 Task: Reply to email with the signature Amanda Green with the subject 'Introduction' from softage.1@softage.net with the message 'Could you provide an update on the progress of the website redesign project?' with CC to softage.2@softage.net with an attached document Meeting_minutes.pdf
Action: Mouse moved to (1374, 227)
Screenshot: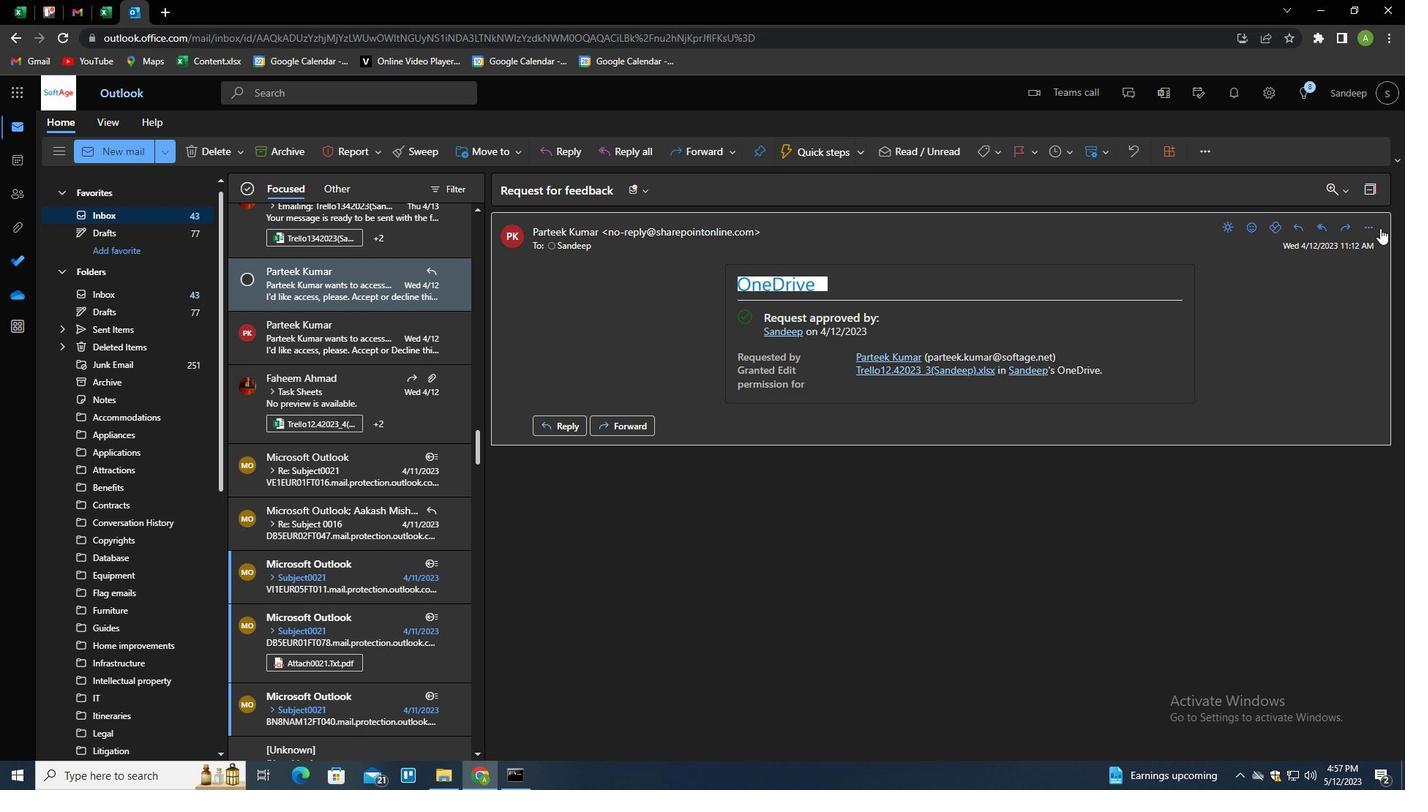 
Action: Mouse pressed left at (1374, 227)
Screenshot: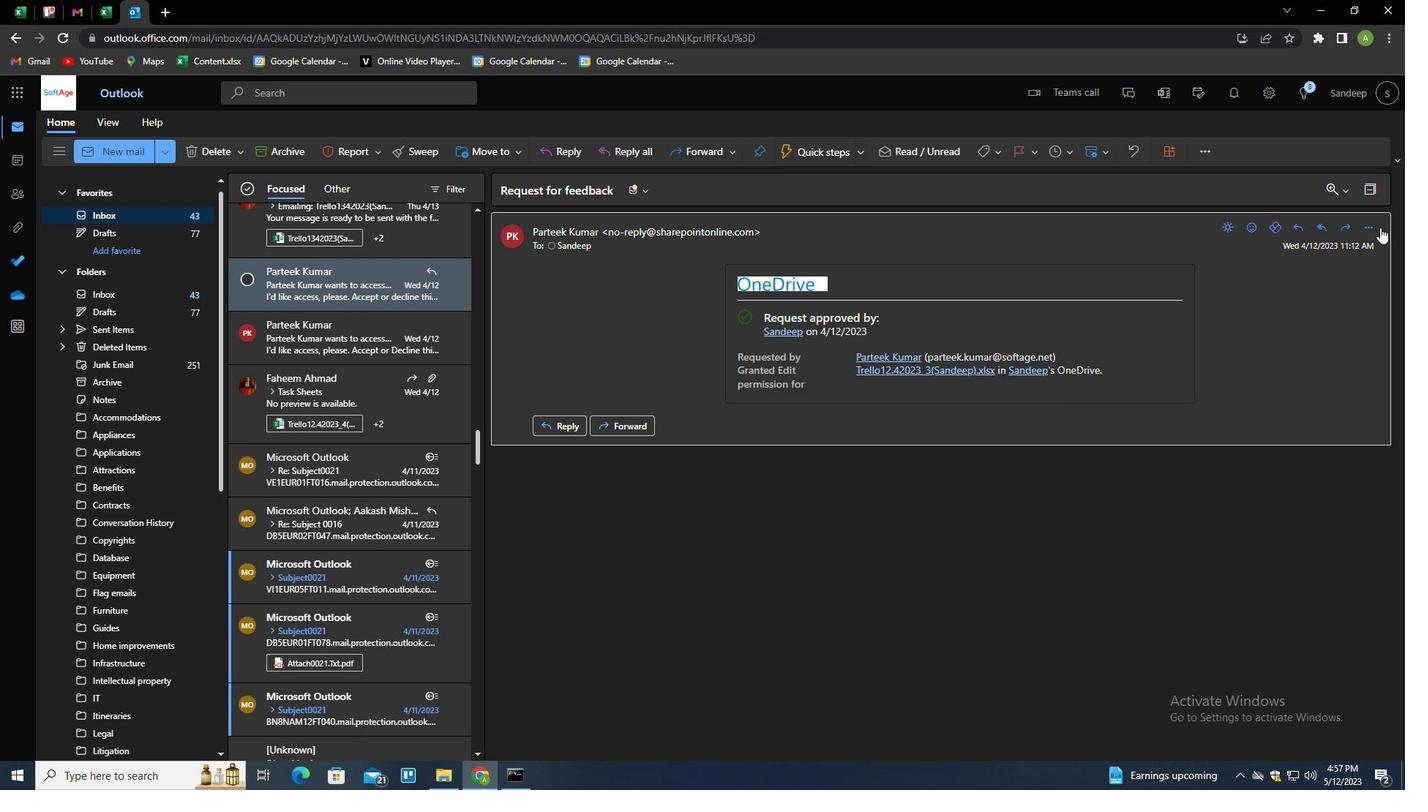 
Action: Mouse moved to (1268, 255)
Screenshot: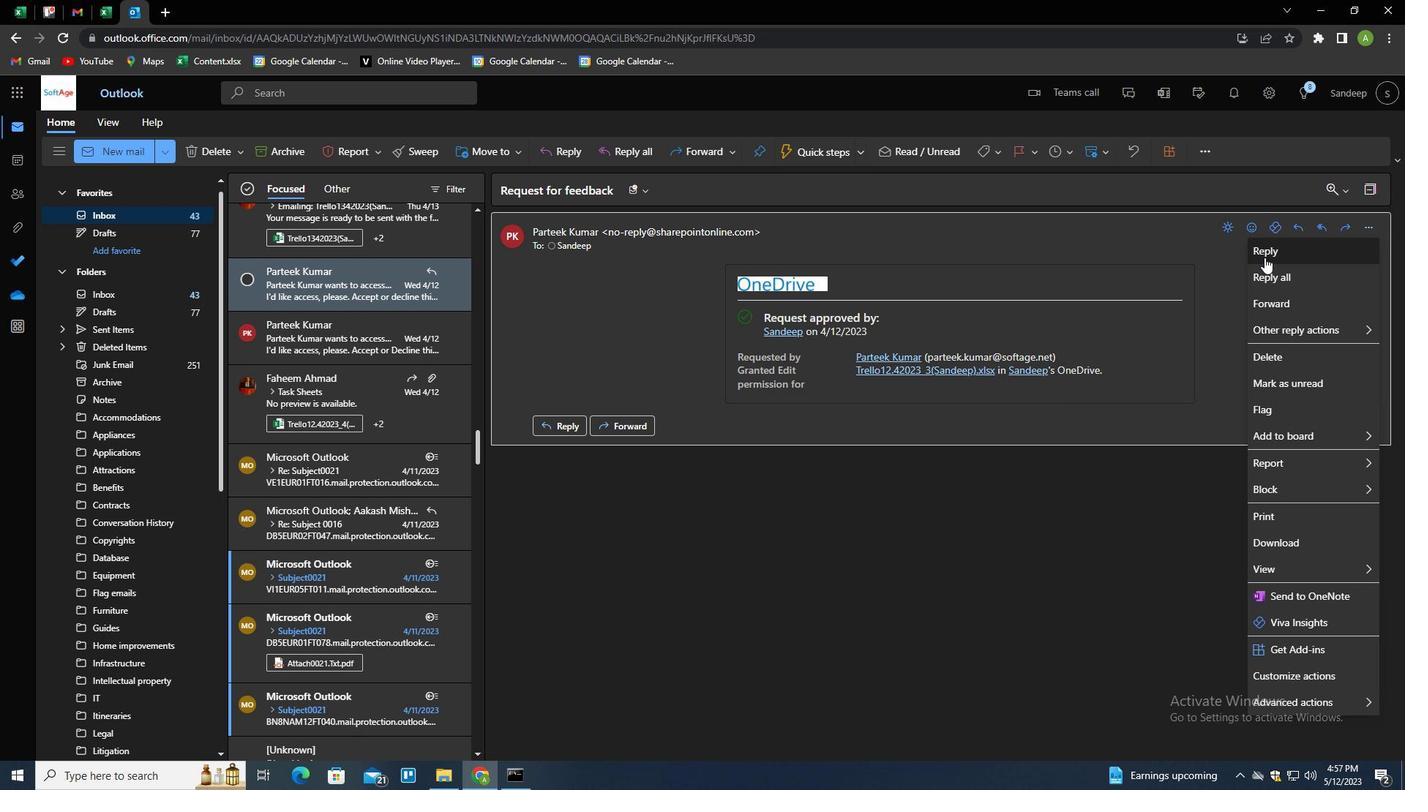 
Action: Mouse pressed left at (1268, 255)
Screenshot: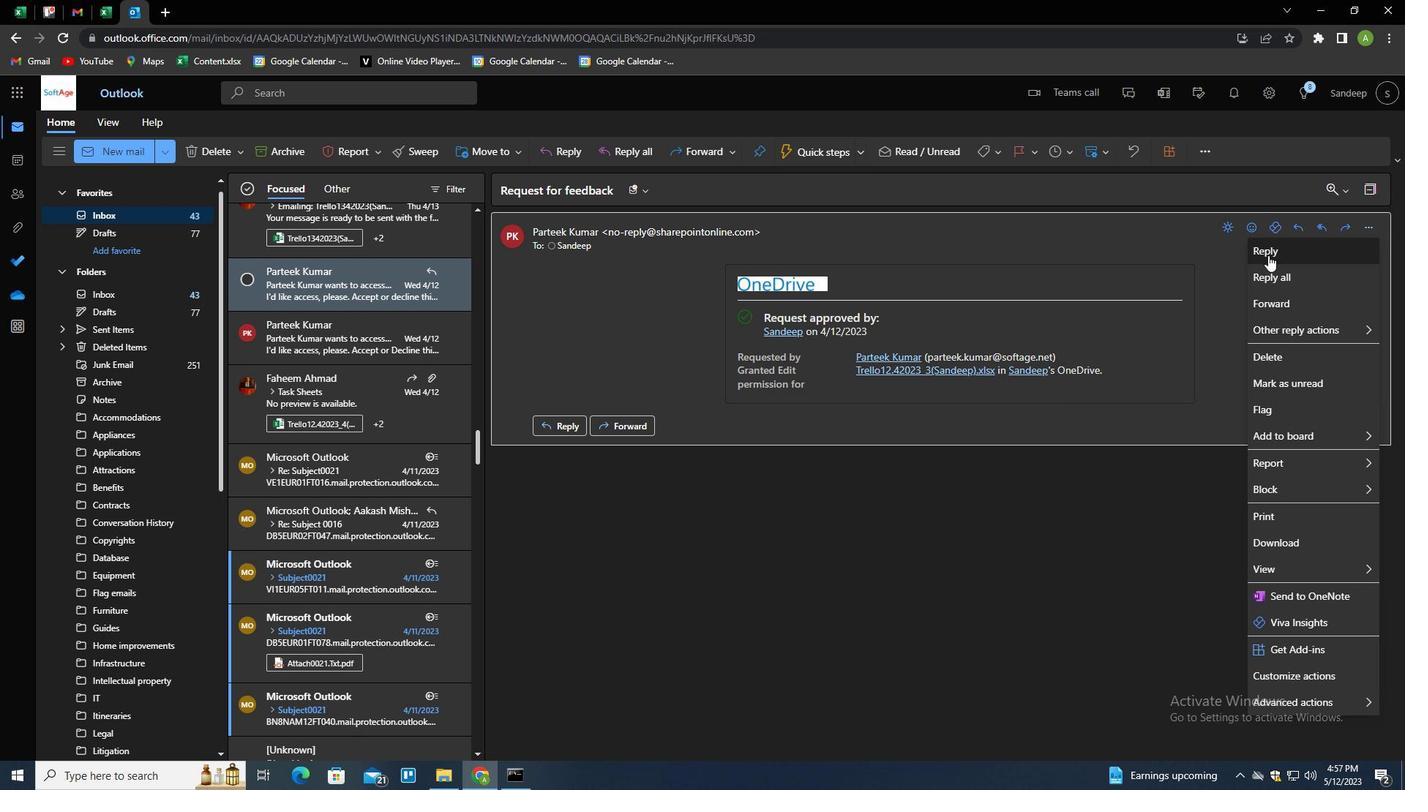 
Action: Mouse moved to (517, 414)
Screenshot: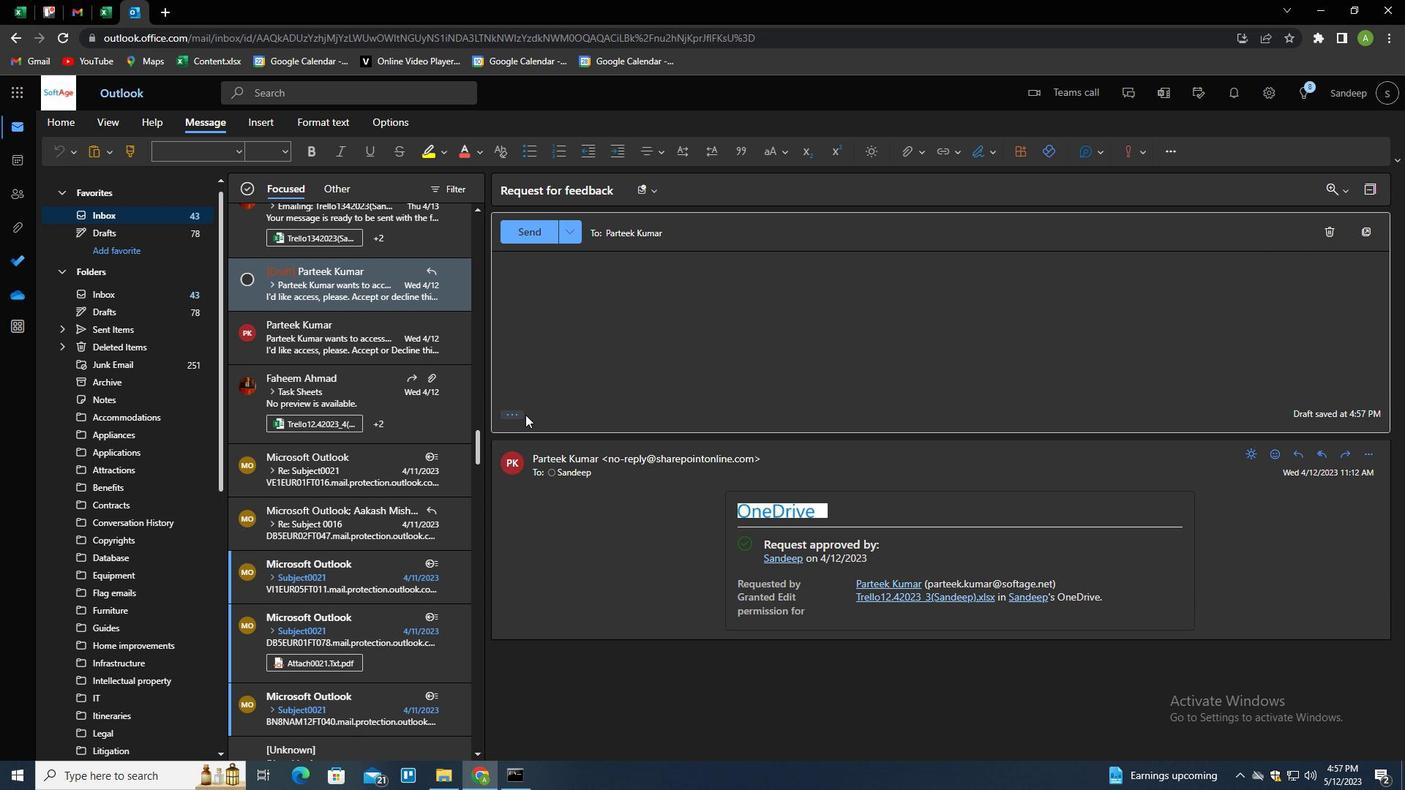 
Action: Mouse pressed left at (517, 414)
Screenshot: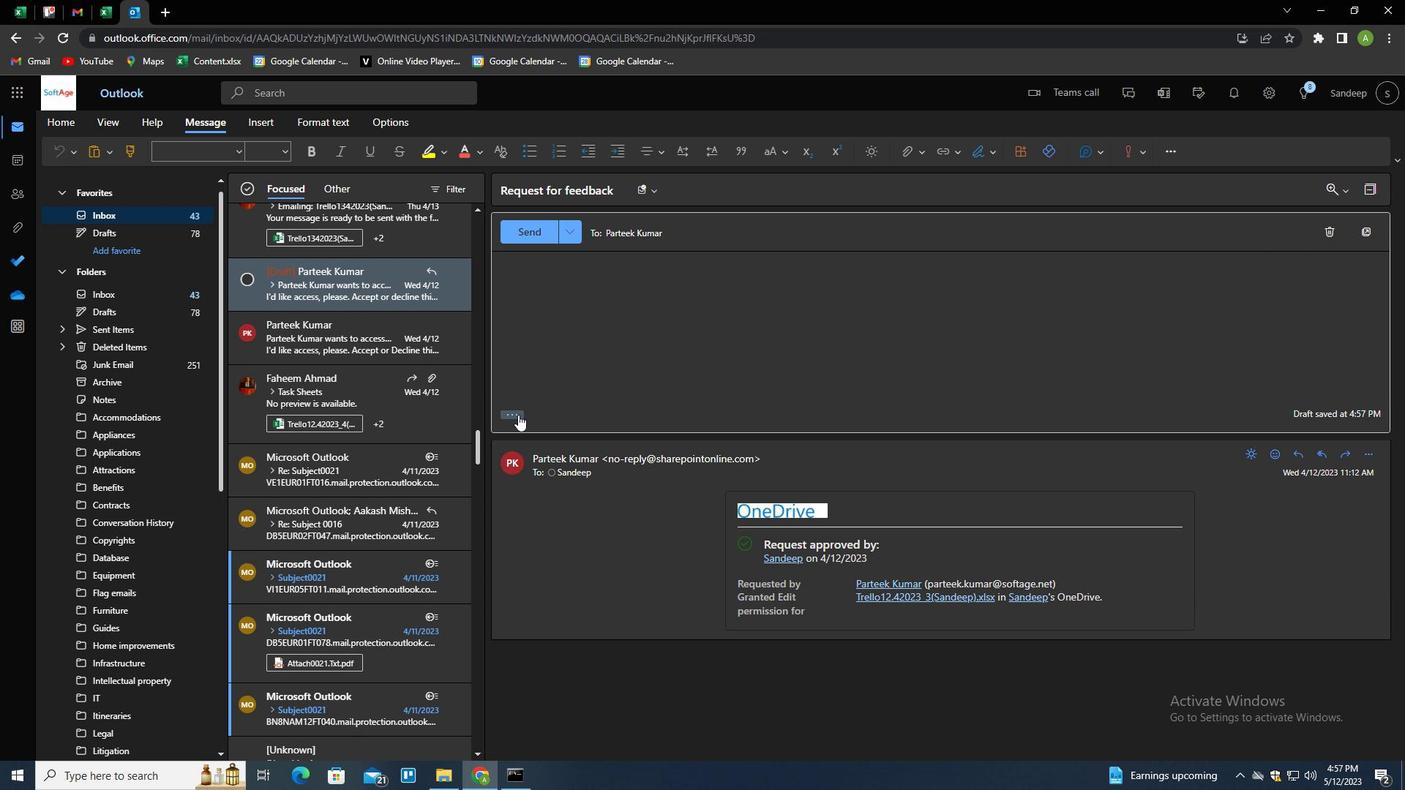 
Action: Mouse moved to (991, 156)
Screenshot: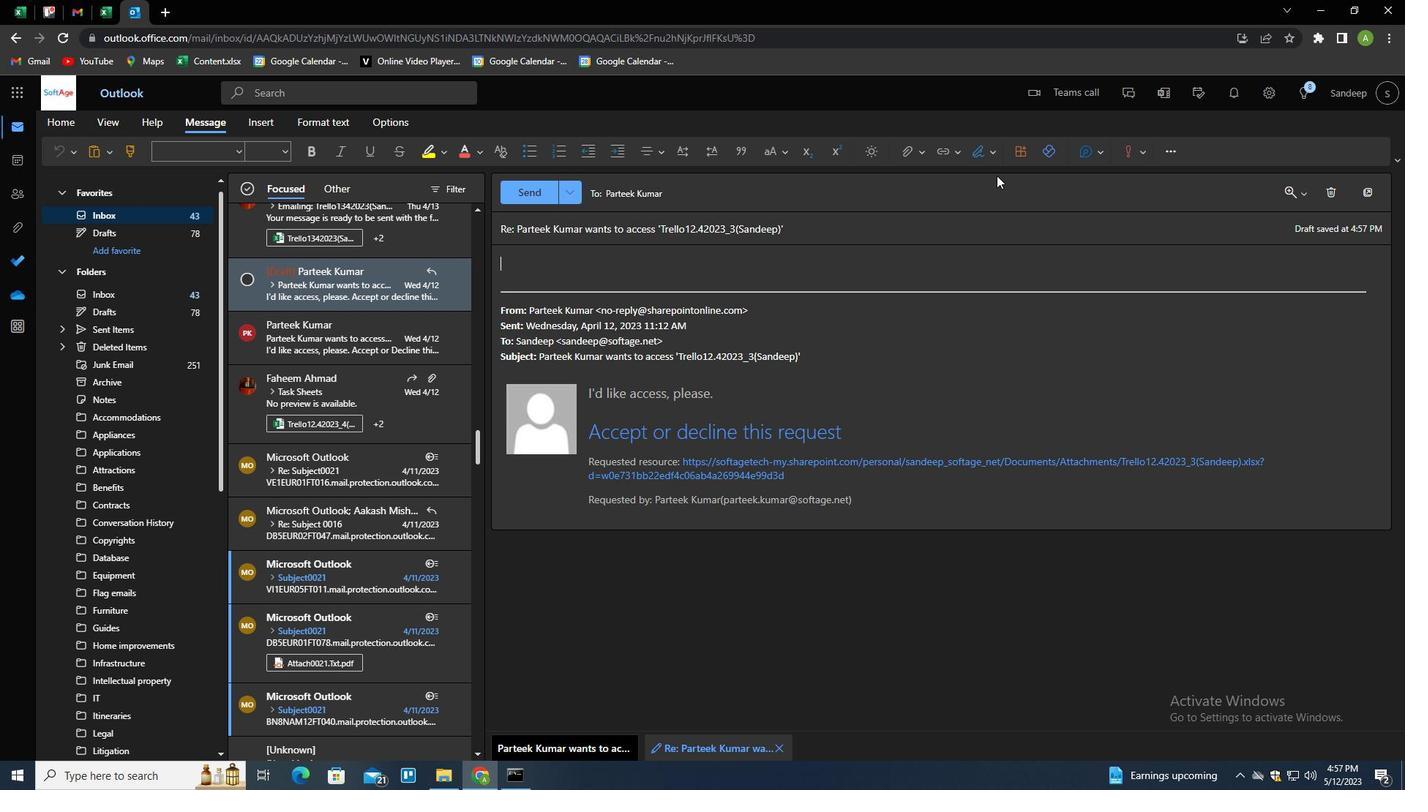 
Action: Mouse pressed left at (991, 156)
Screenshot: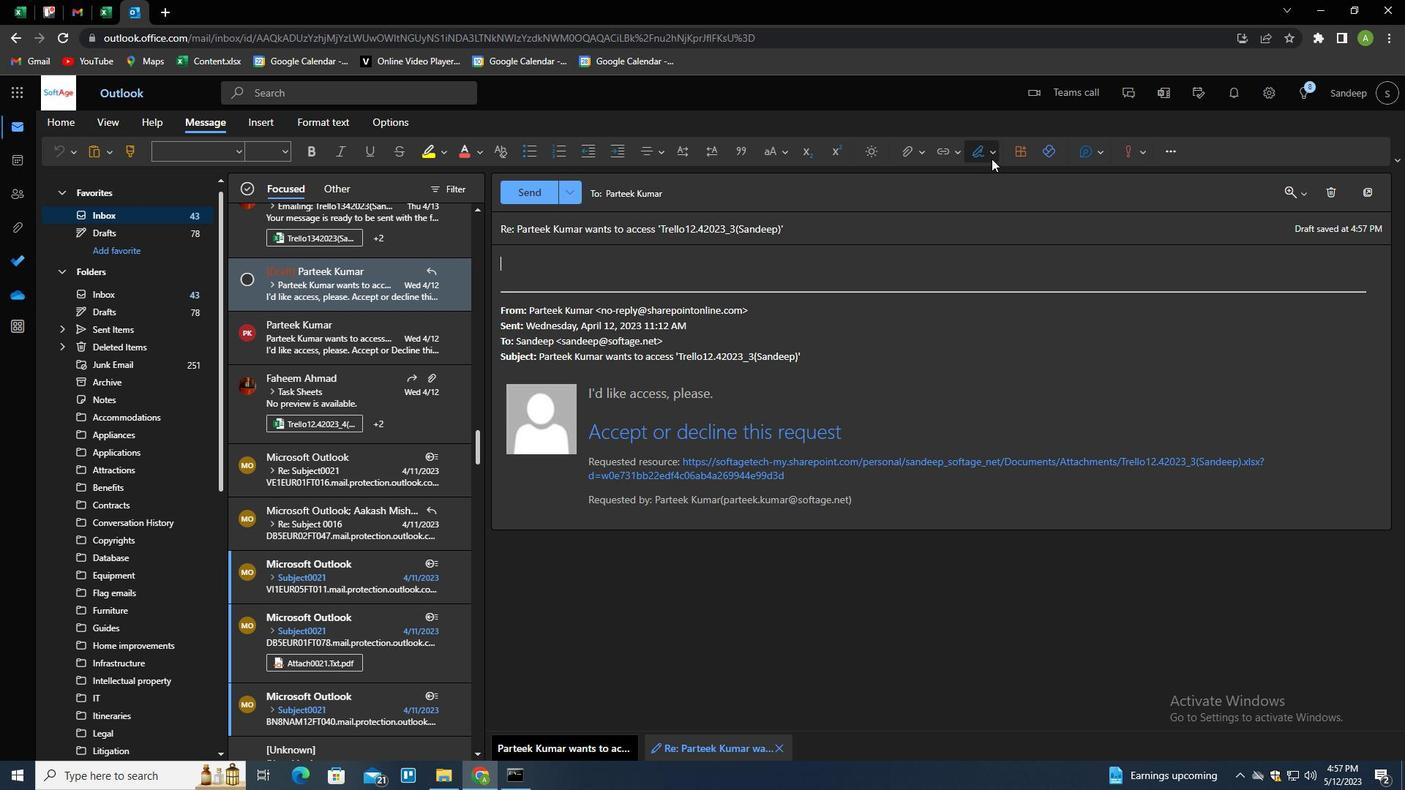 
Action: Mouse moved to (971, 210)
Screenshot: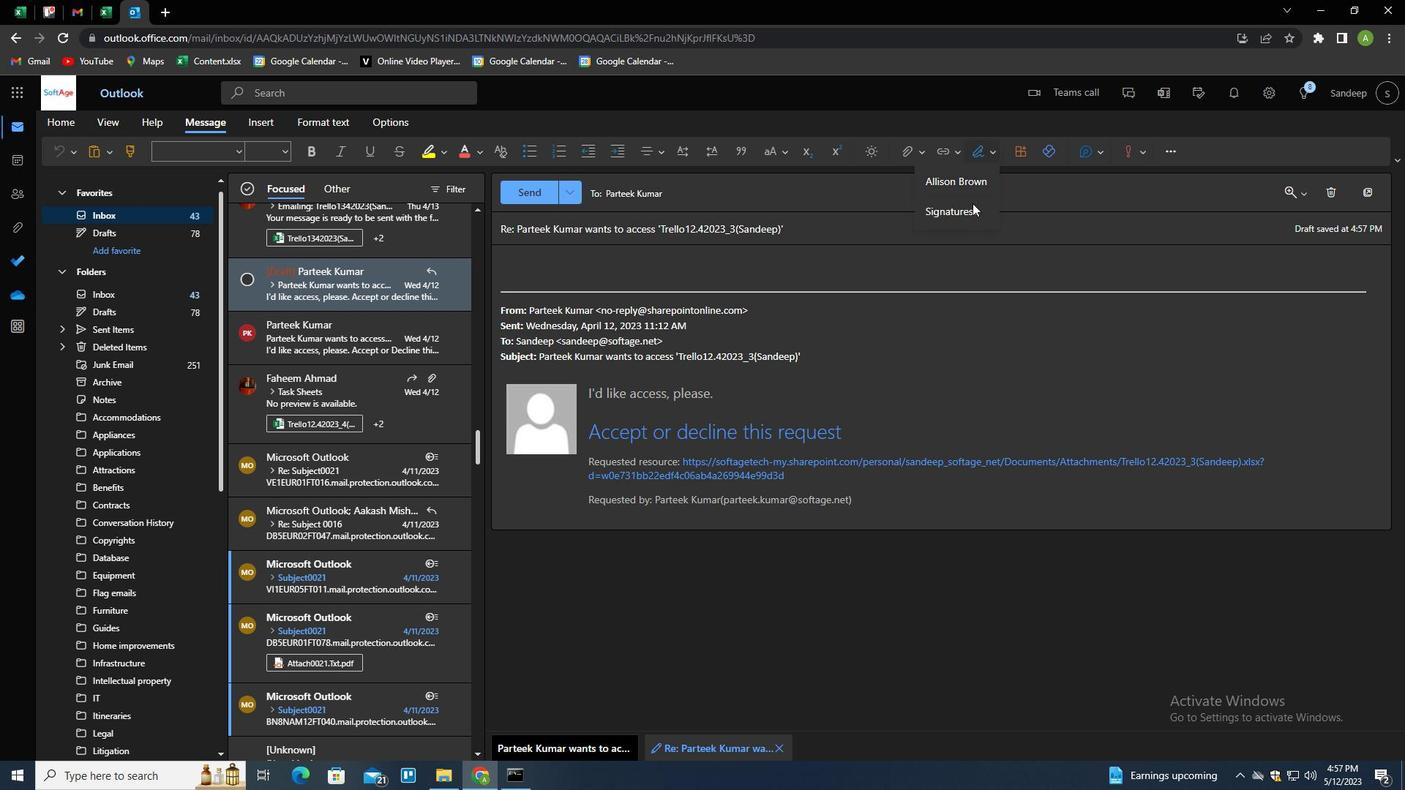 
Action: Mouse pressed left at (971, 210)
Screenshot: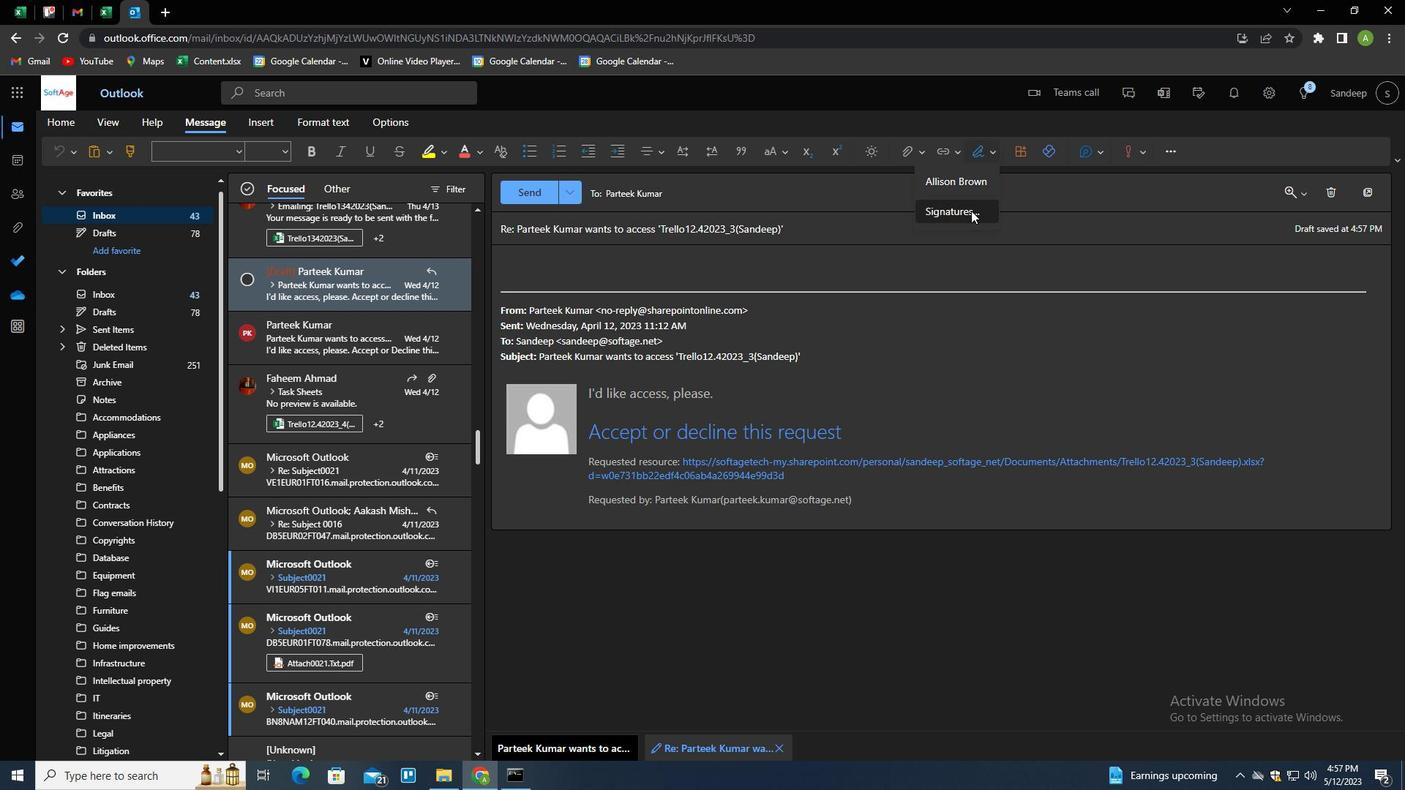 
Action: Mouse moved to (990, 264)
Screenshot: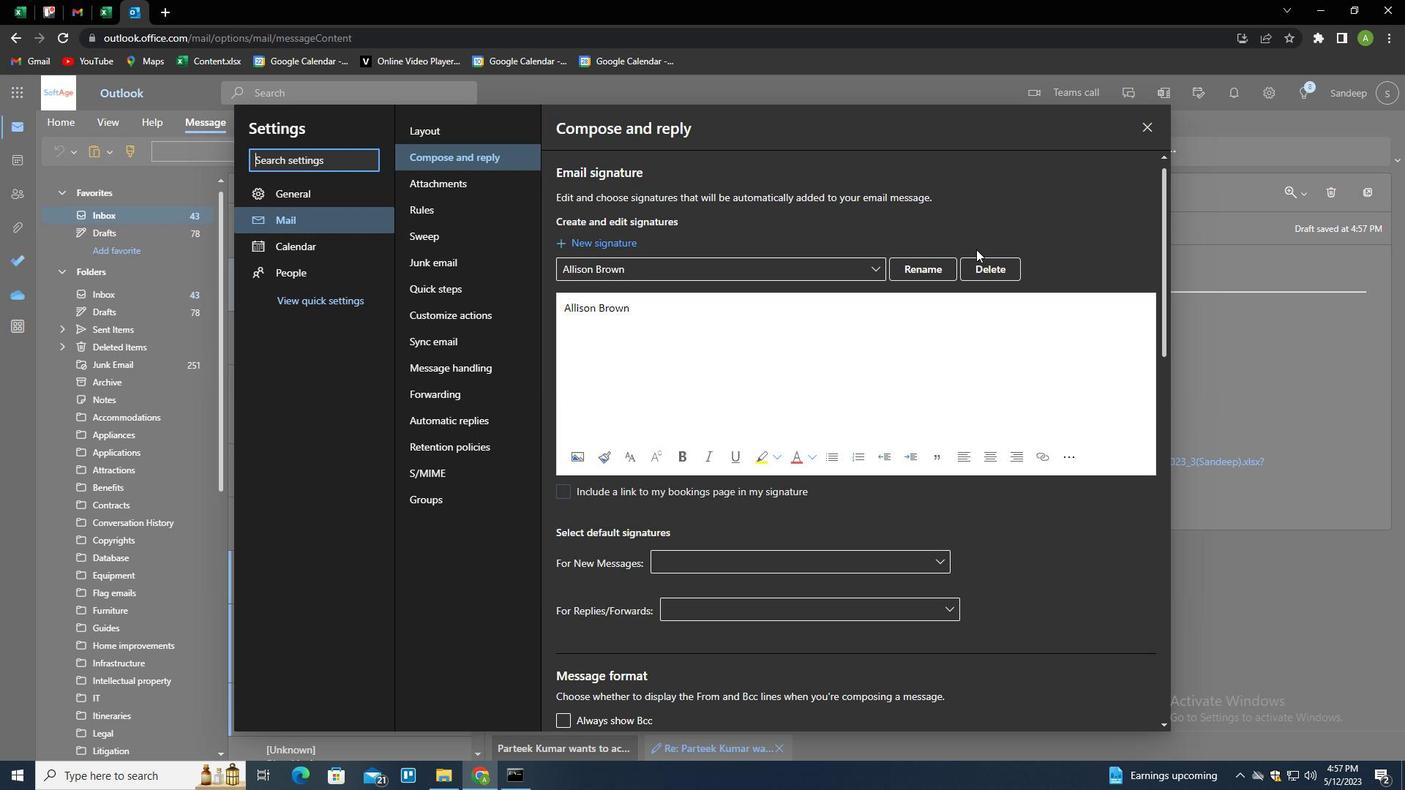 
Action: Mouse pressed left at (990, 264)
Screenshot: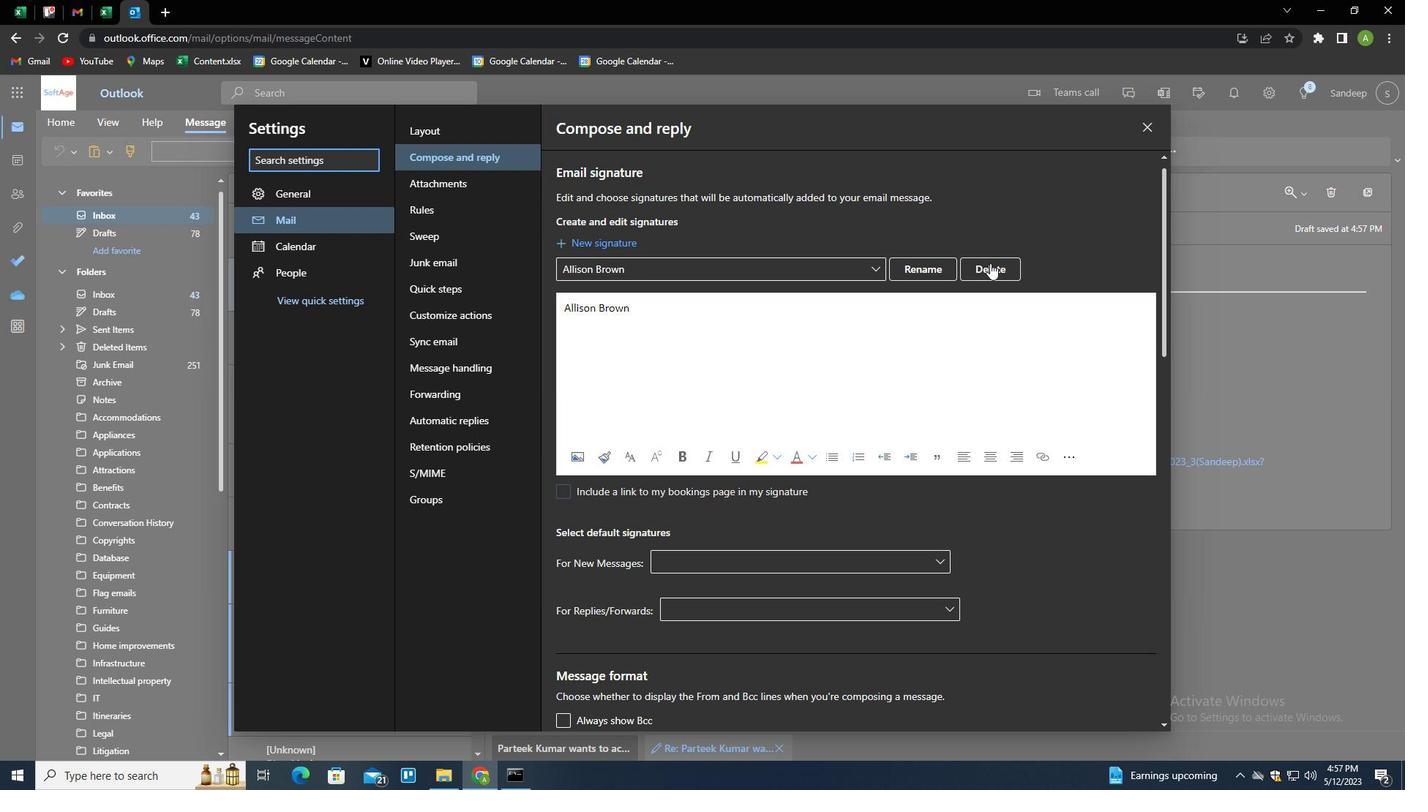 
Action: Mouse moved to (959, 267)
Screenshot: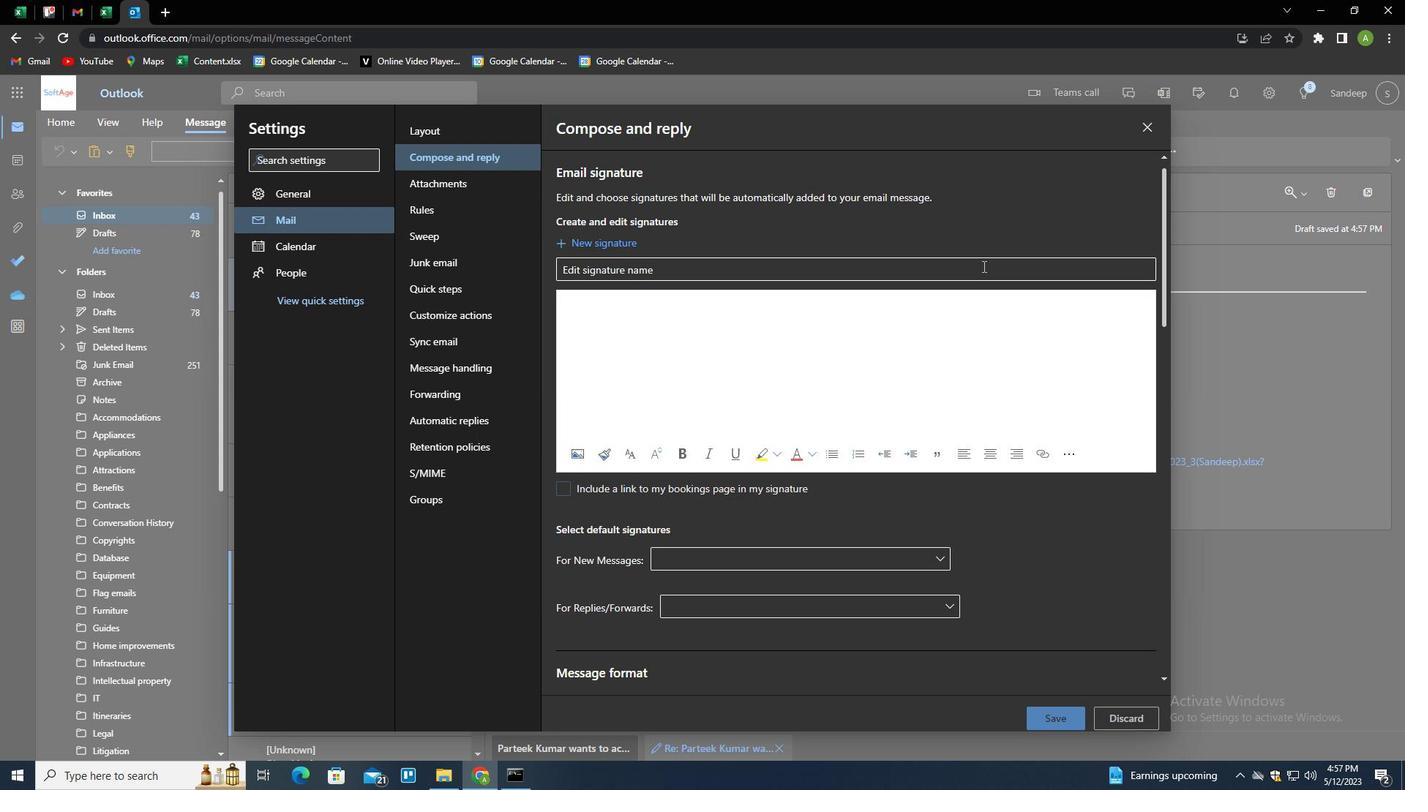 
Action: Mouse pressed left at (959, 267)
Screenshot: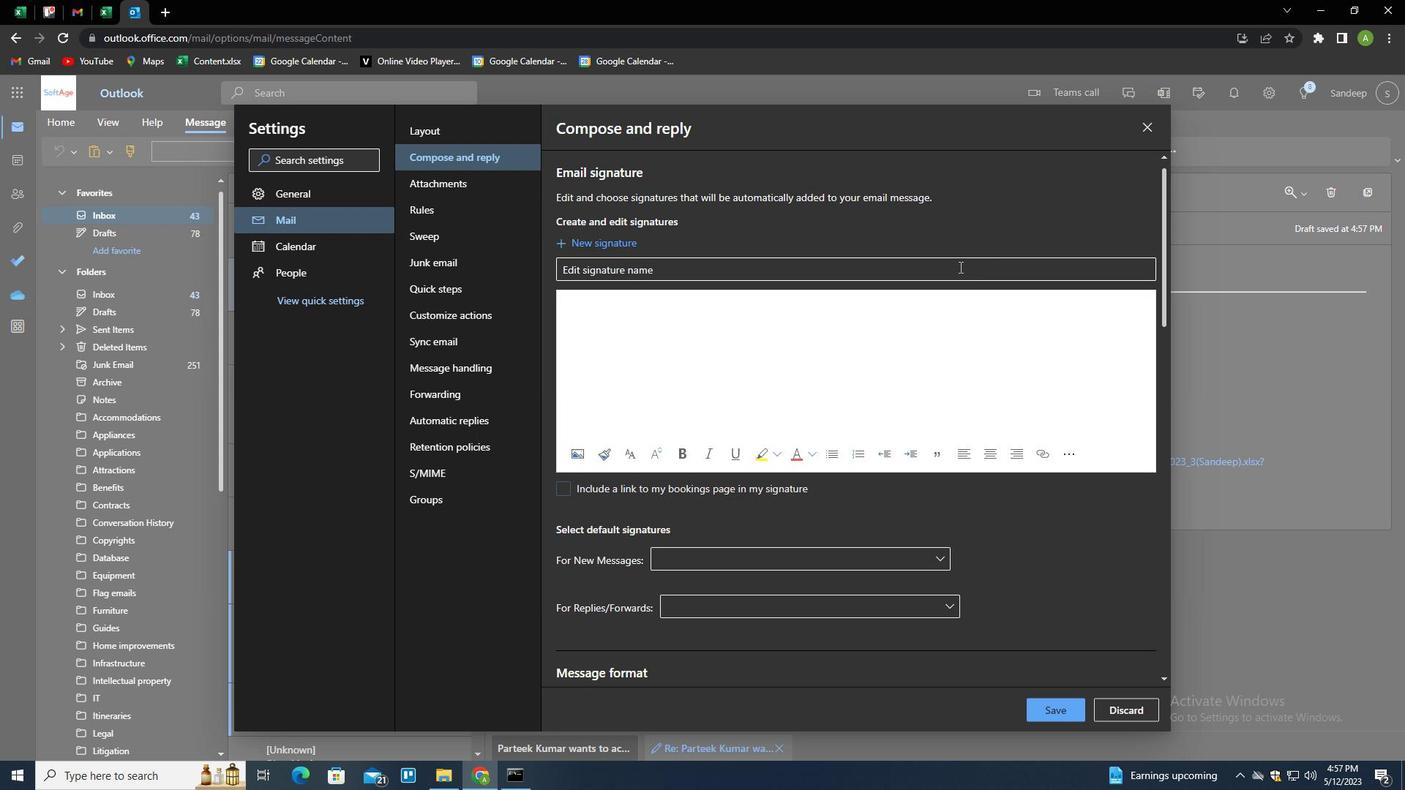 
Action: Key pressed <Key.shift>
Screenshot: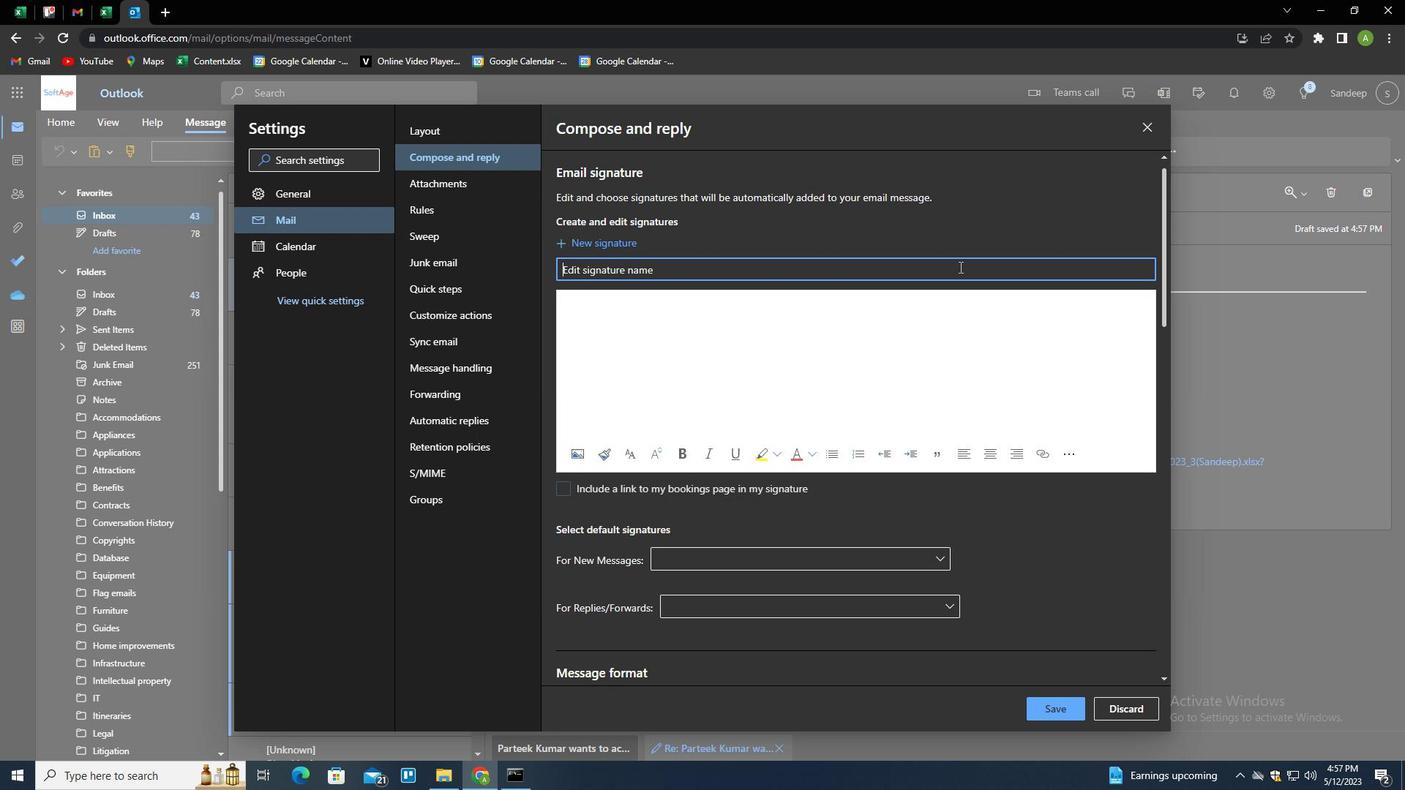 
Action: Mouse moved to (956, 265)
Screenshot: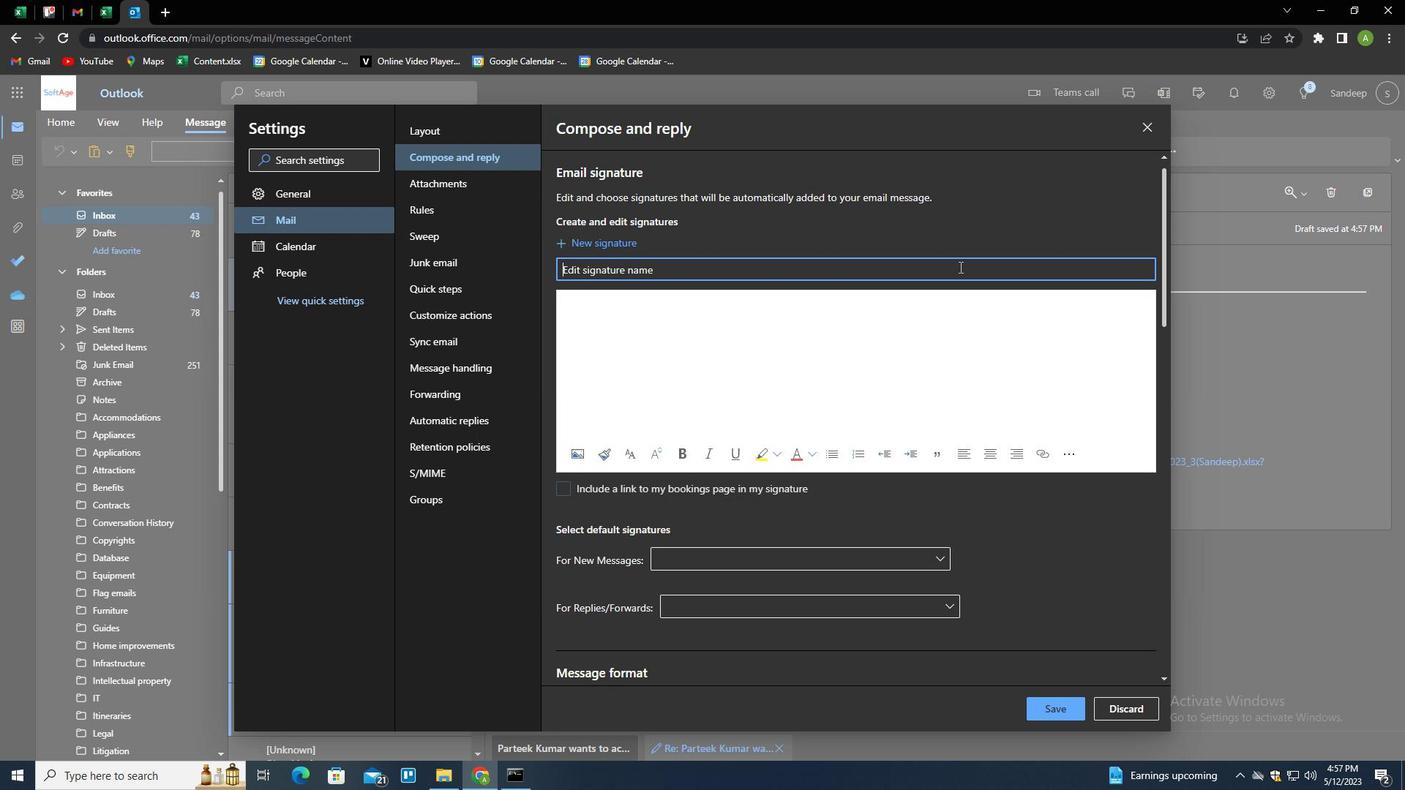 
Action: Key pressed AMANDA<Key.space><Key.shift>GREEN<Key.tab><Key.shift>AMANDA<Key.space><Key.shift>GREEN
Screenshot: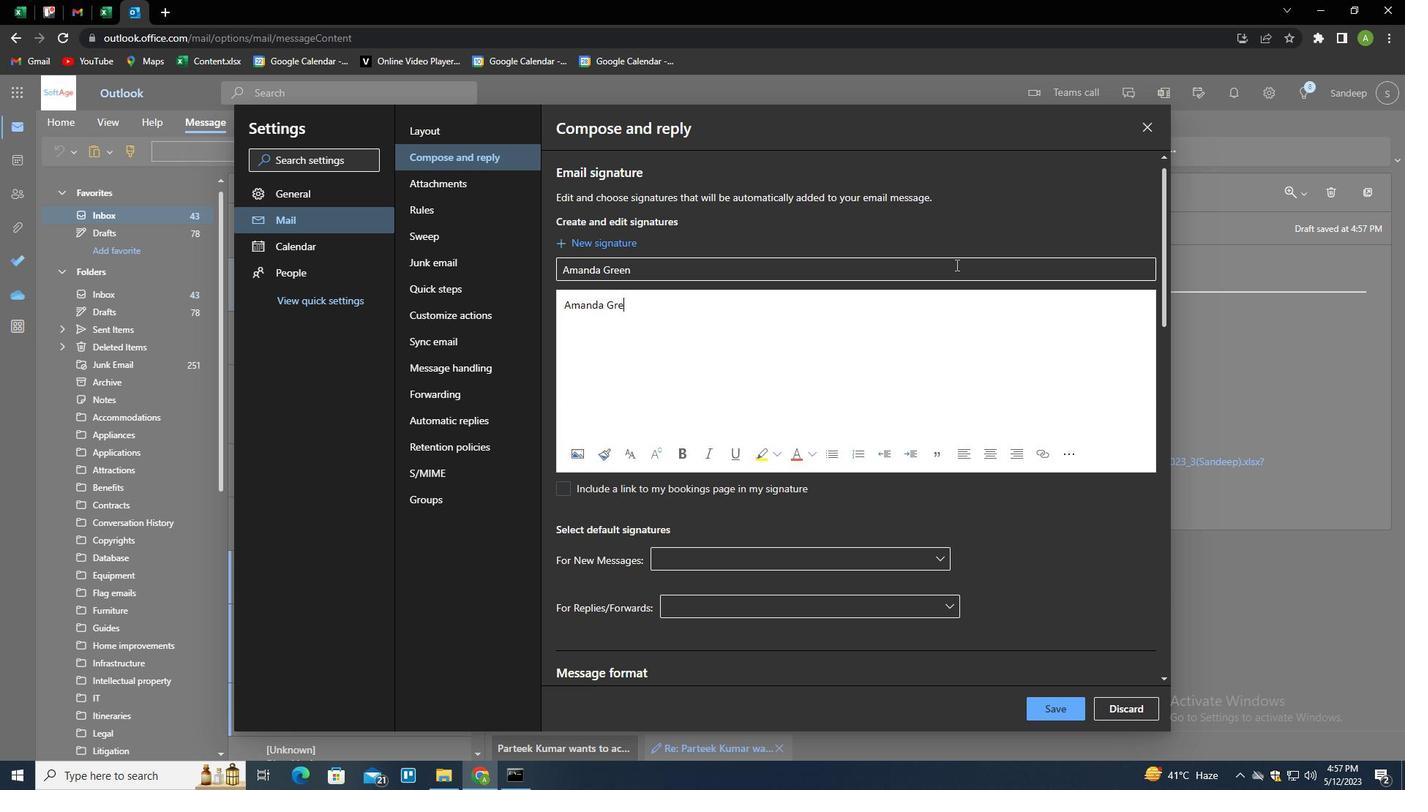 
Action: Mouse moved to (1067, 713)
Screenshot: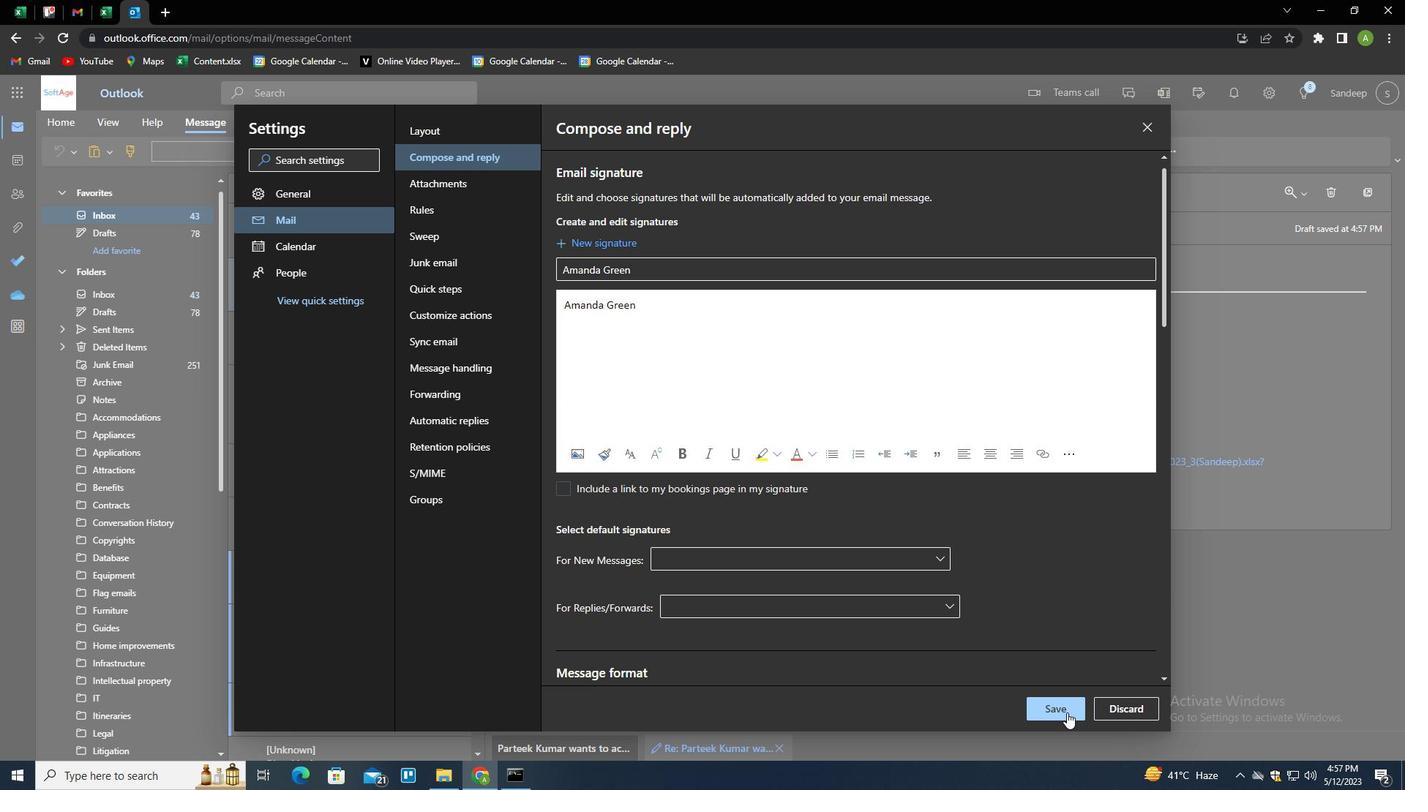 
Action: Mouse pressed left at (1067, 713)
Screenshot: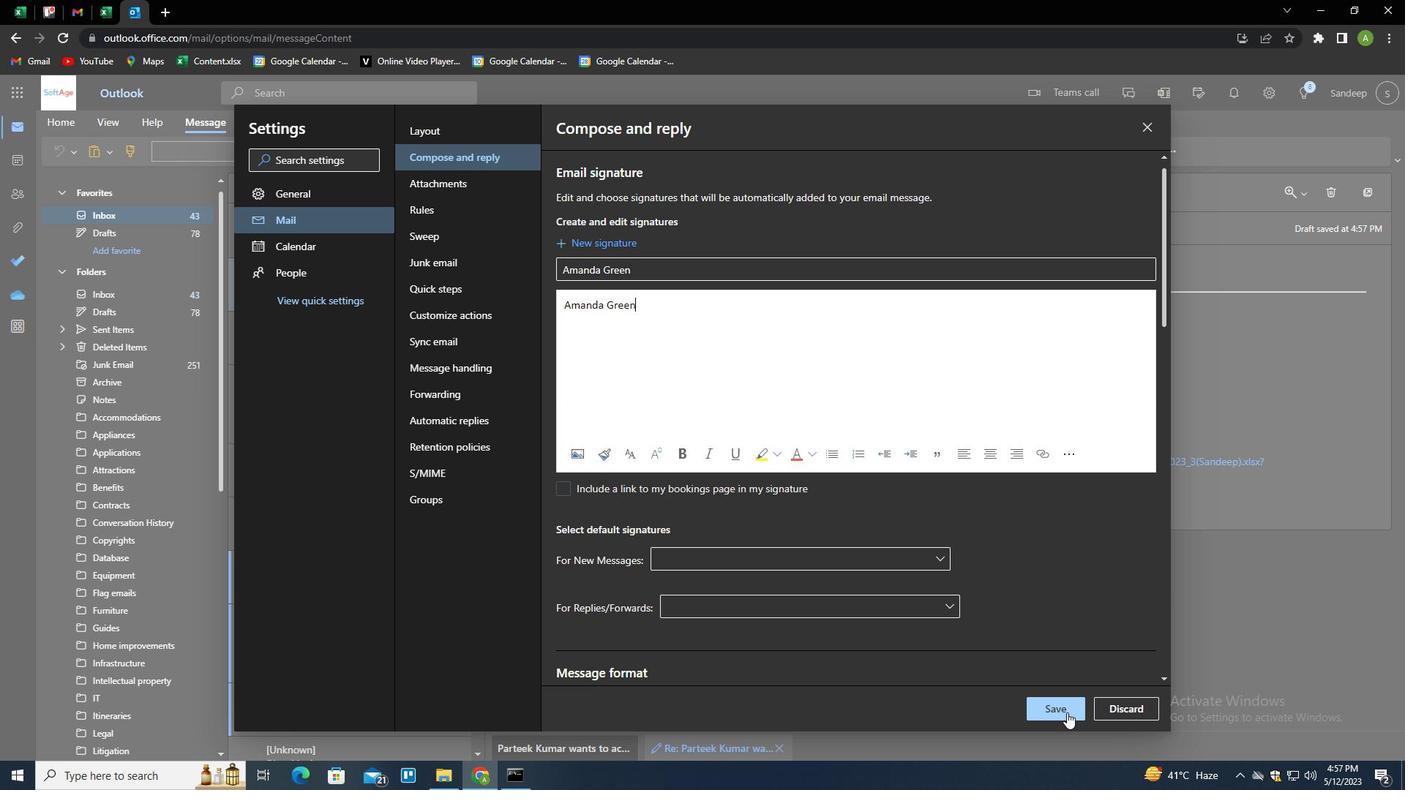 
Action: Mouse moved to (1240, 412)
Screenshot: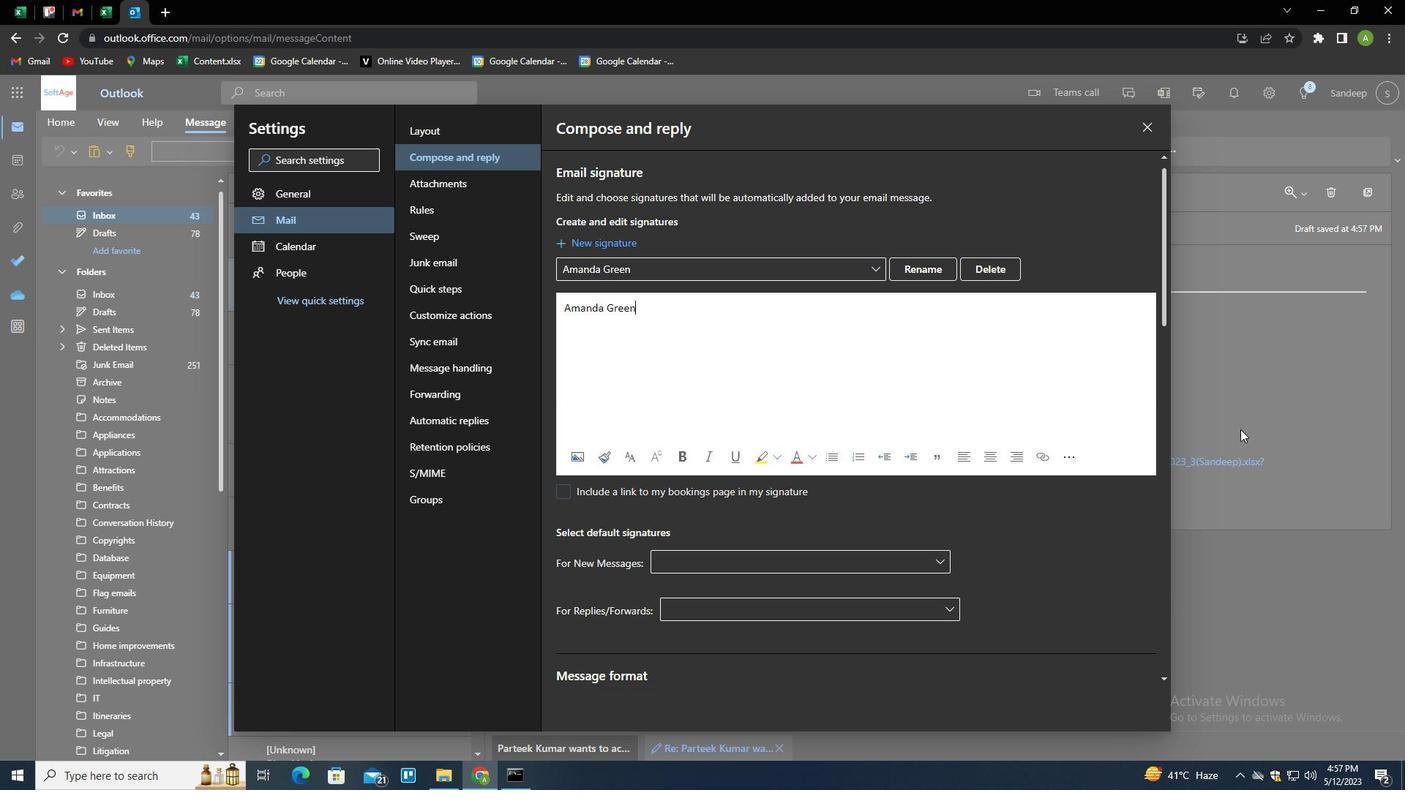 
Action: Mouse pressed left at (1240, 412)
Screenshot: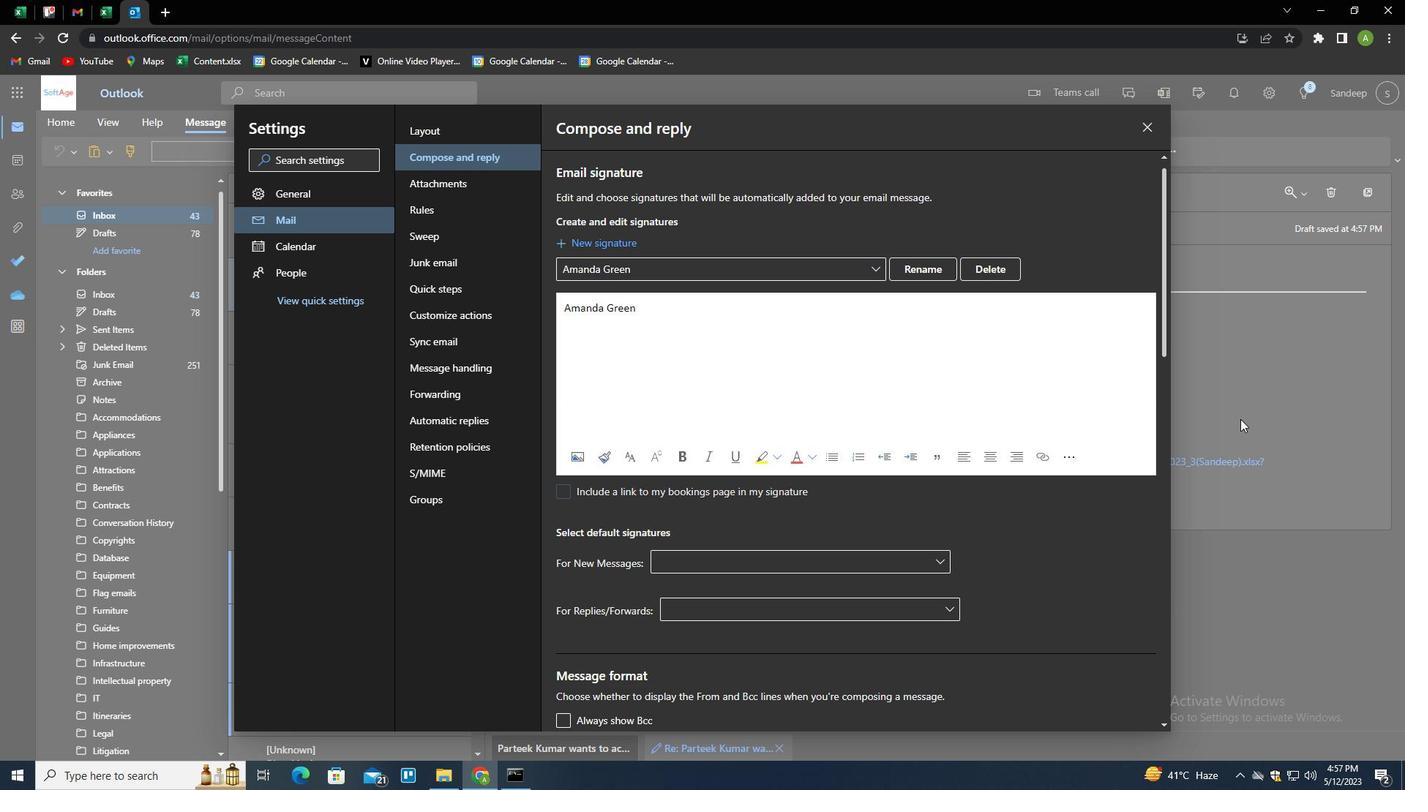 
Action: Mouse moved to (992, 148)
Screenshot: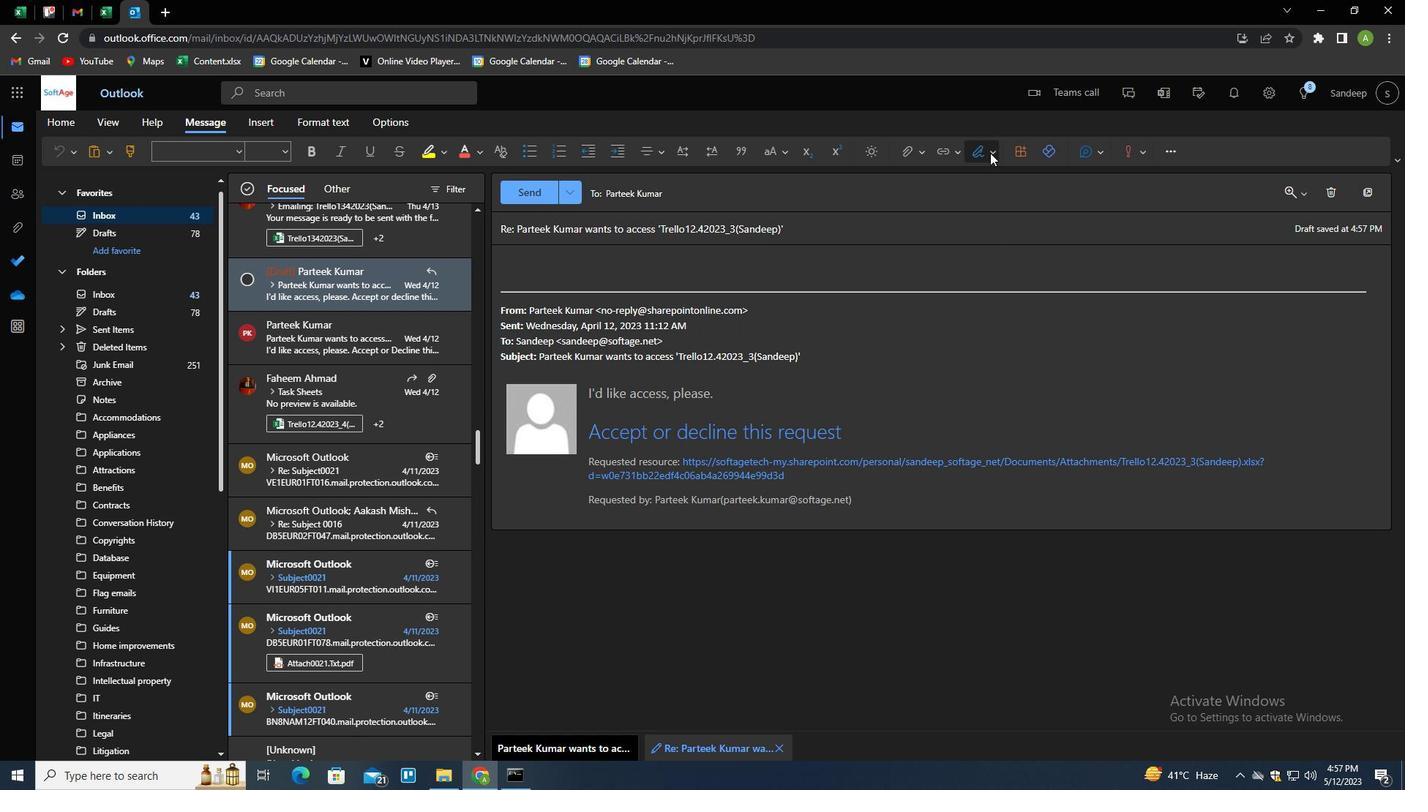 
Action: Mouse pressed left at (992, 148)
Screenshot: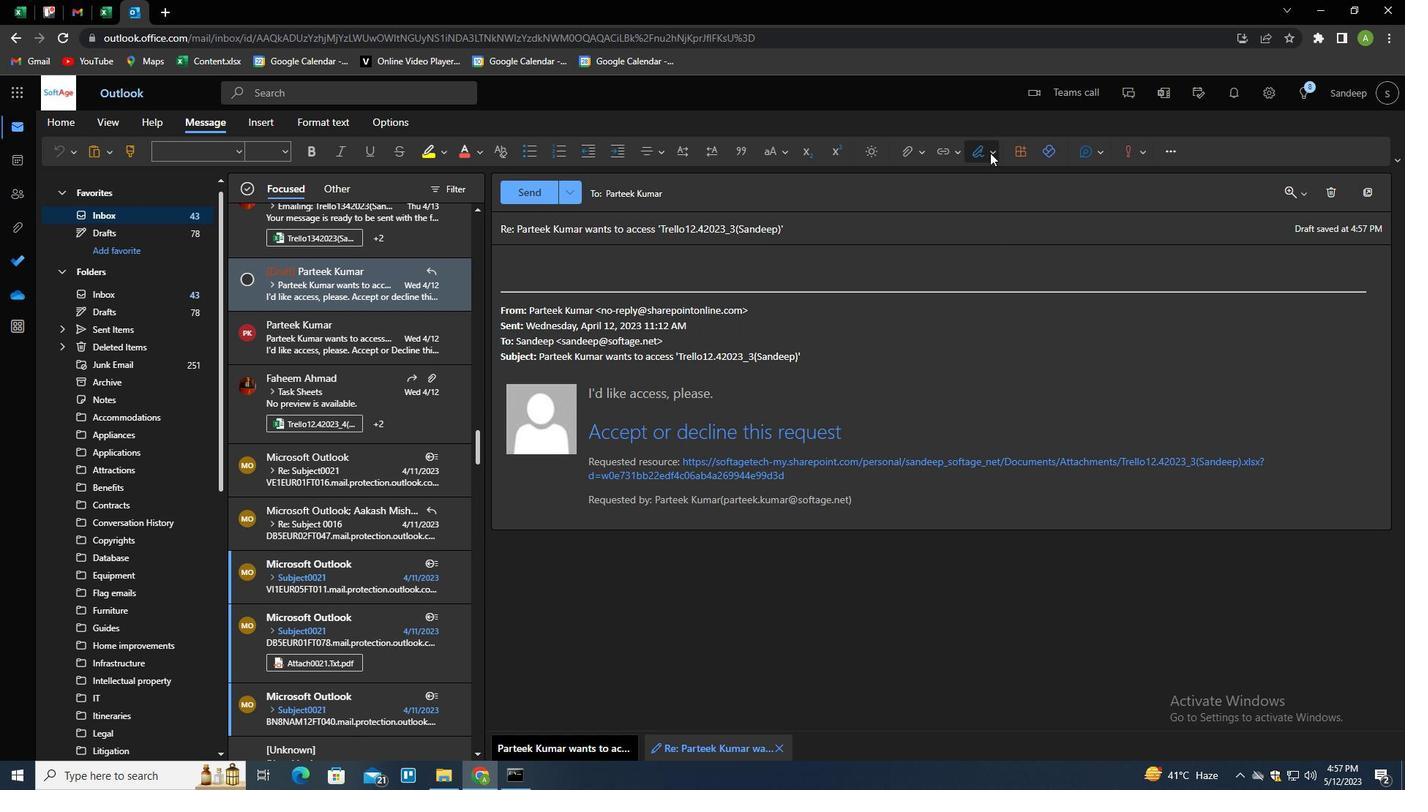
Action: Mouse moved to (978, 183)
Screenshot: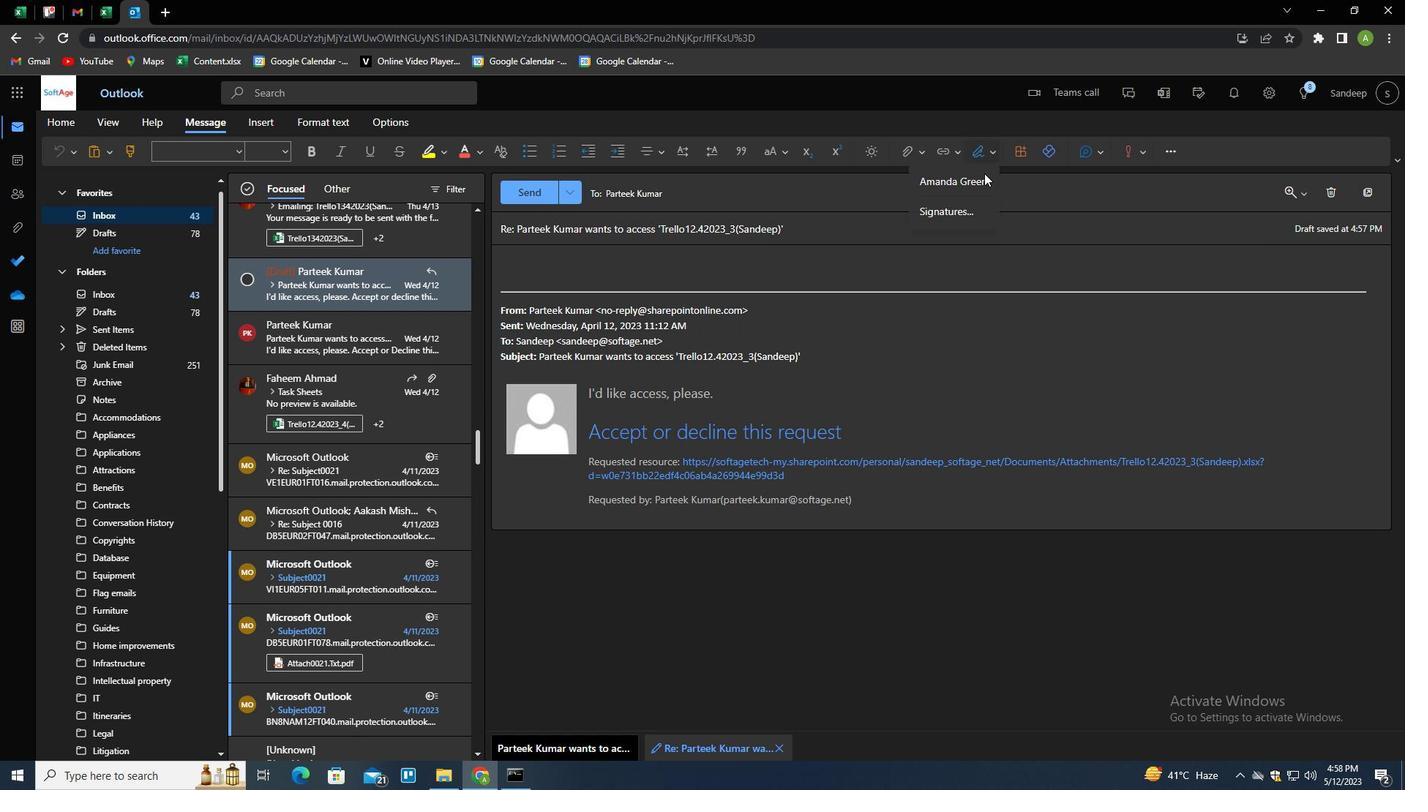 
Action: Mouse pressed left at (978, 183)
Screenshot: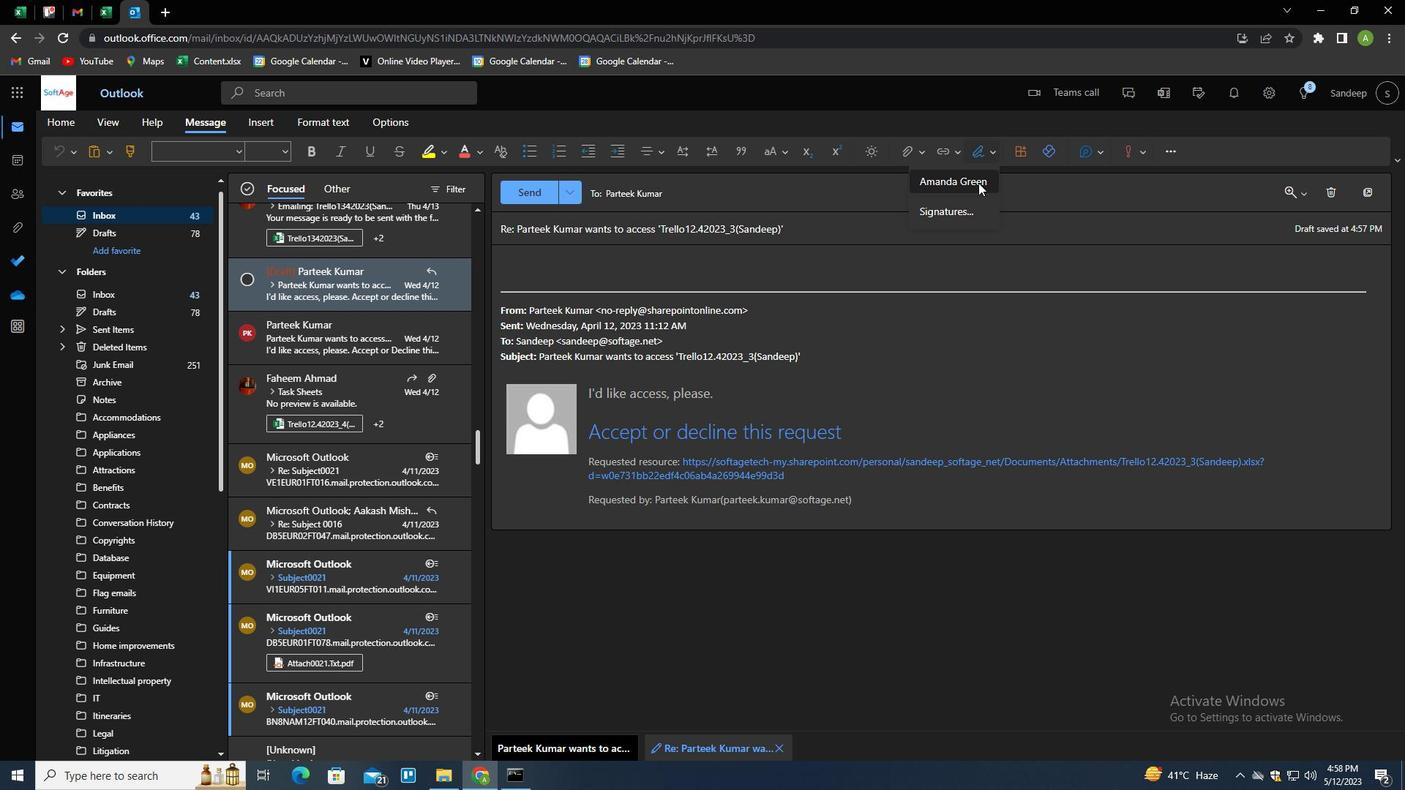 
Action: Mouse moved to (742, 229)
Screenshot: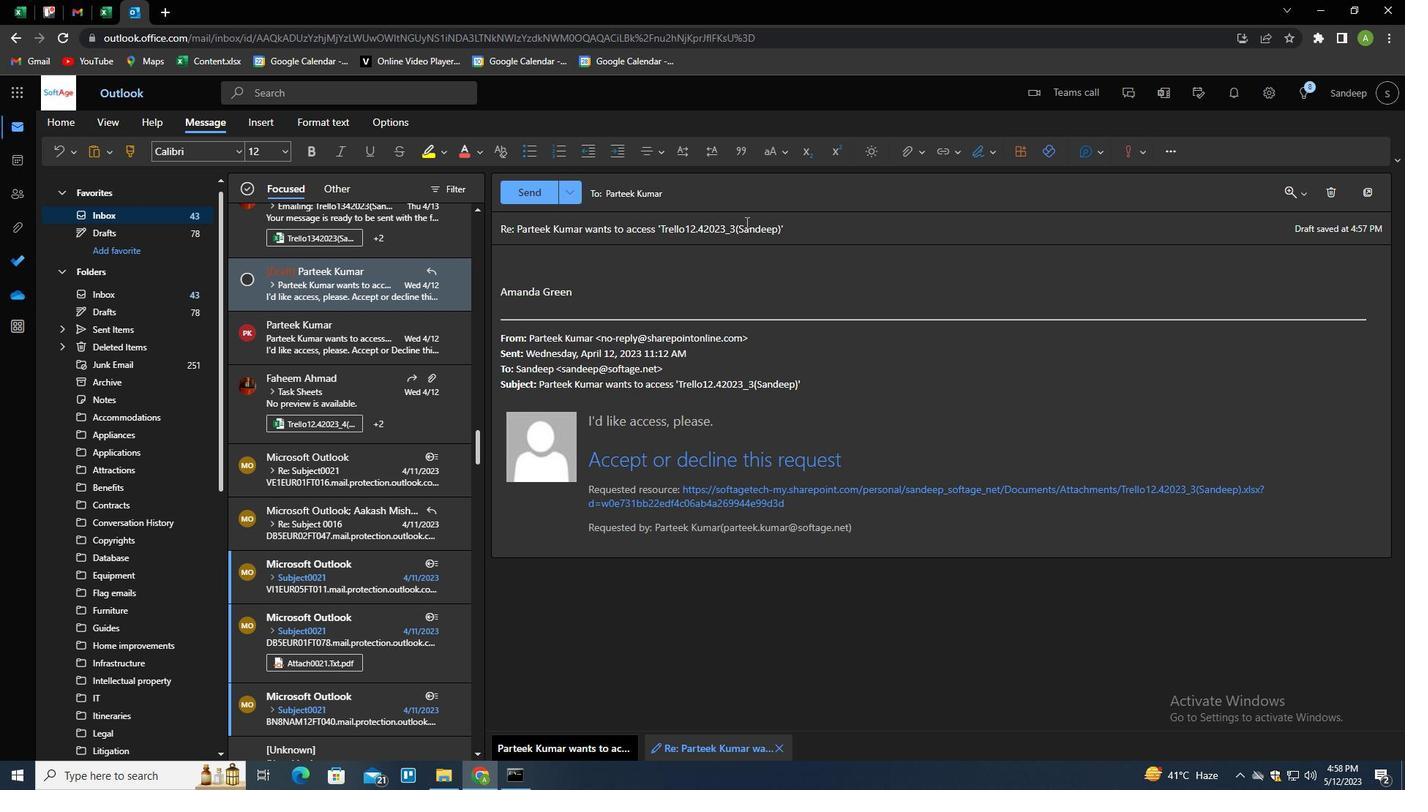 
Action: Mouse pressed left at (742, 229)
Screenshot: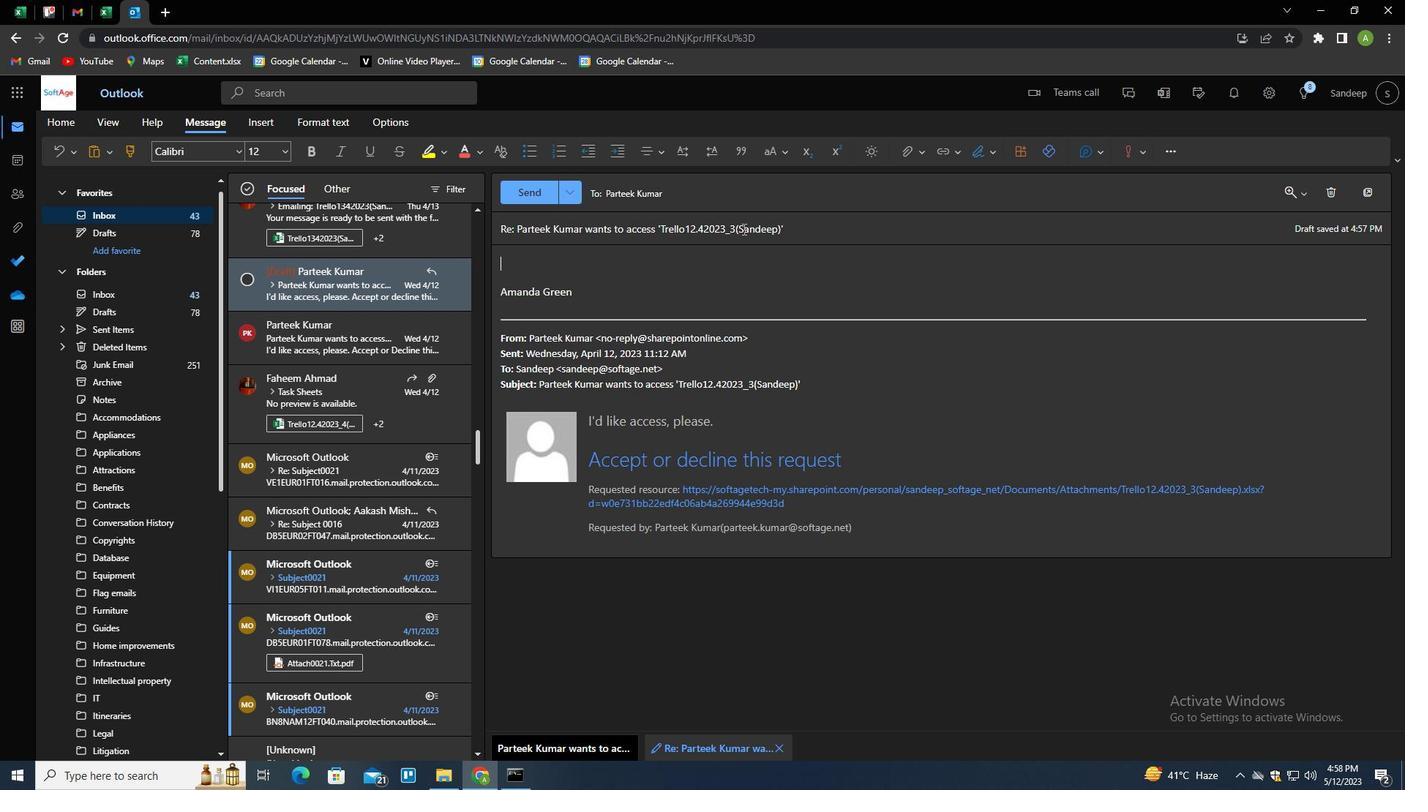
Action: Mouse pressed left at (742, 229)
Screenshot: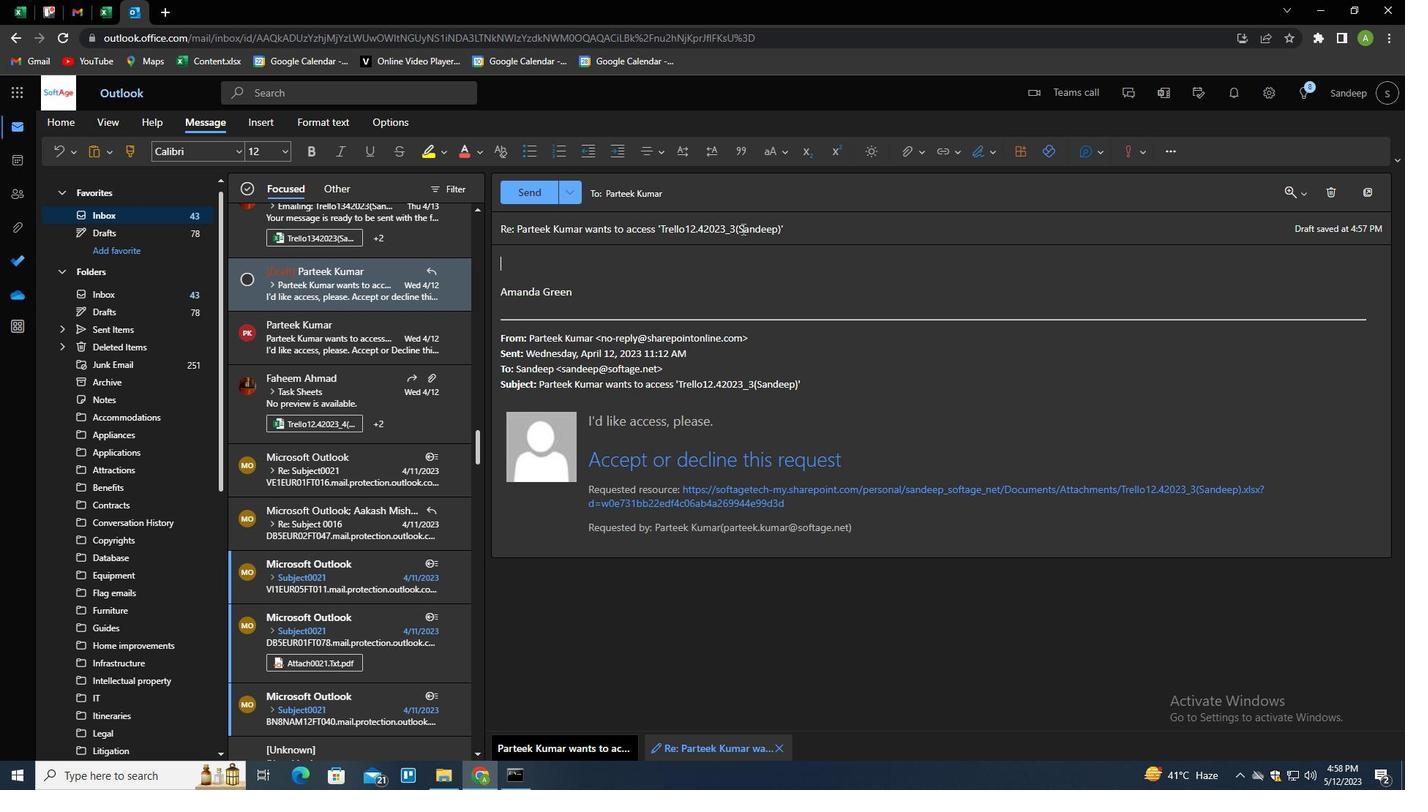 
Action: Mouse pressed left at (742, 229)
Screenshot: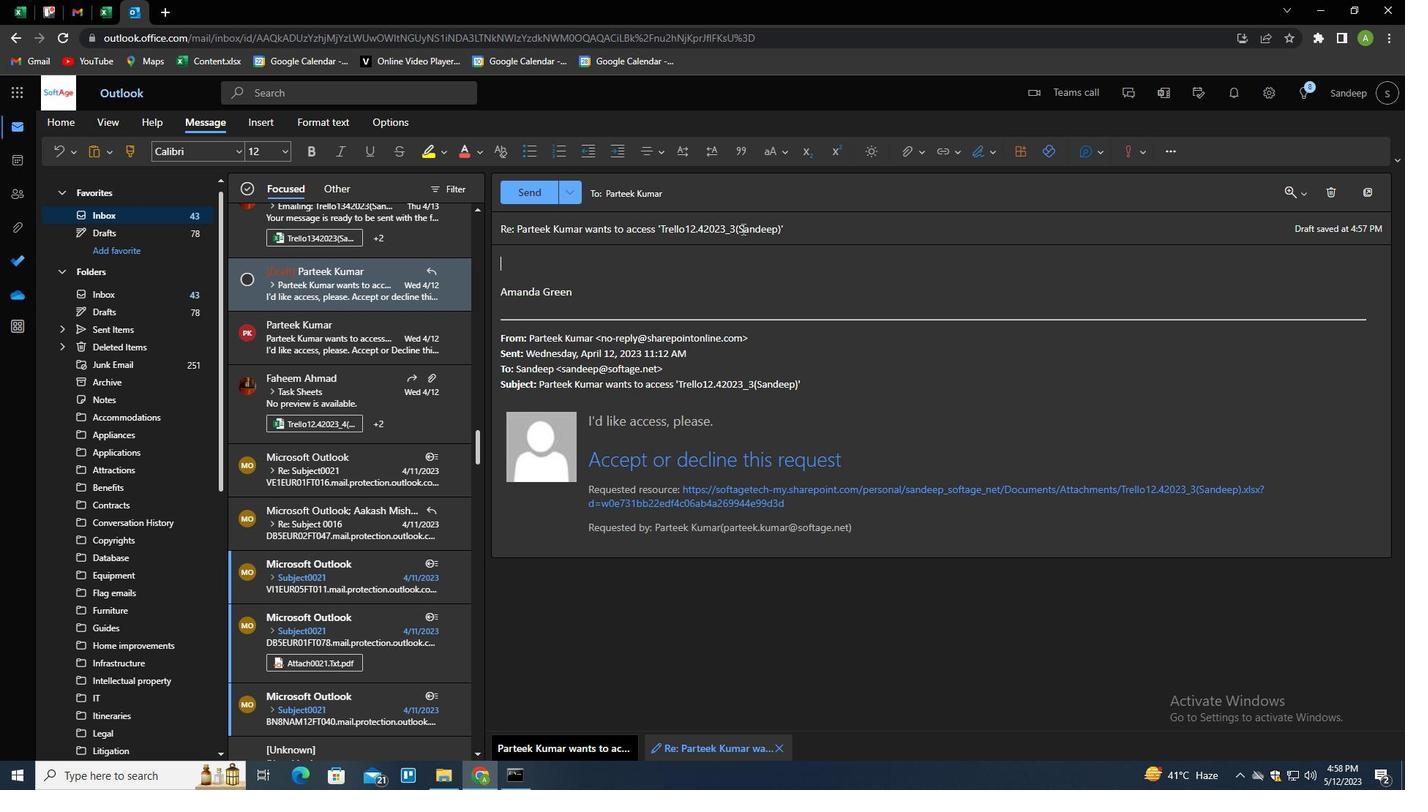 
Action: Key pressed <Key.shift>INTRODUCTION<Key.tab><Key.shift>COULD<Key.space>YOU<Key.space>PROVIDE<Key.space>AN<Key.space>UPDATE<Key.space>ON<Key.space>THE<Key.space>PROGE<Key.backspace>RESSctrl+THE<Key.space><Key.enter><Key.enter>
Screenshot: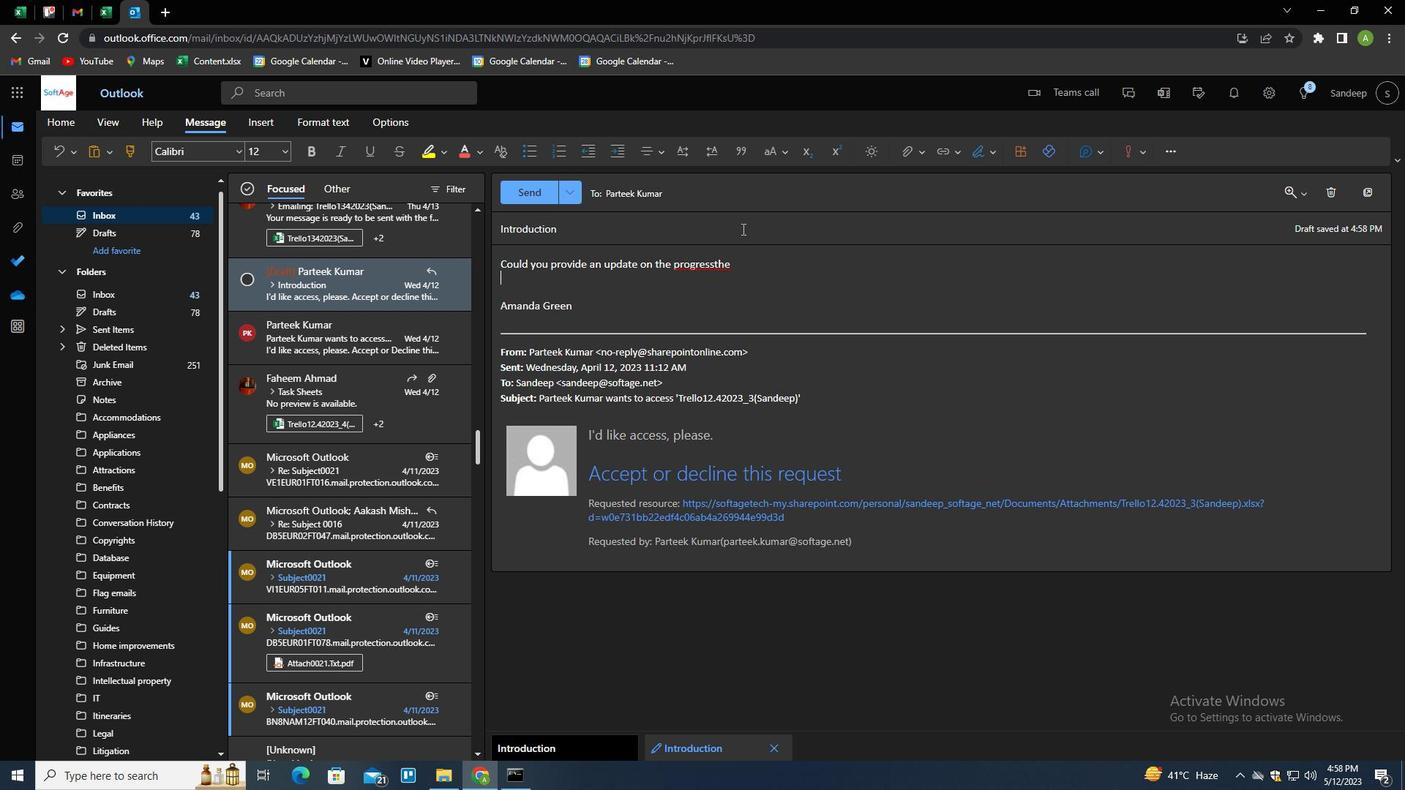 
Action: Mouse moved to (713, 267)
Screenshot: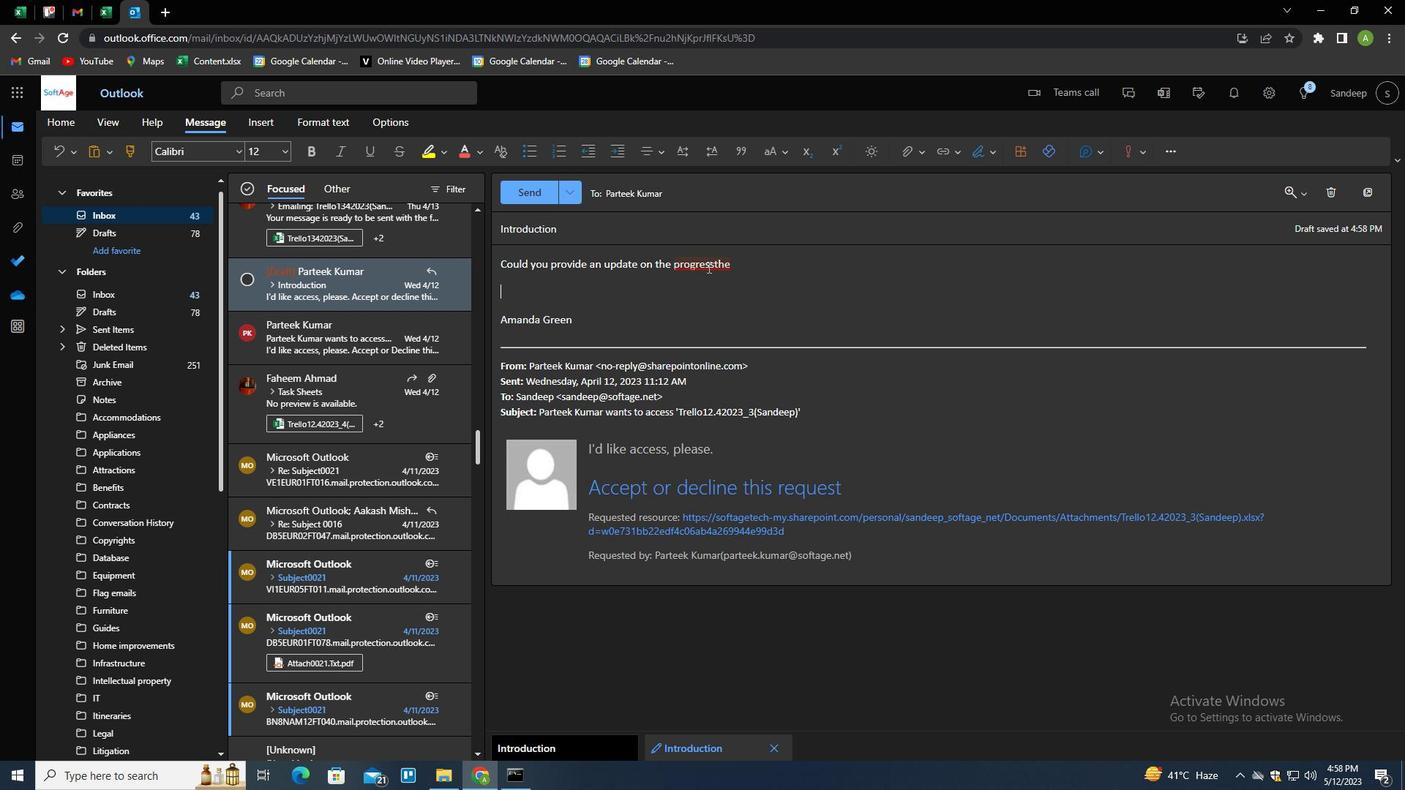 
Action: Mouse pressed left at (713, 267)
Screenshot: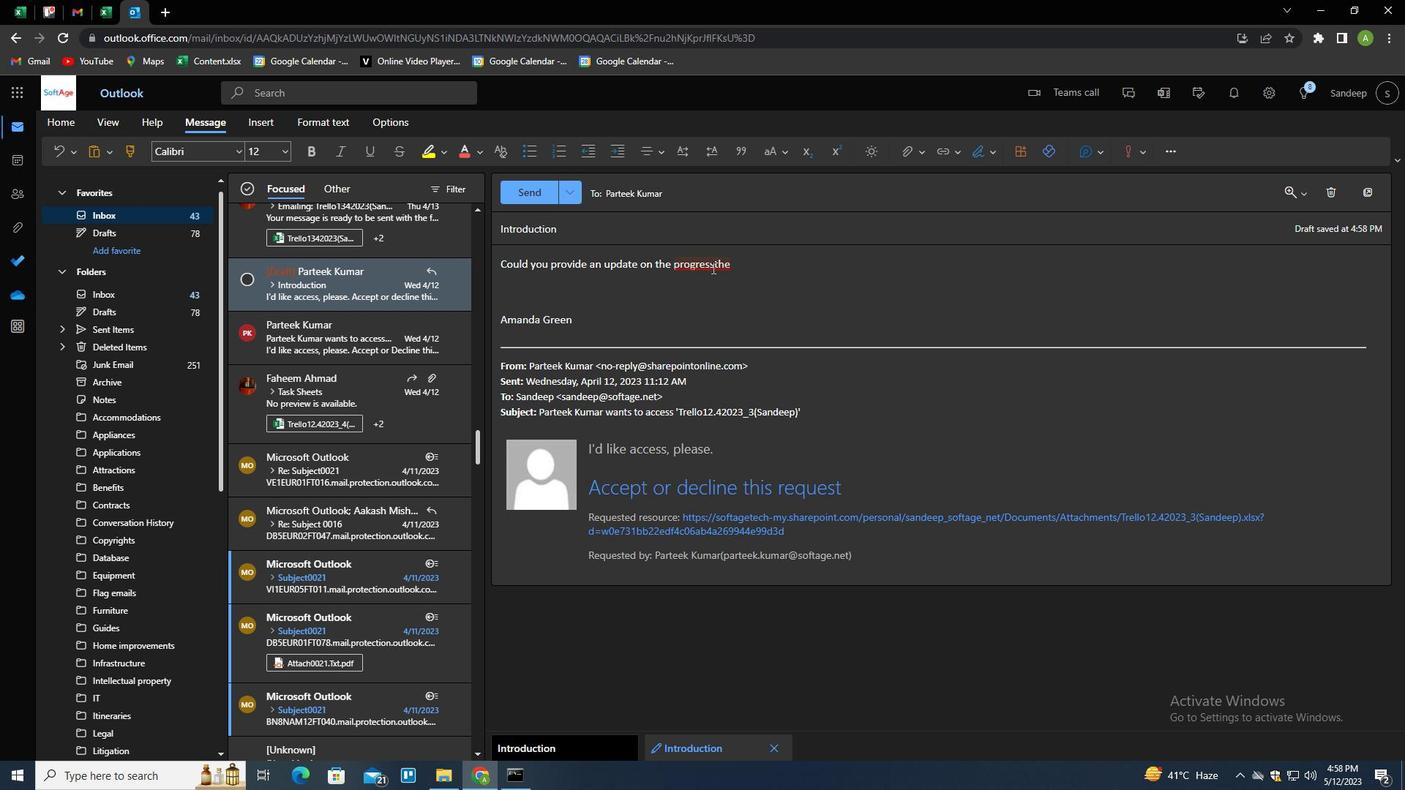 
Action: Mouse moved to (722, 310)
Screenshot: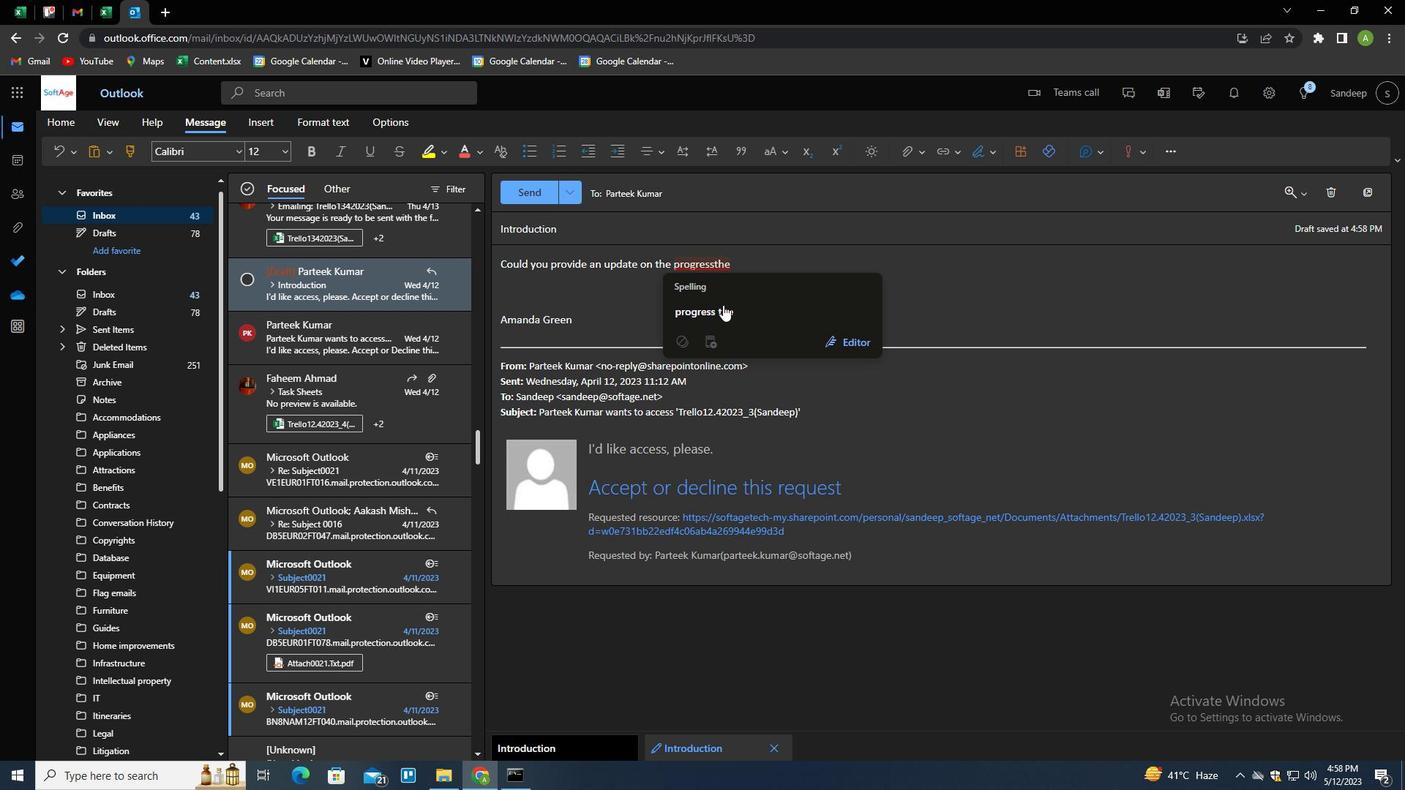 
Action: Mouse pressed left at (722, 310)
Screenshot: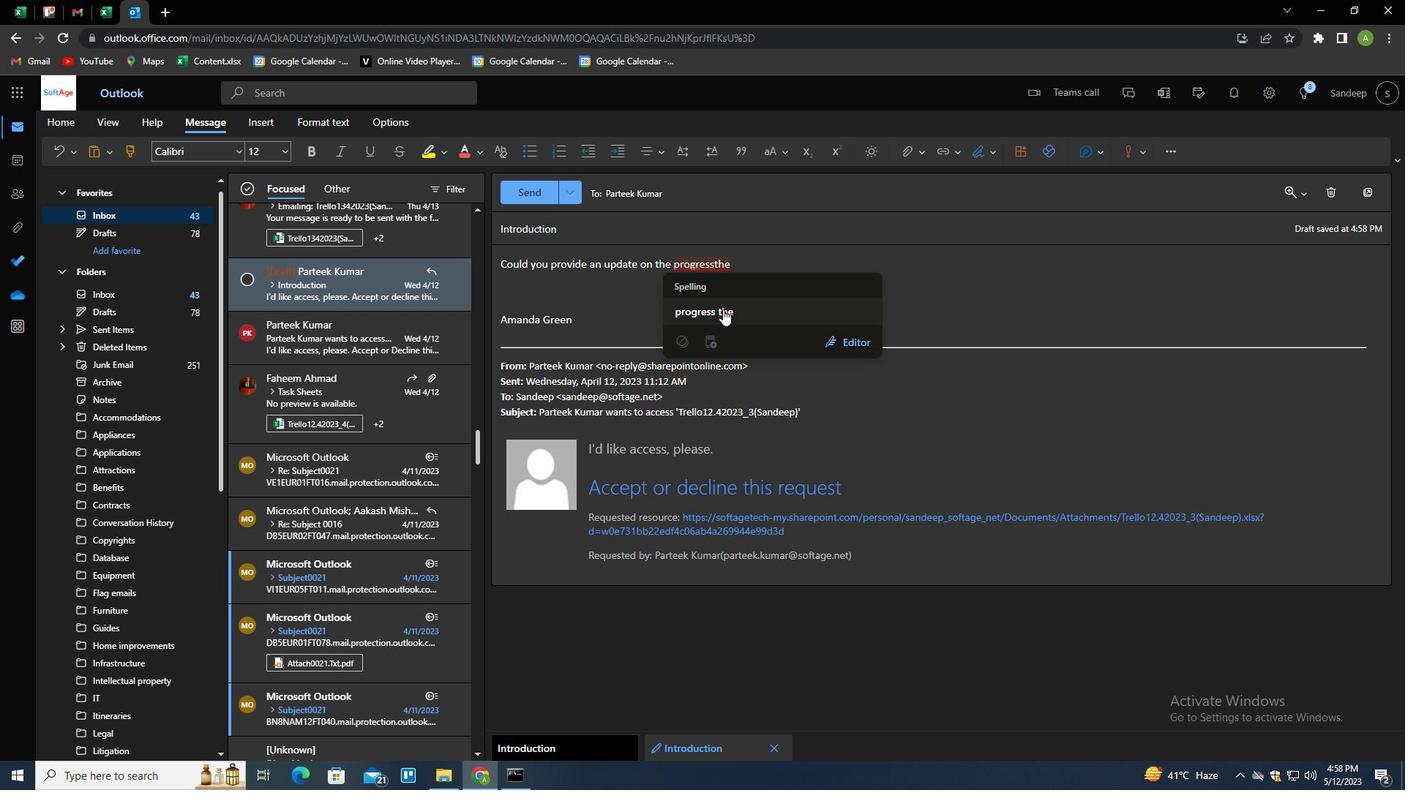 
Action: Mouse moved to (1407, 0)
Screenshot: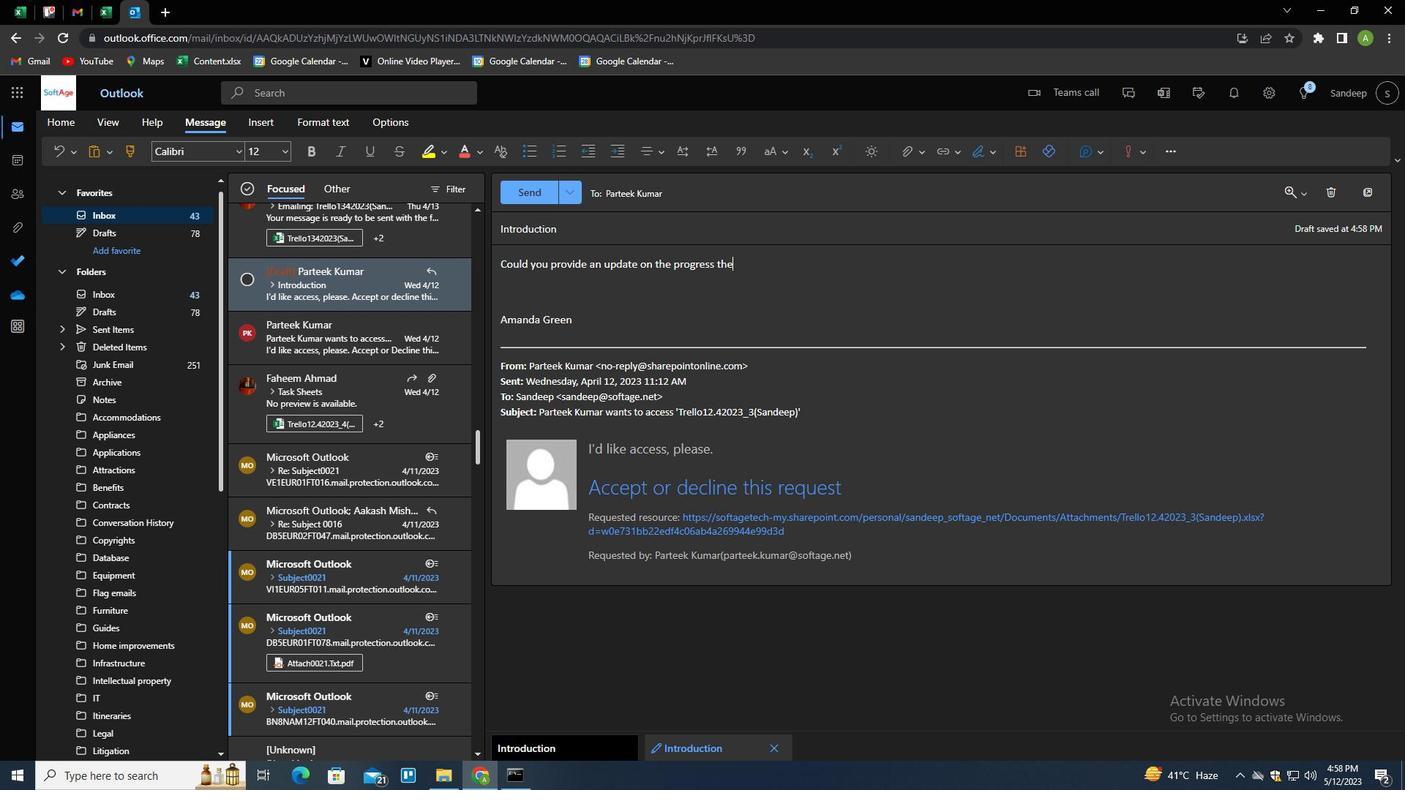 
Action: Key pressed <Key.space>W
Screenshot: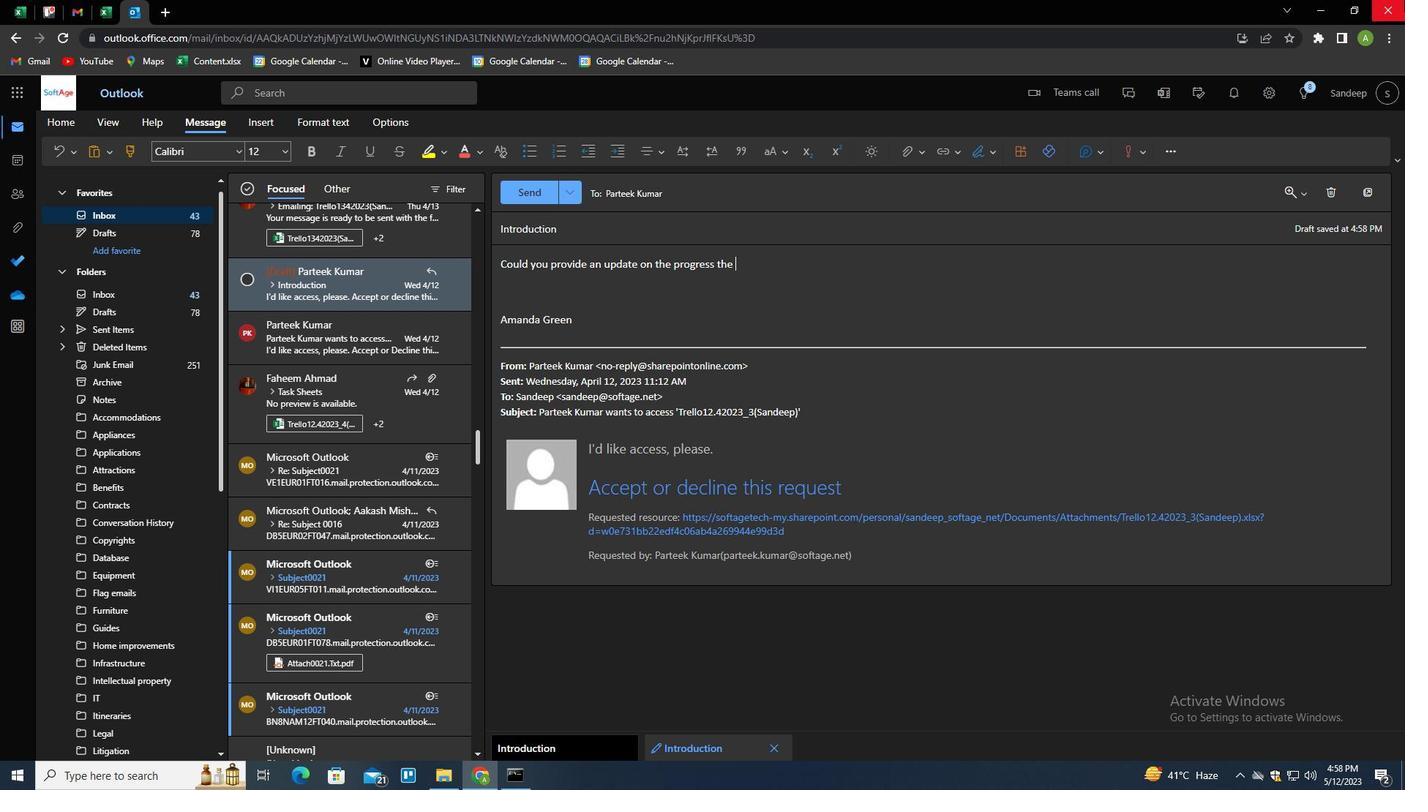 
Action: Mouse moved to (1405, 21)
Screenshot: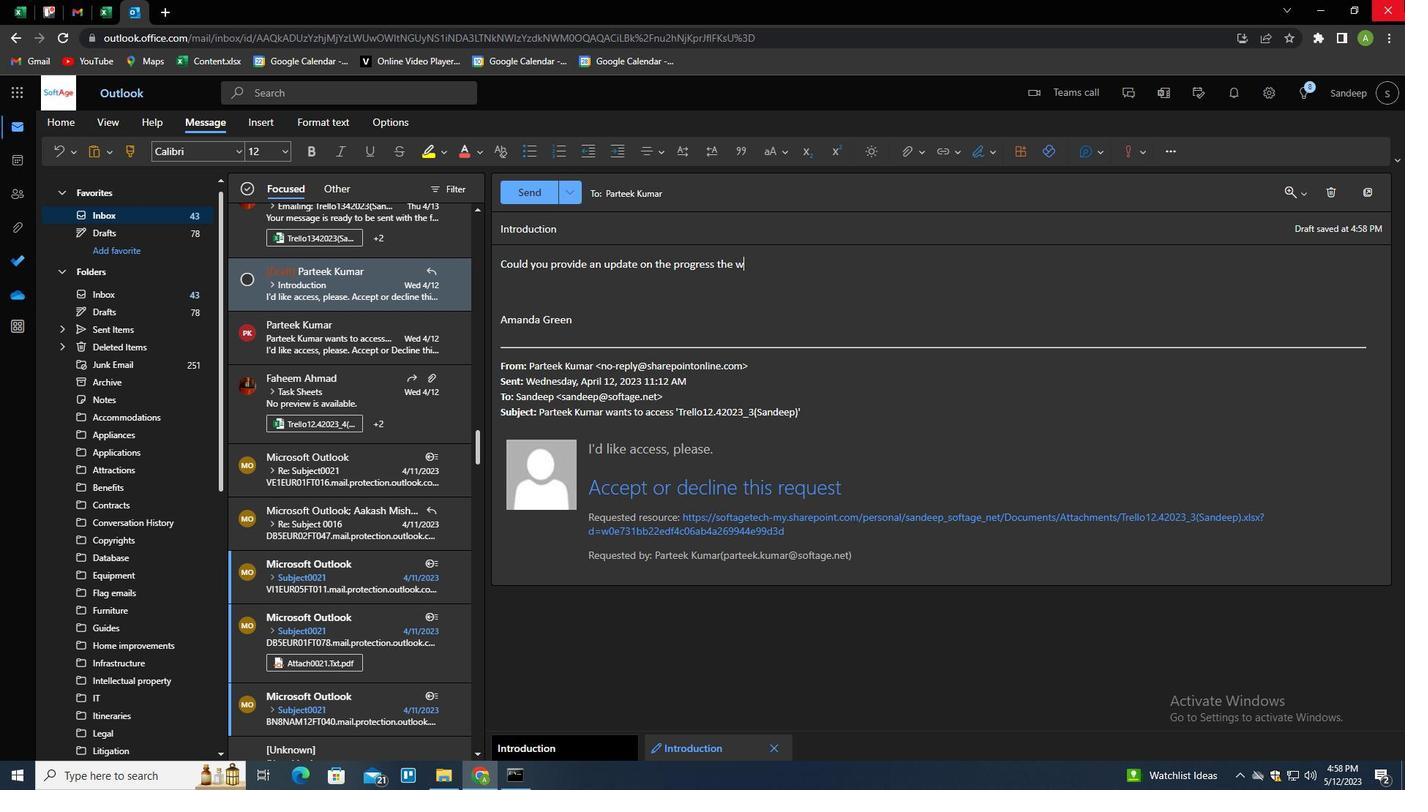 
Action: Mouse pressed left at (1404, 21)
Screenshot: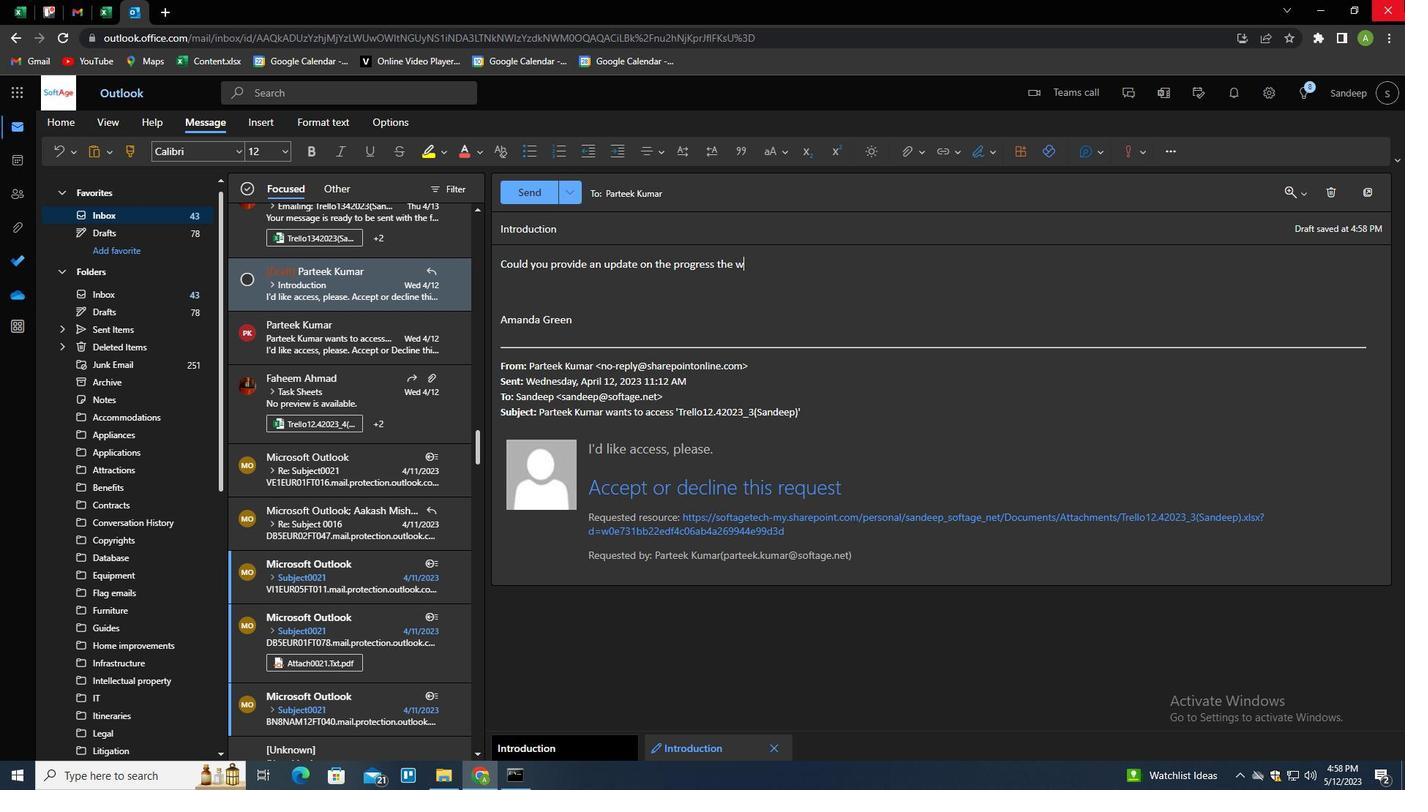 
Action: Key pressed EBS
Screenshot: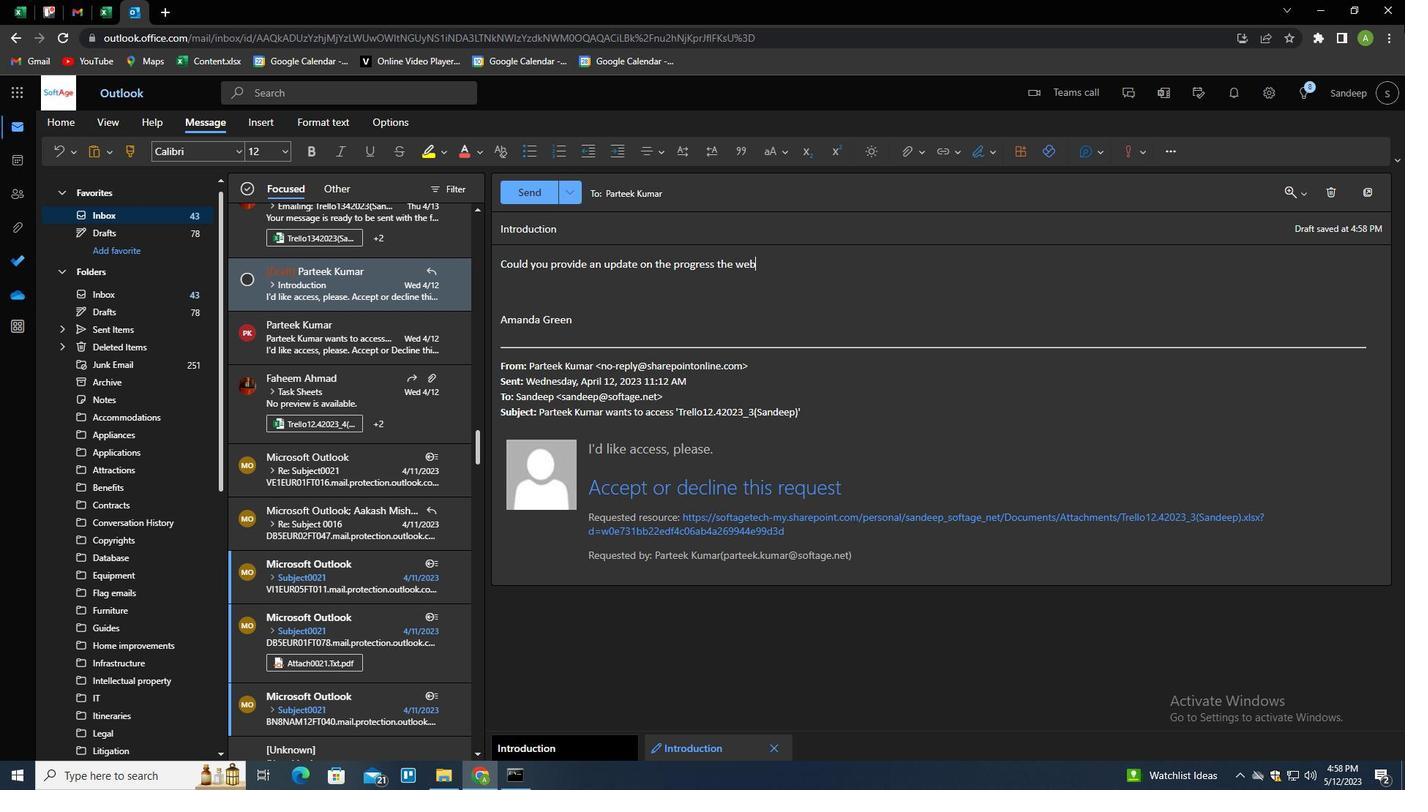 
Action: Mouse moved to (1340, 61)
Screenshot: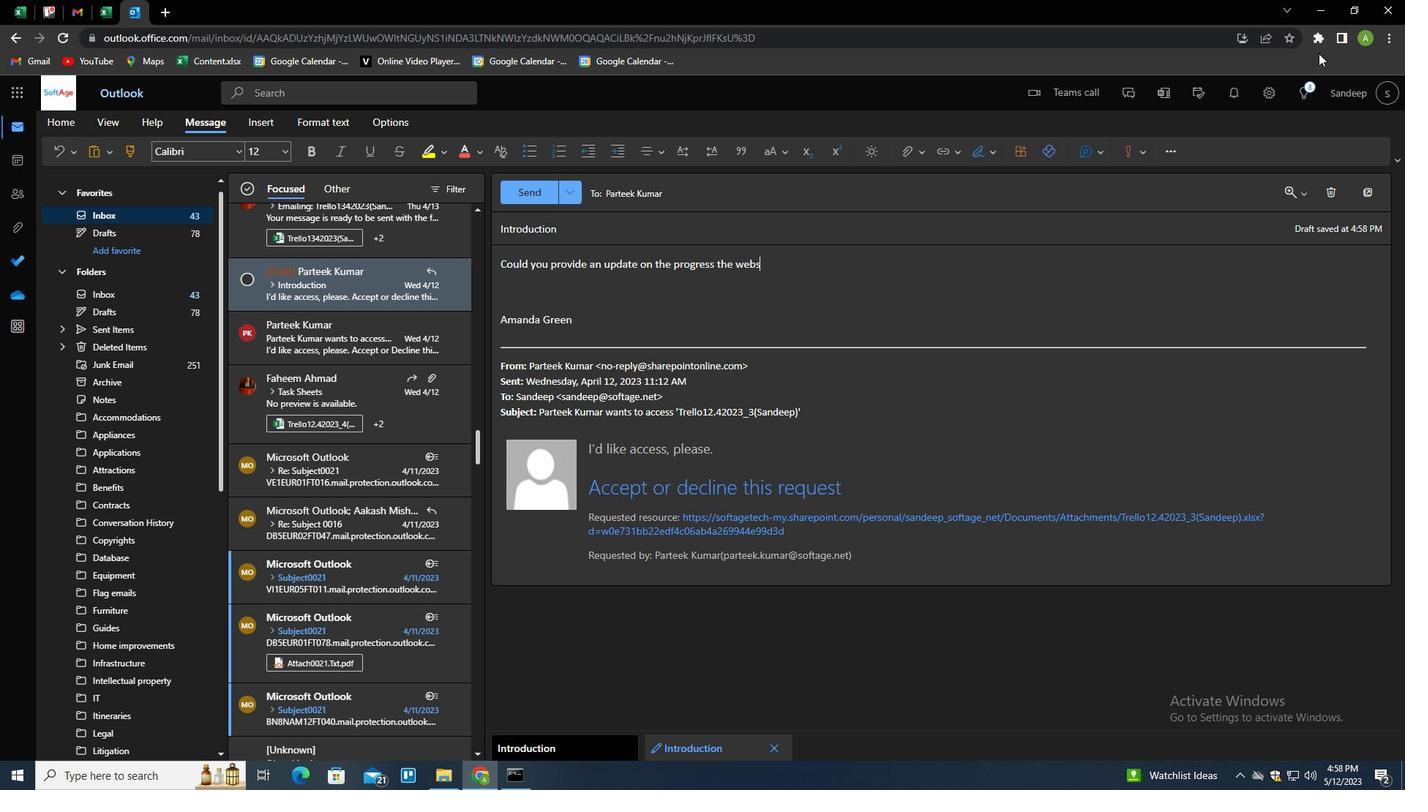 
Action: Key pressed I
Screenshot: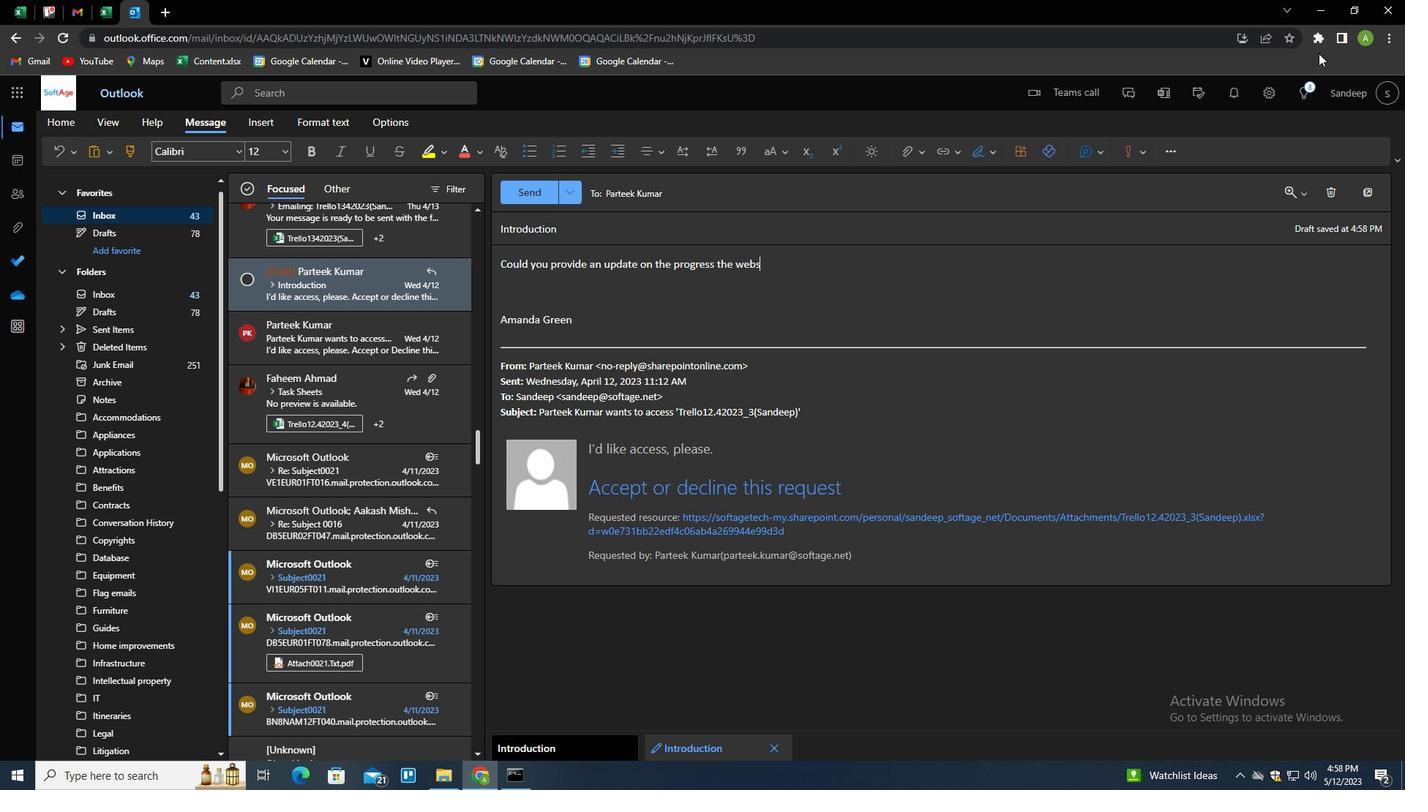 
Action: Mouse moved to (1348, 38)
Screenshot: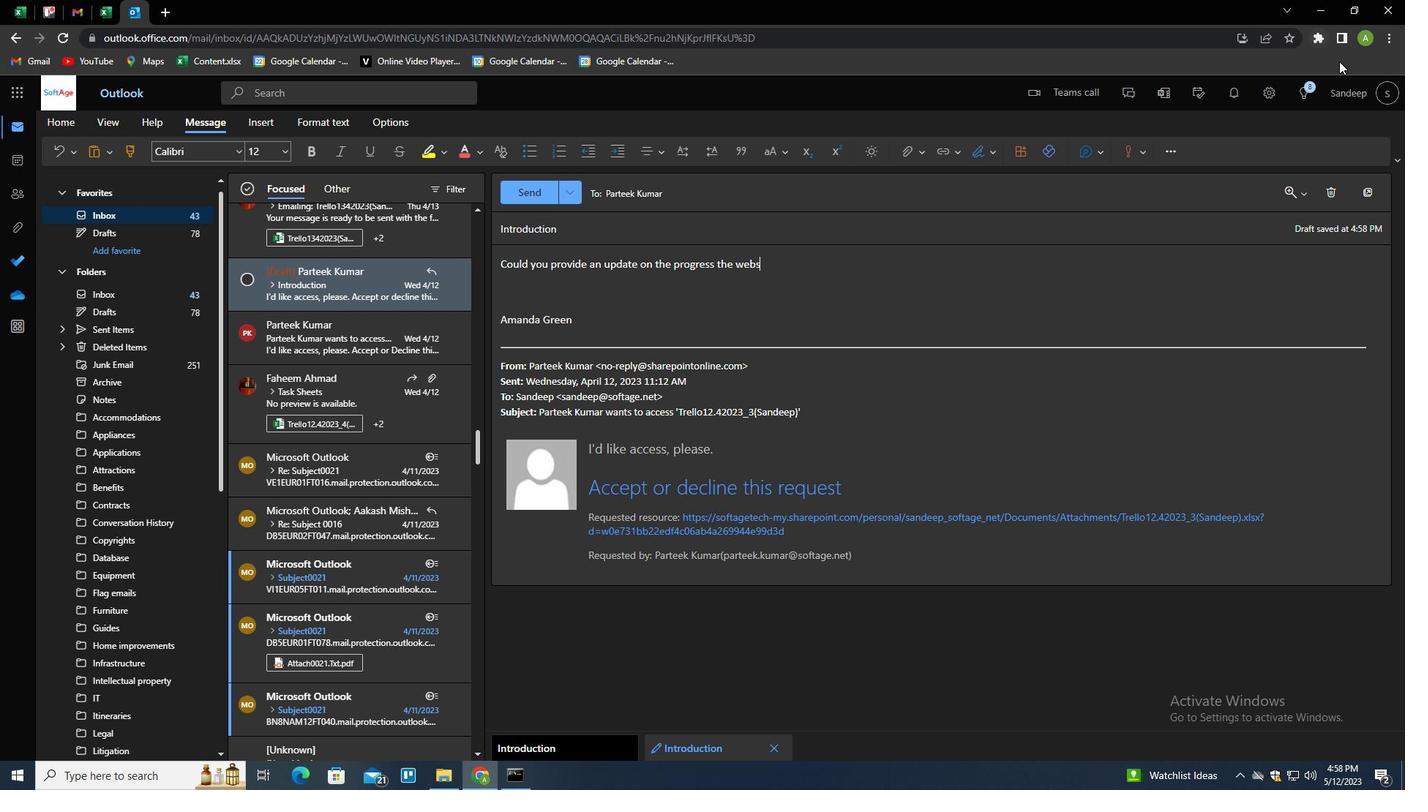 
Action: Key pressed T
Screenshot: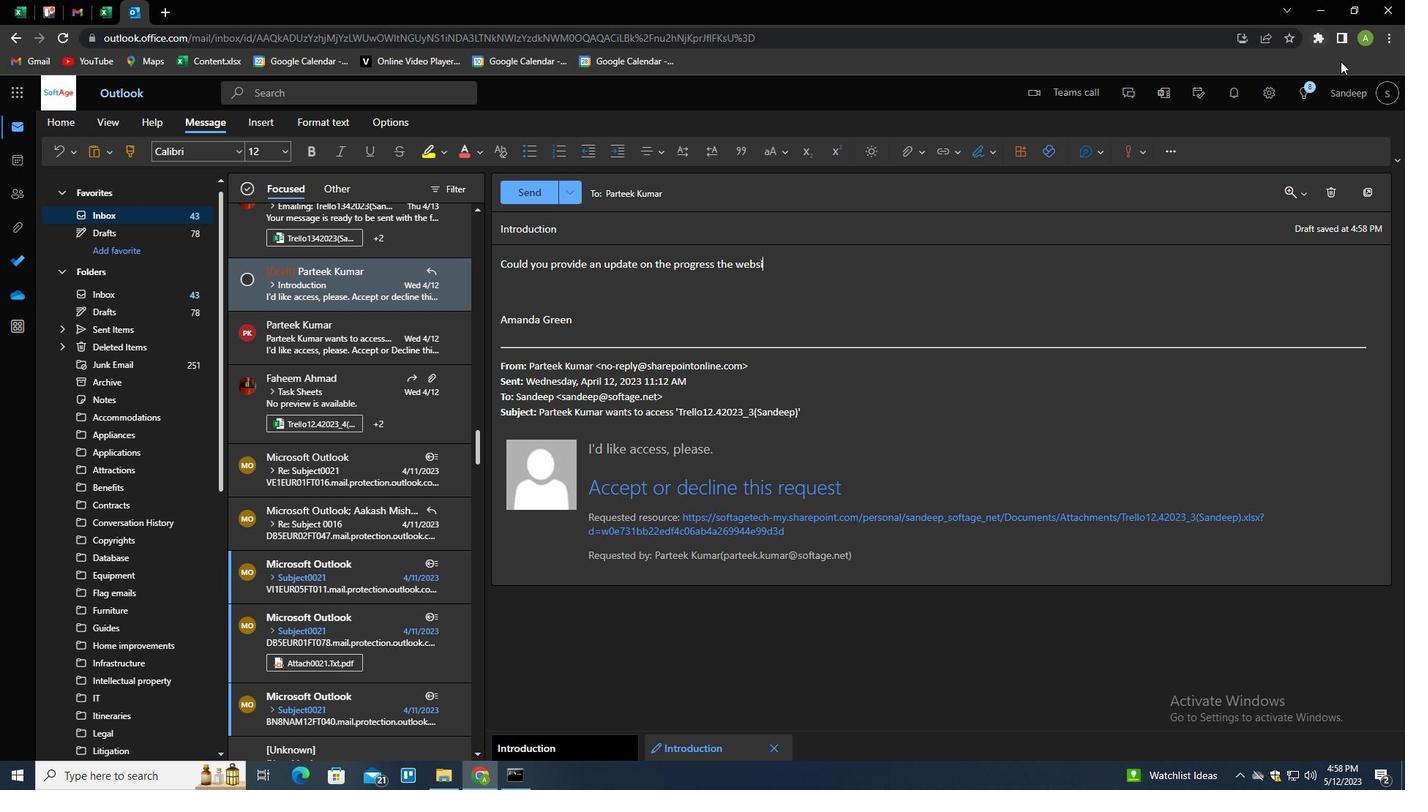 
Action: Mouse moved to (1368, 15)
Screenshot: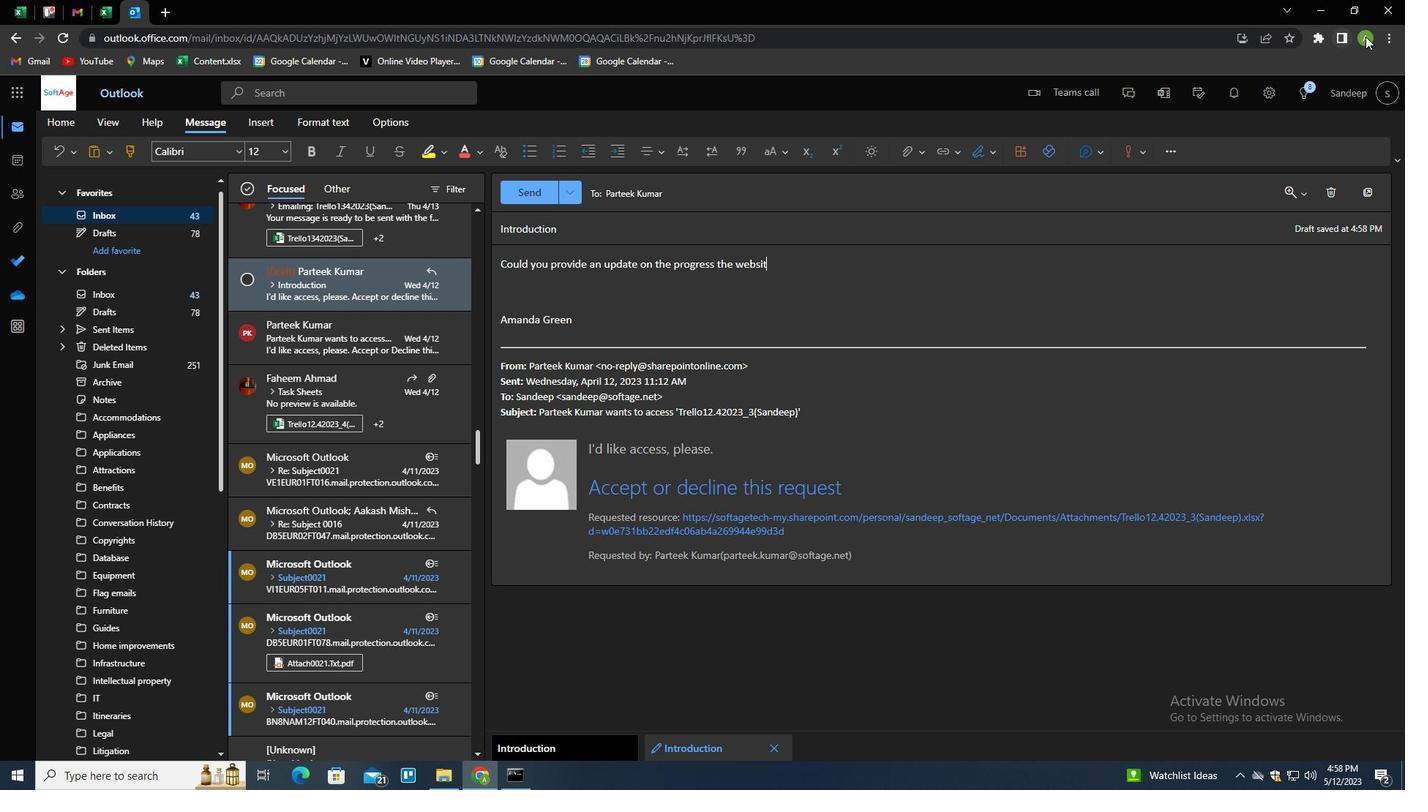 
Action: Key pressed E
Screenshot: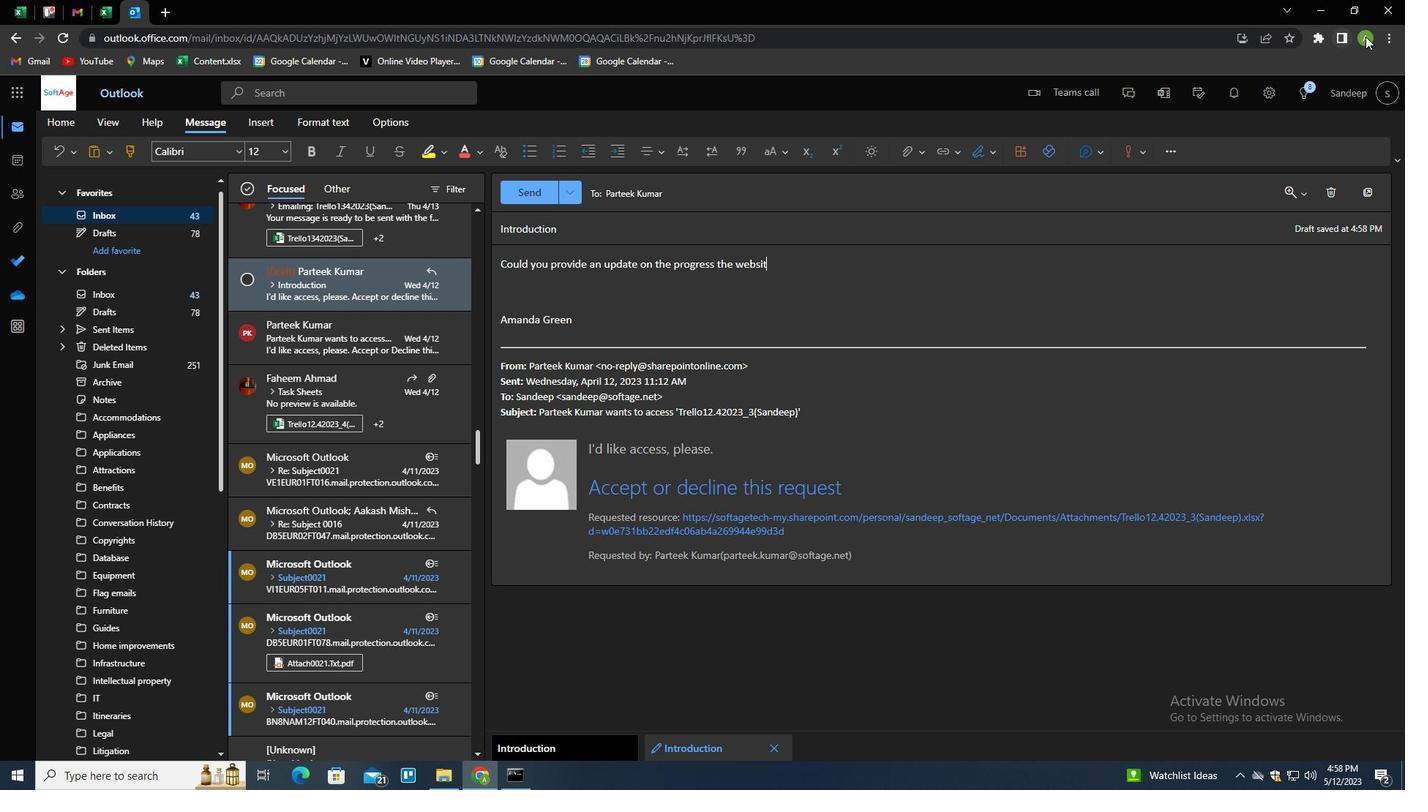 
Action: Mouse moved to (1380, 6)
Screenshot: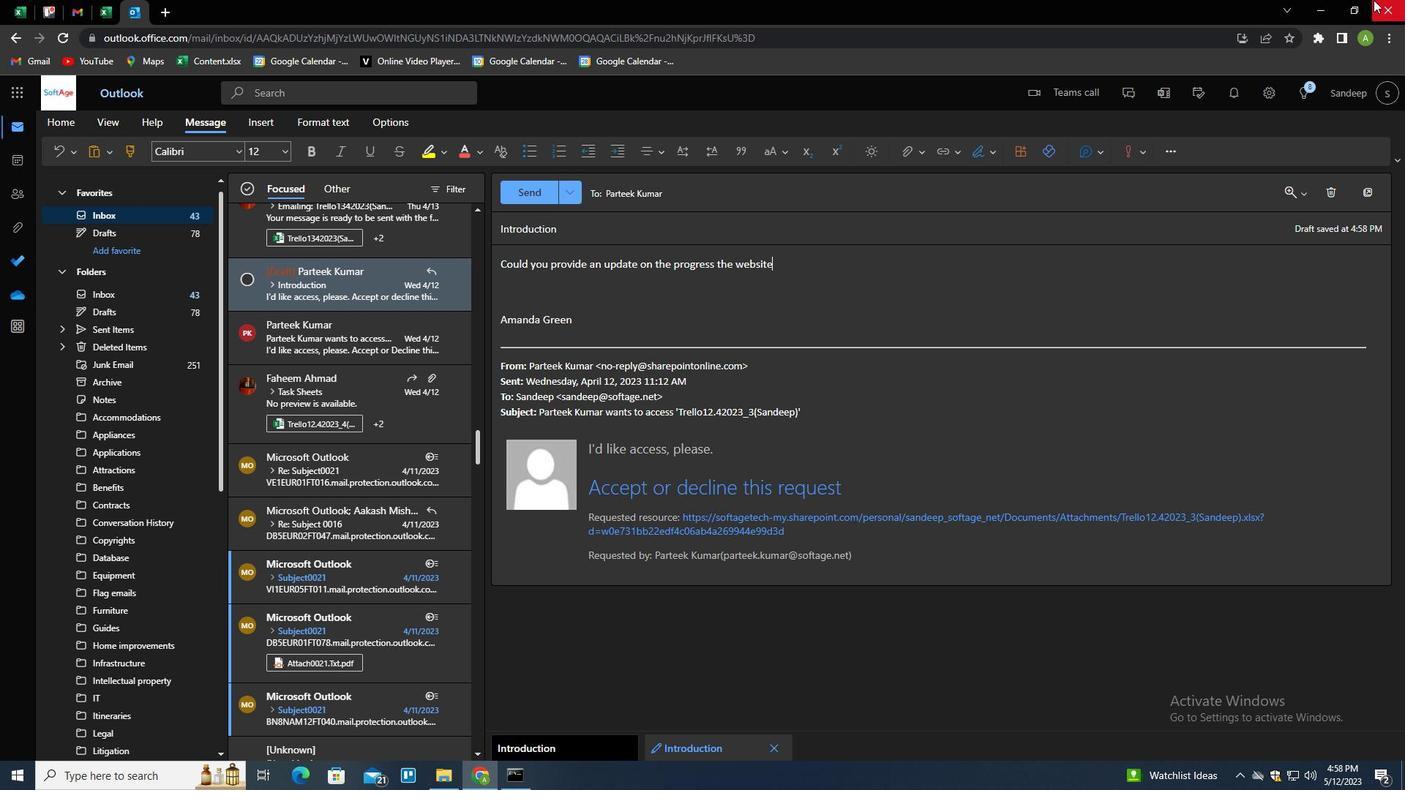 
Action: Key pressed <Key.space>
Screenshot: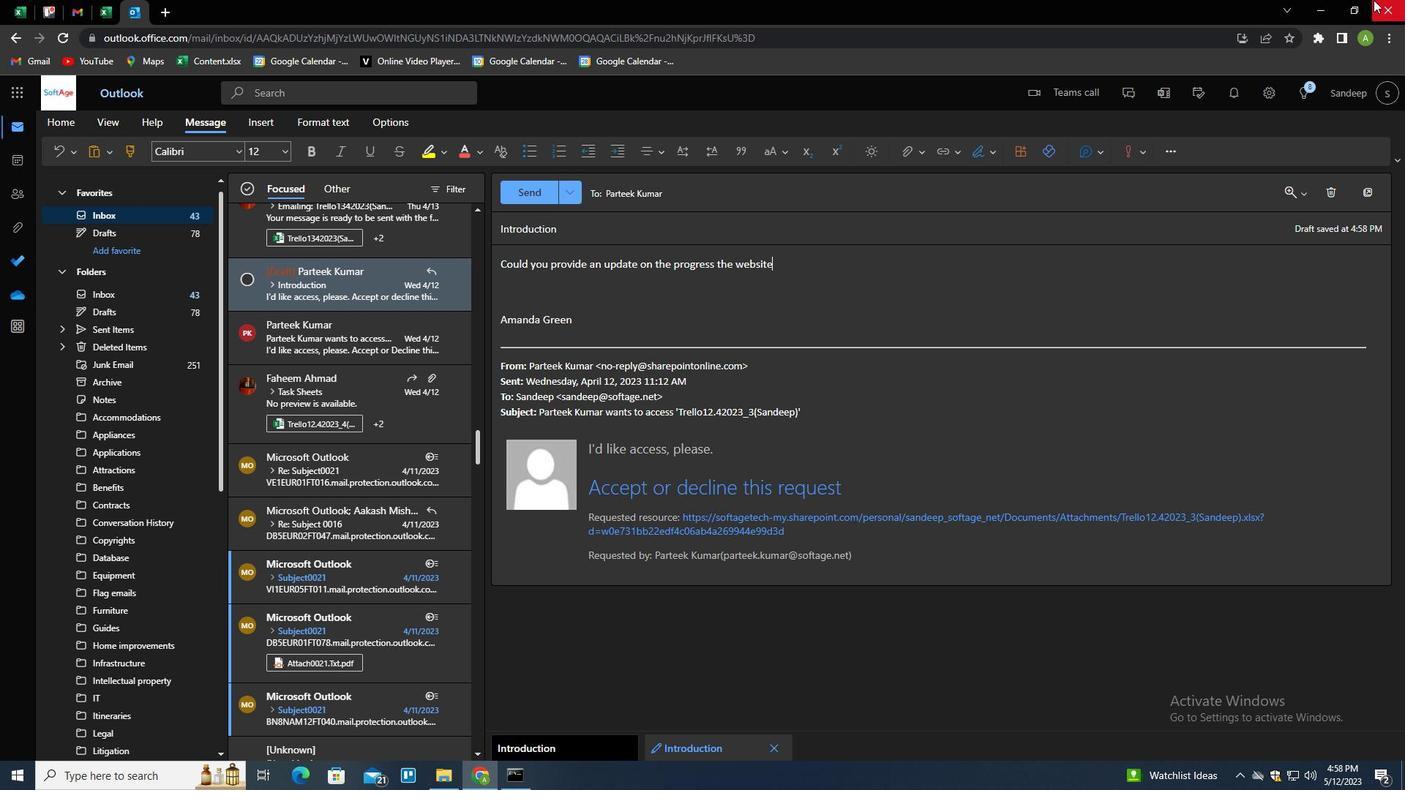 
Action: Mouse pressed left at (1380, 6)
Screenshot: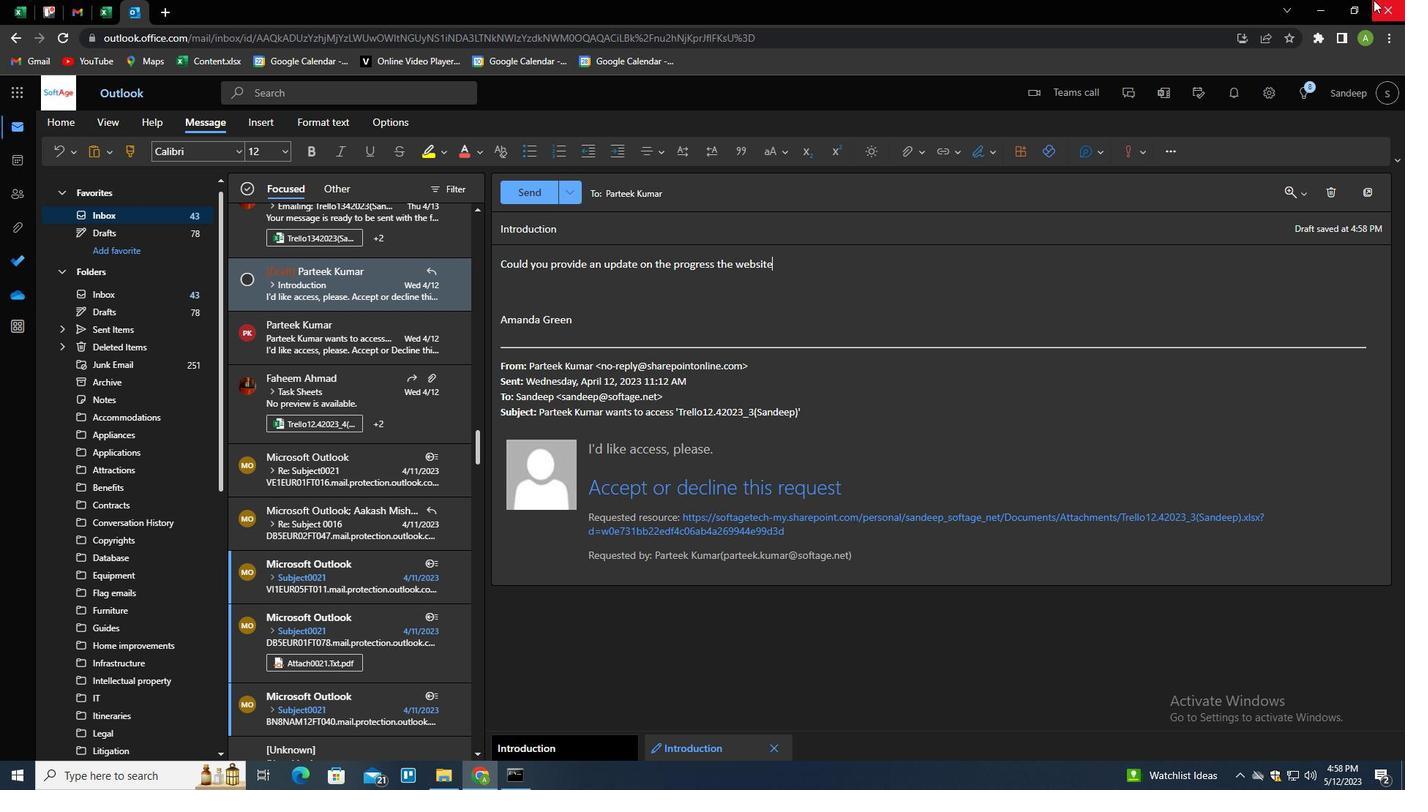 
Action: Mouse moved to (841, 112)
Screenshot: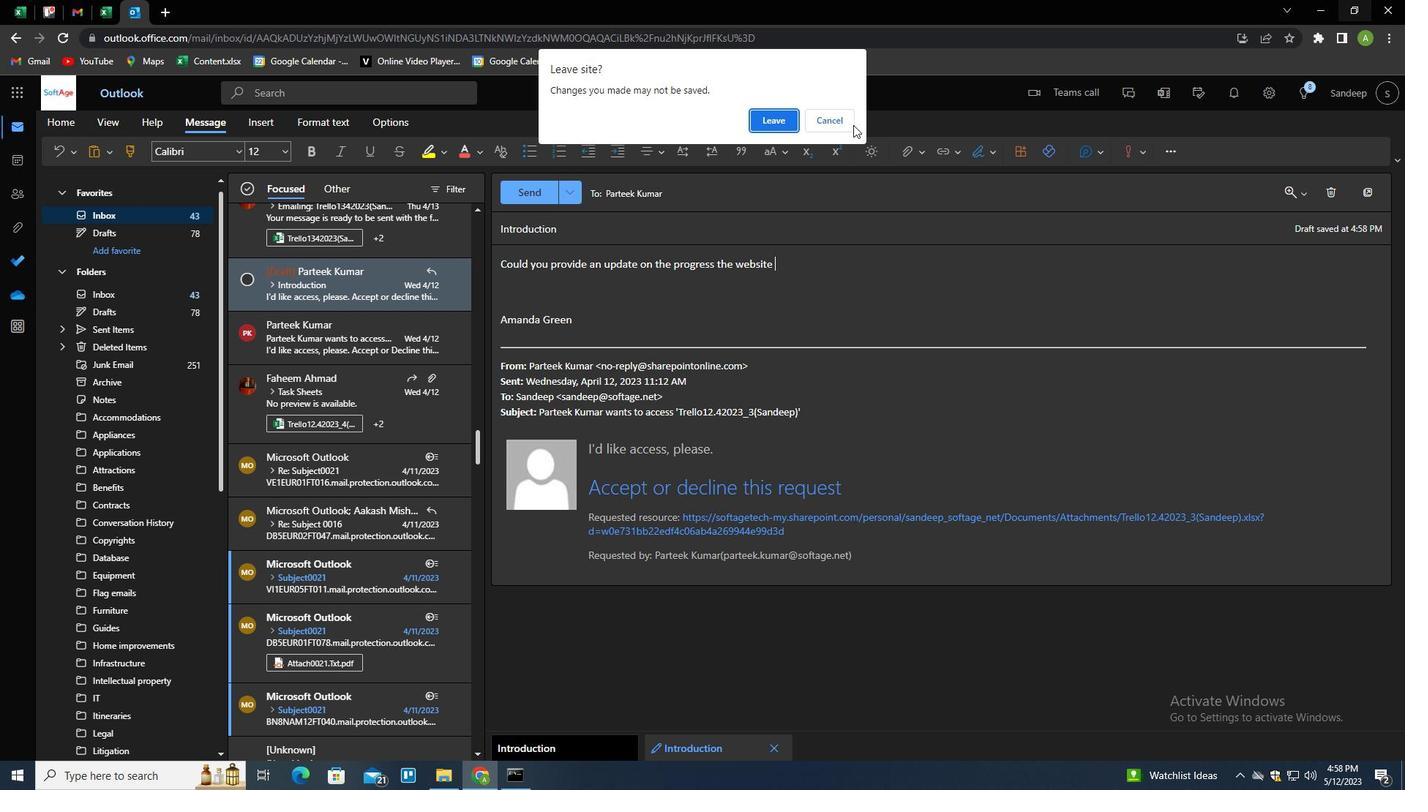 
Action: Mouse pressed left at (841, 112)
Screenshot: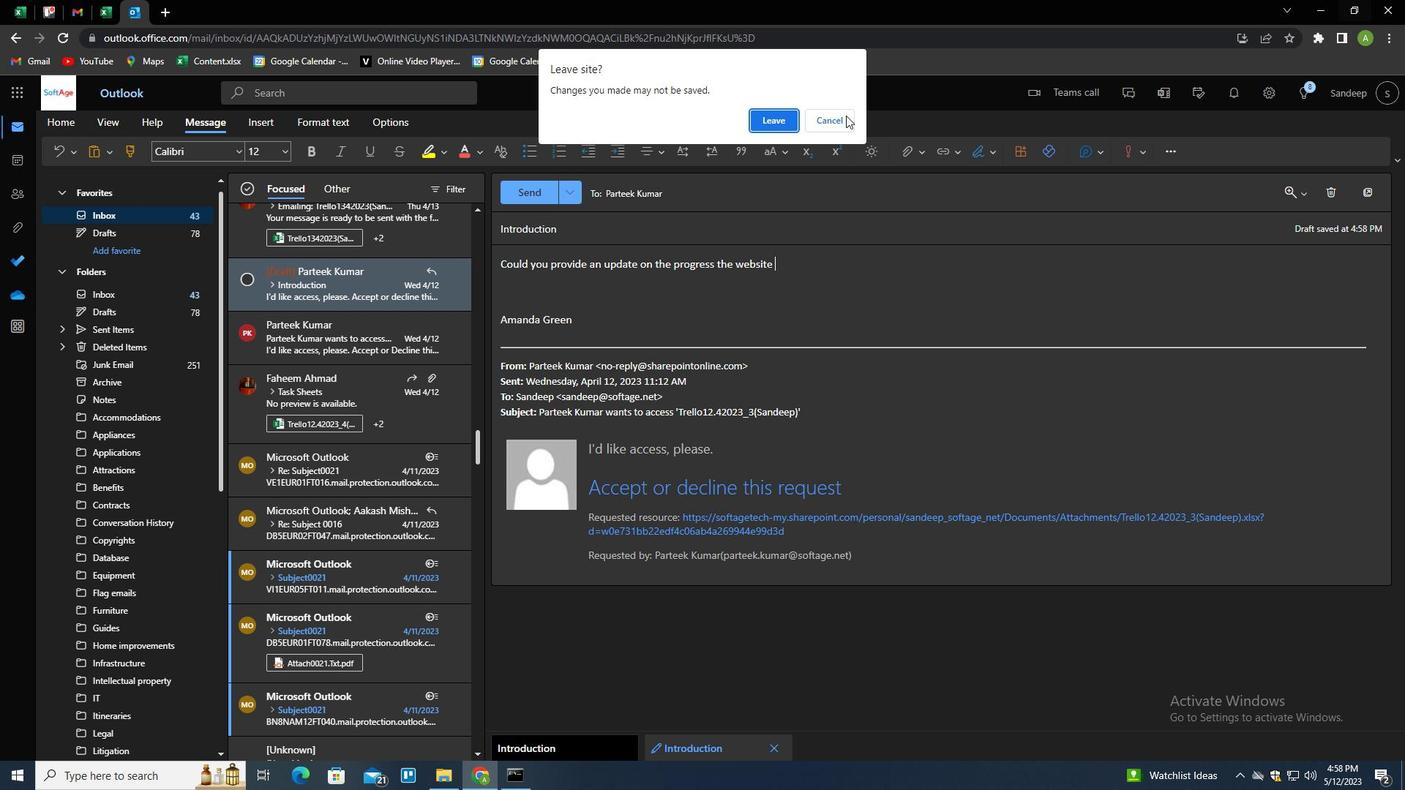 
Action: Mouse moved to (823, 254)
Screenshot: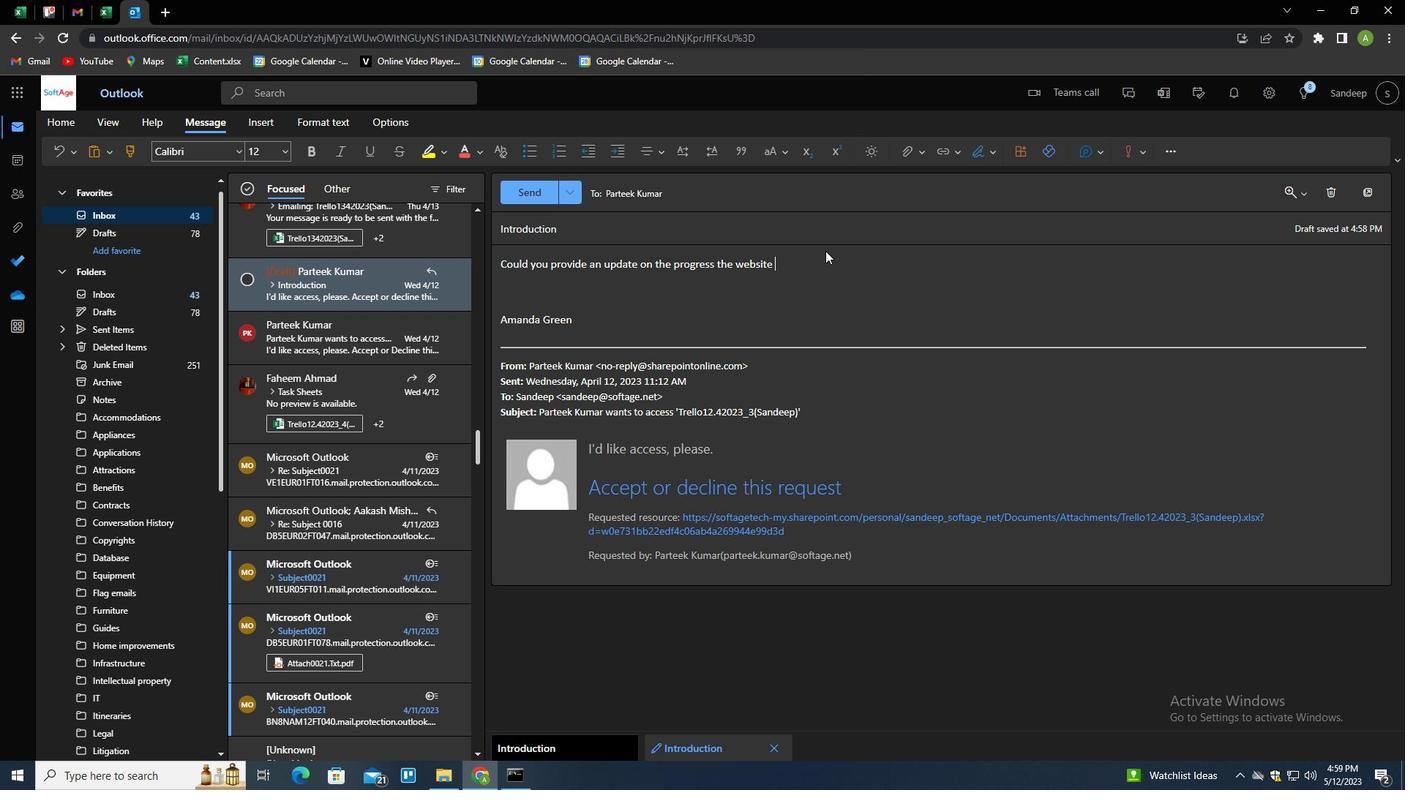 
Action: Key pressed REDESIGN<Key.space>PROJECT<Key.shift>?
Screenshot: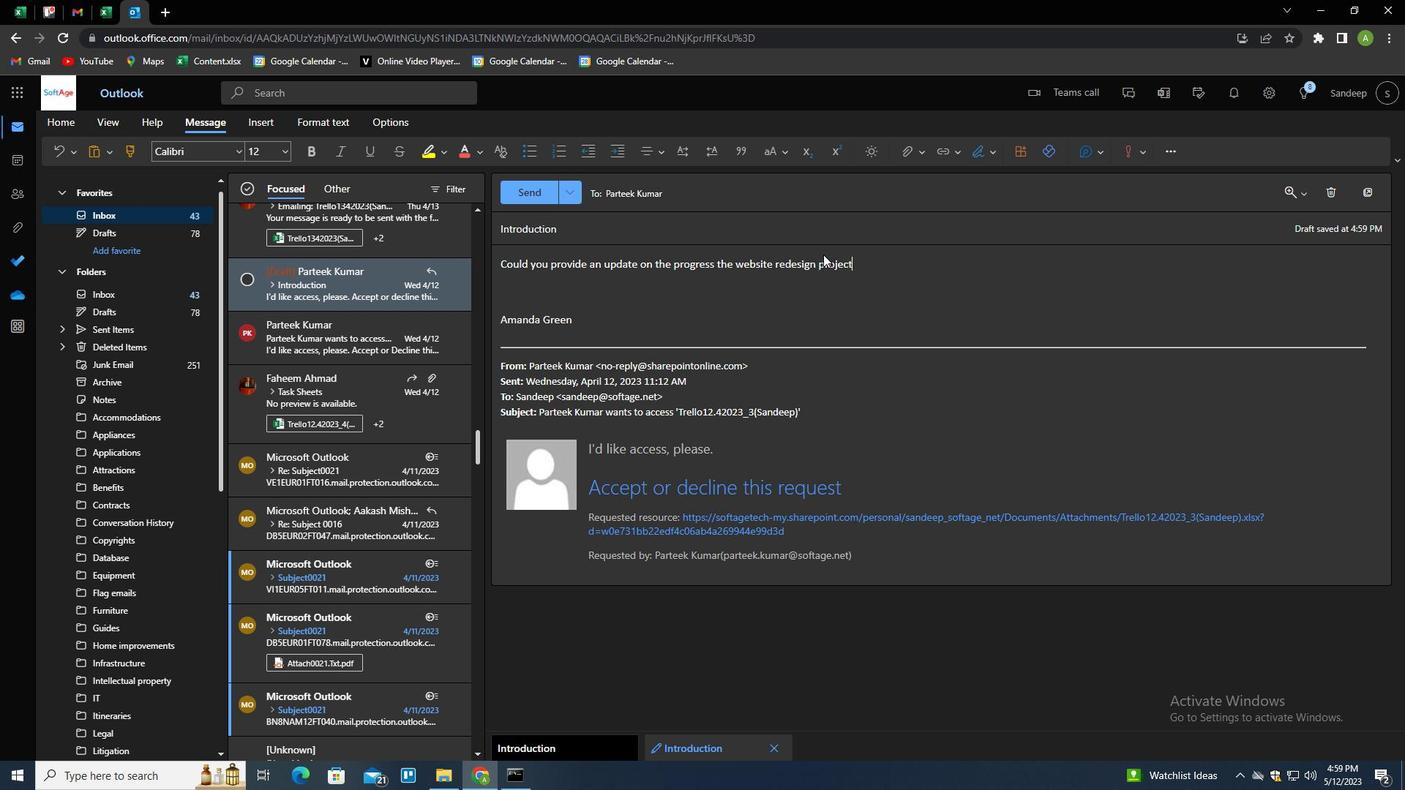 
Action: Mouse moved to (698, 194)
Screenshot: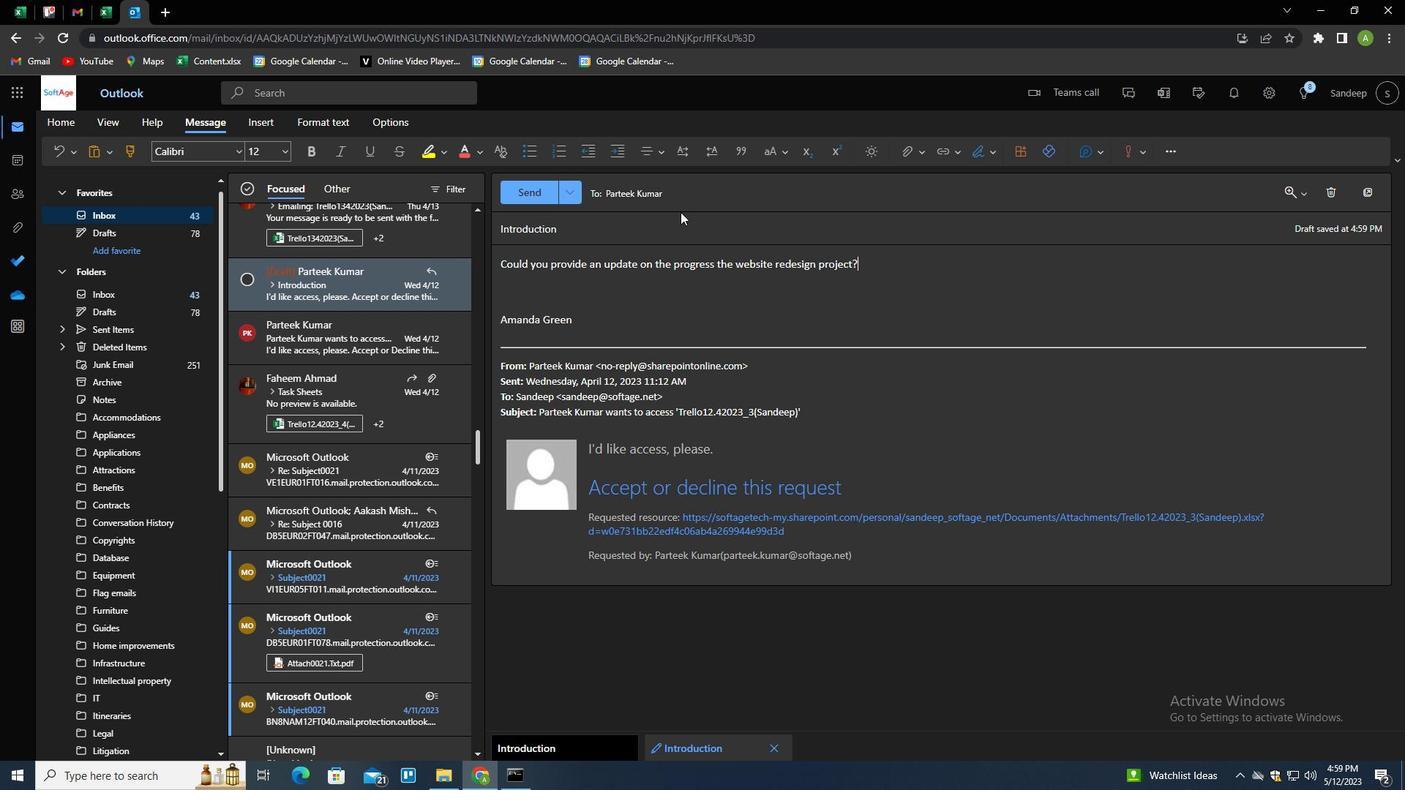 
Action: Mouse pressed left at (698, 194)
Screenshot: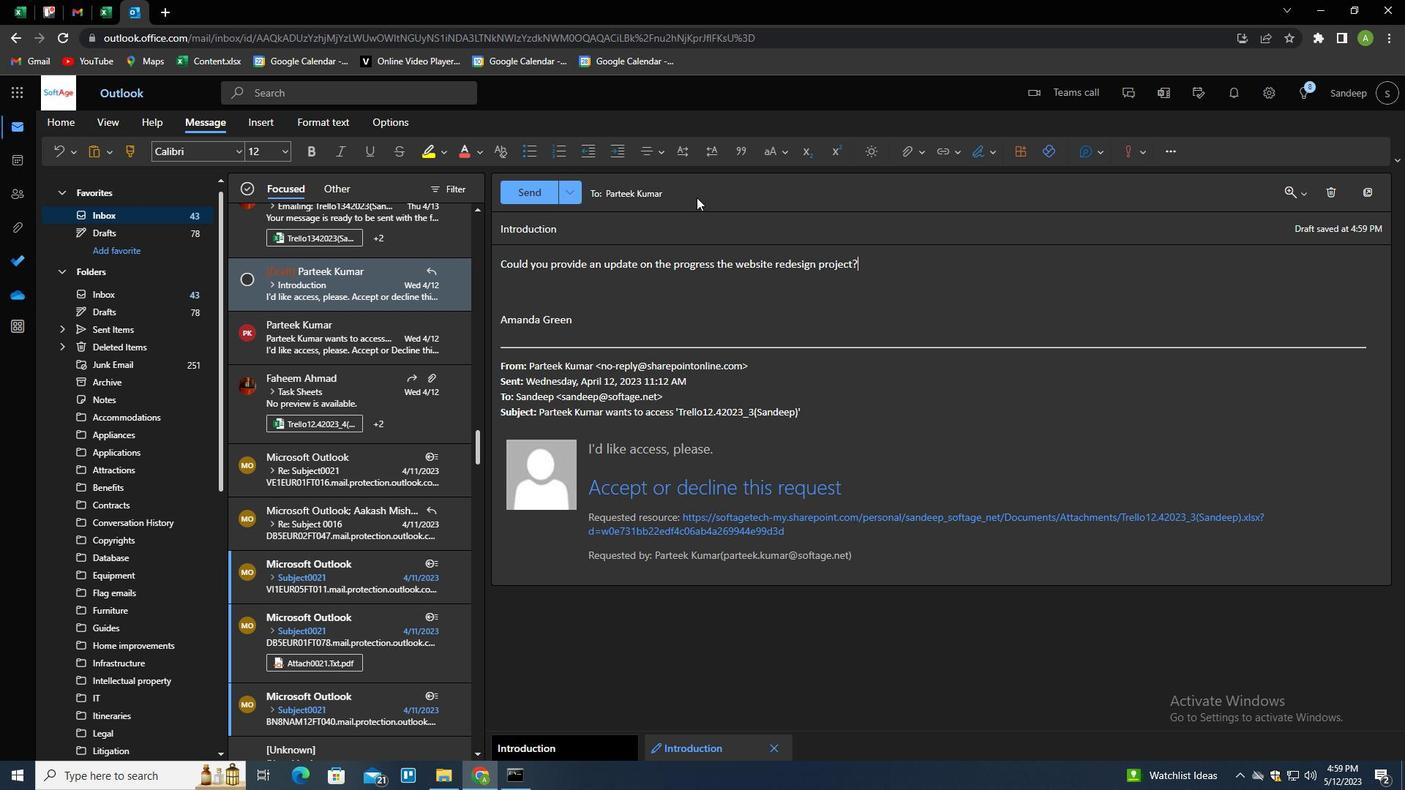 
Action: Mouse moved to (687, 267)
Screenshot: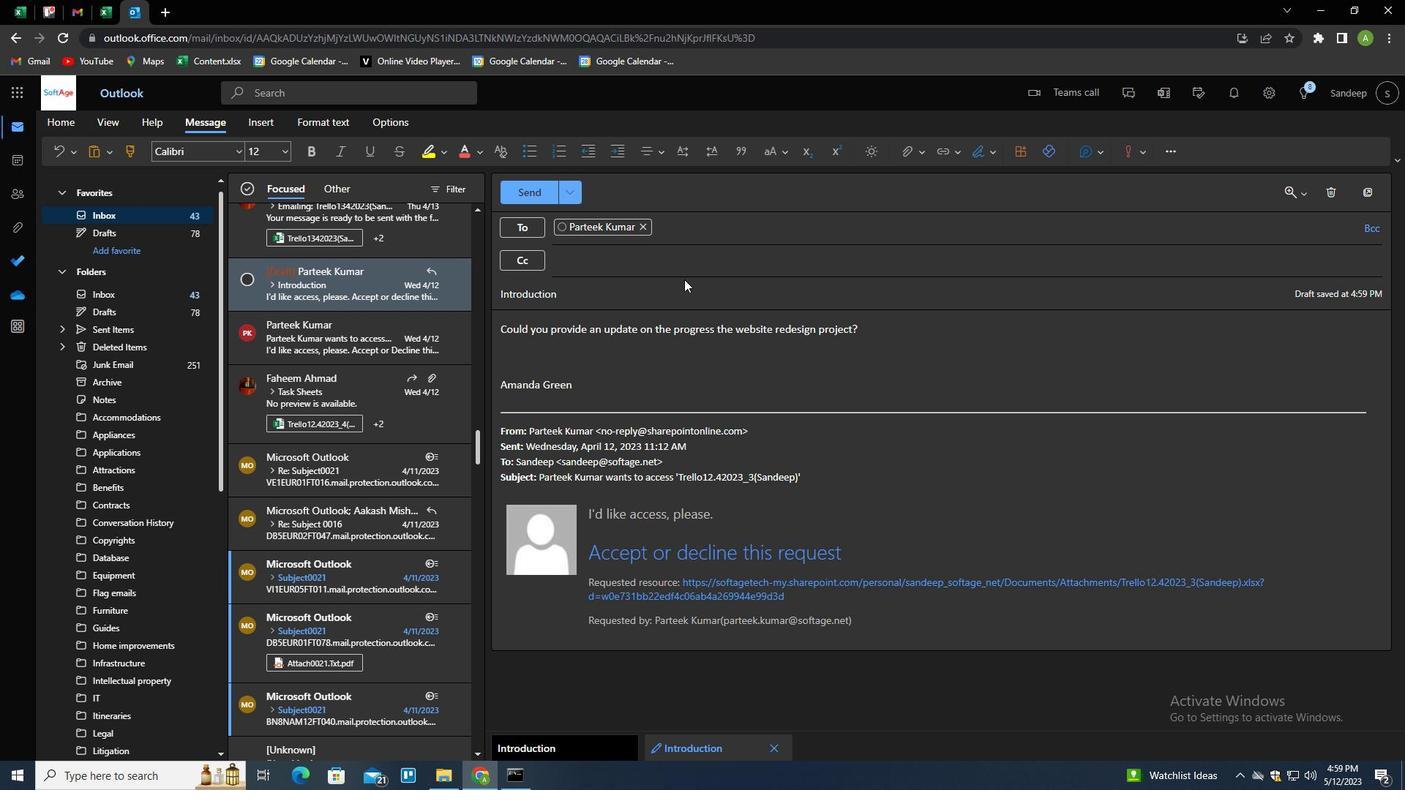 
Action: Mouse pressed left at (687, 267)
Screenshot: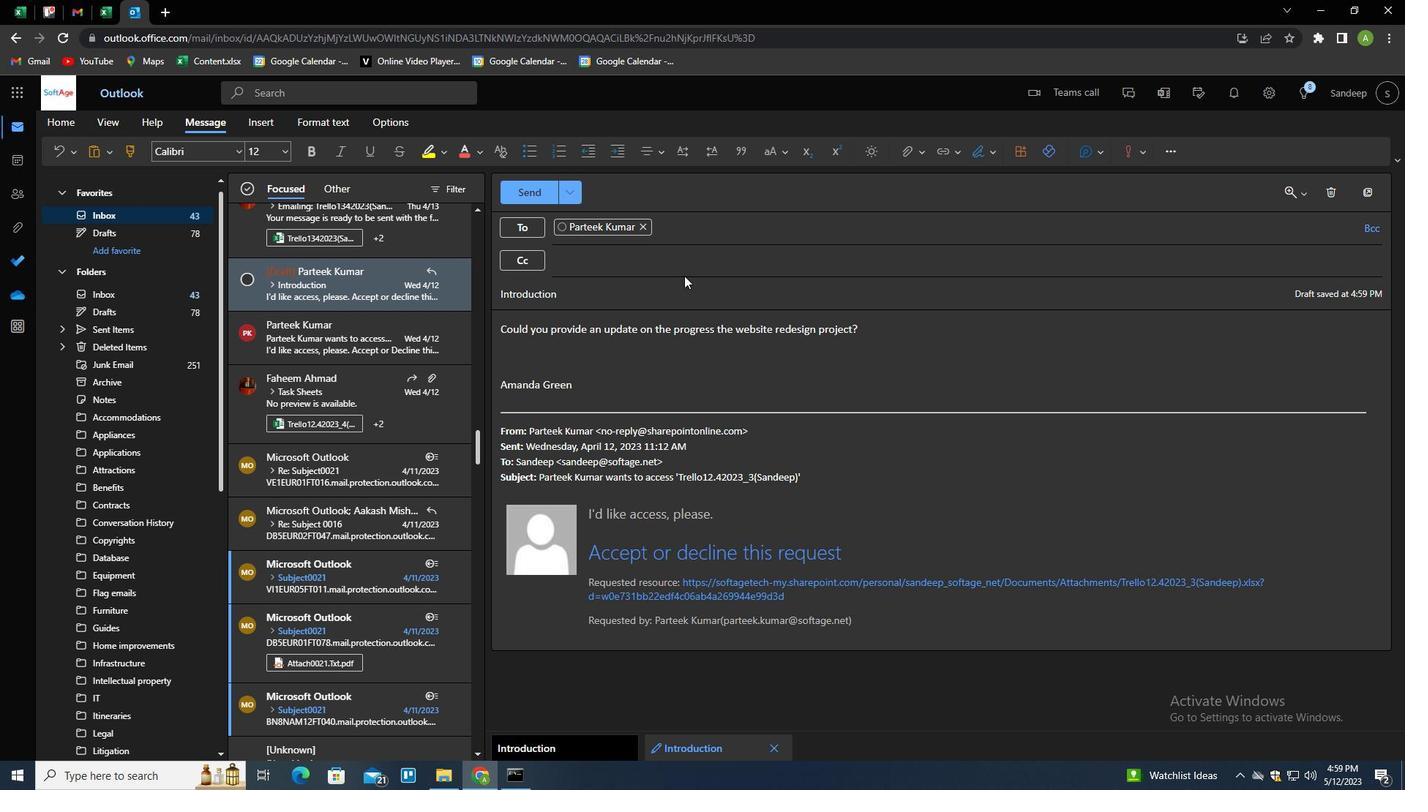 
Action: Key pressed SOFTAGE.2<Key.shift>@SOFTAGE.NET<Key.enter>
Screenshot: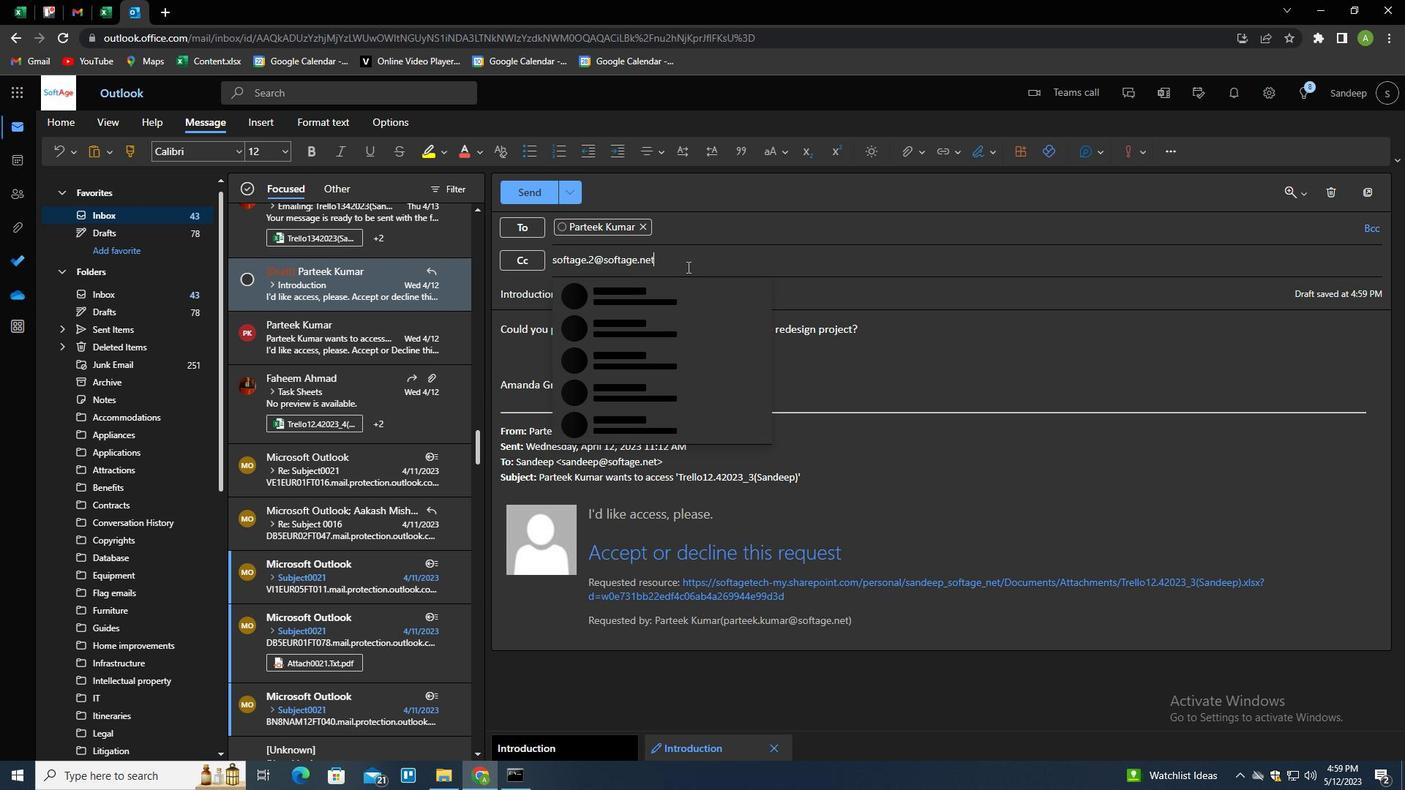 
Action: Mouse moved to (918, 152)
Screenshot: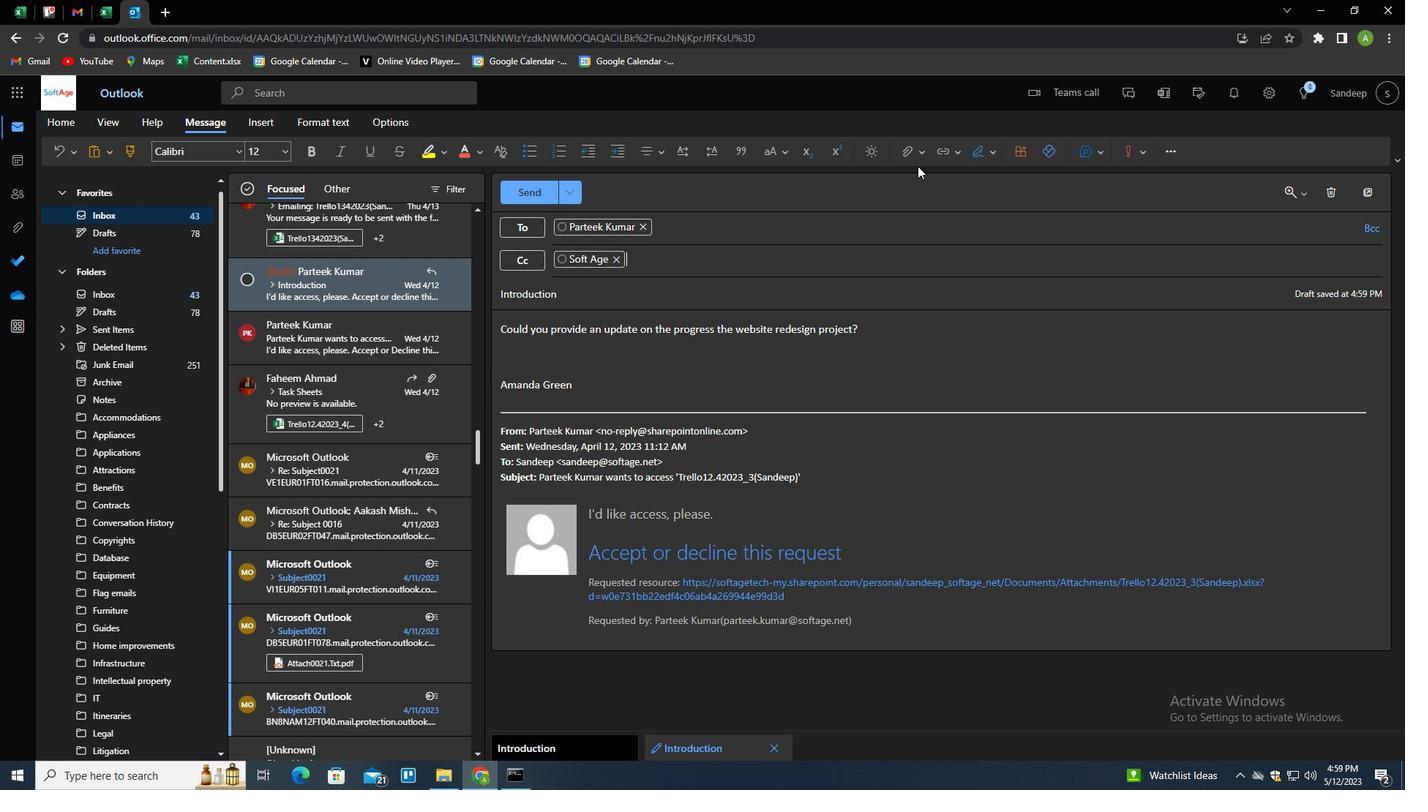
Action: Mouse pressed left at (918, 152)
Screenshot: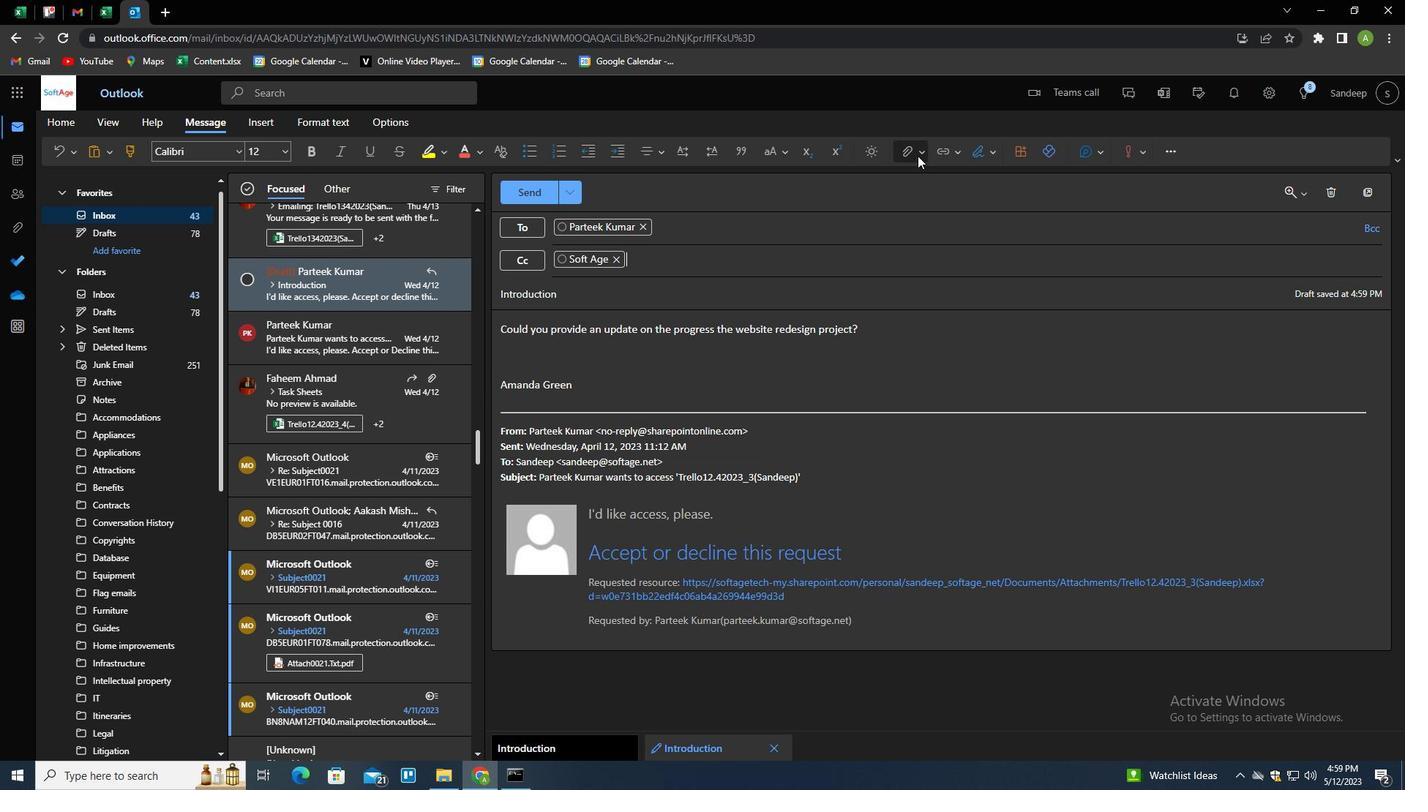 
Action: Mouse moved to (886, 177)
Screenshot: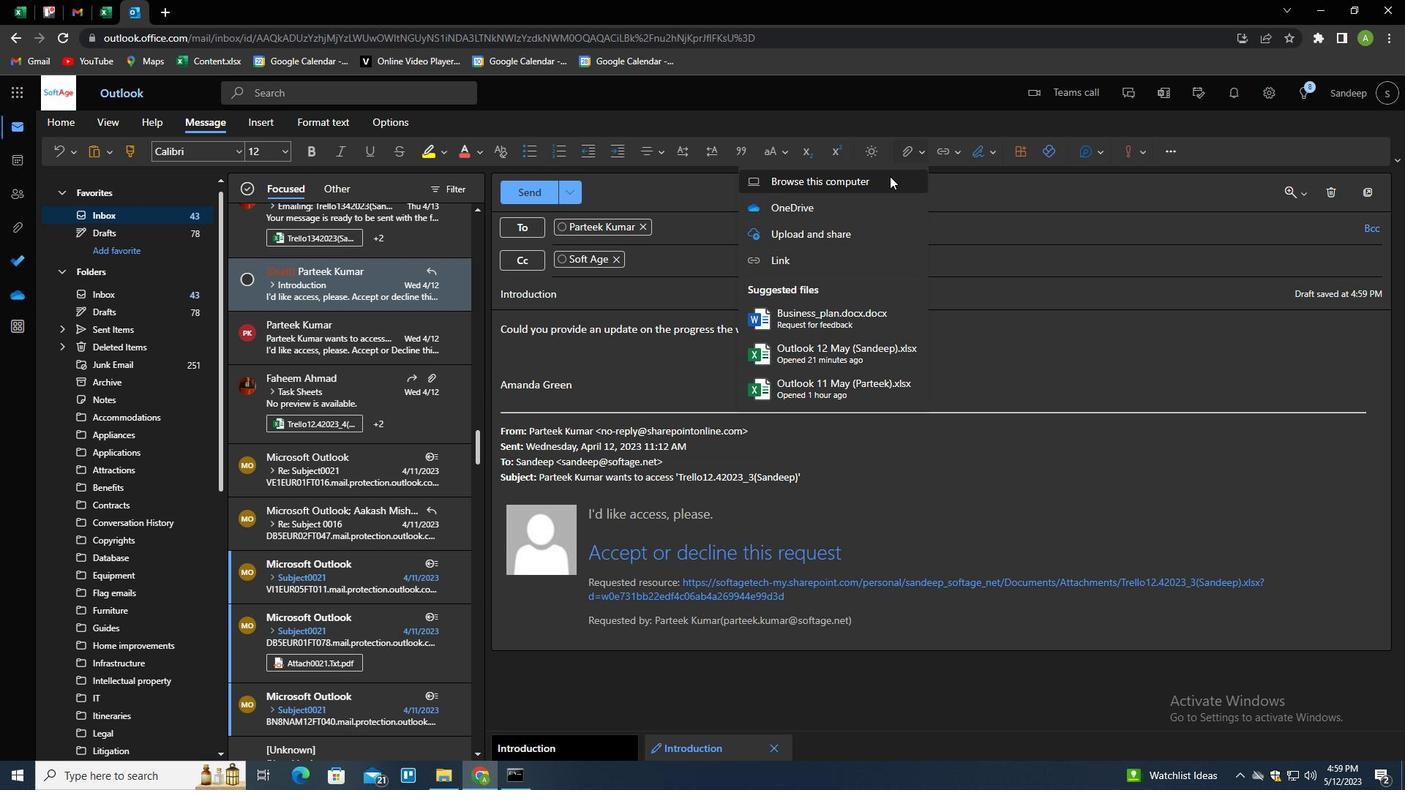 
Action: Mouse pressed left at (886, 177)
Screenshot: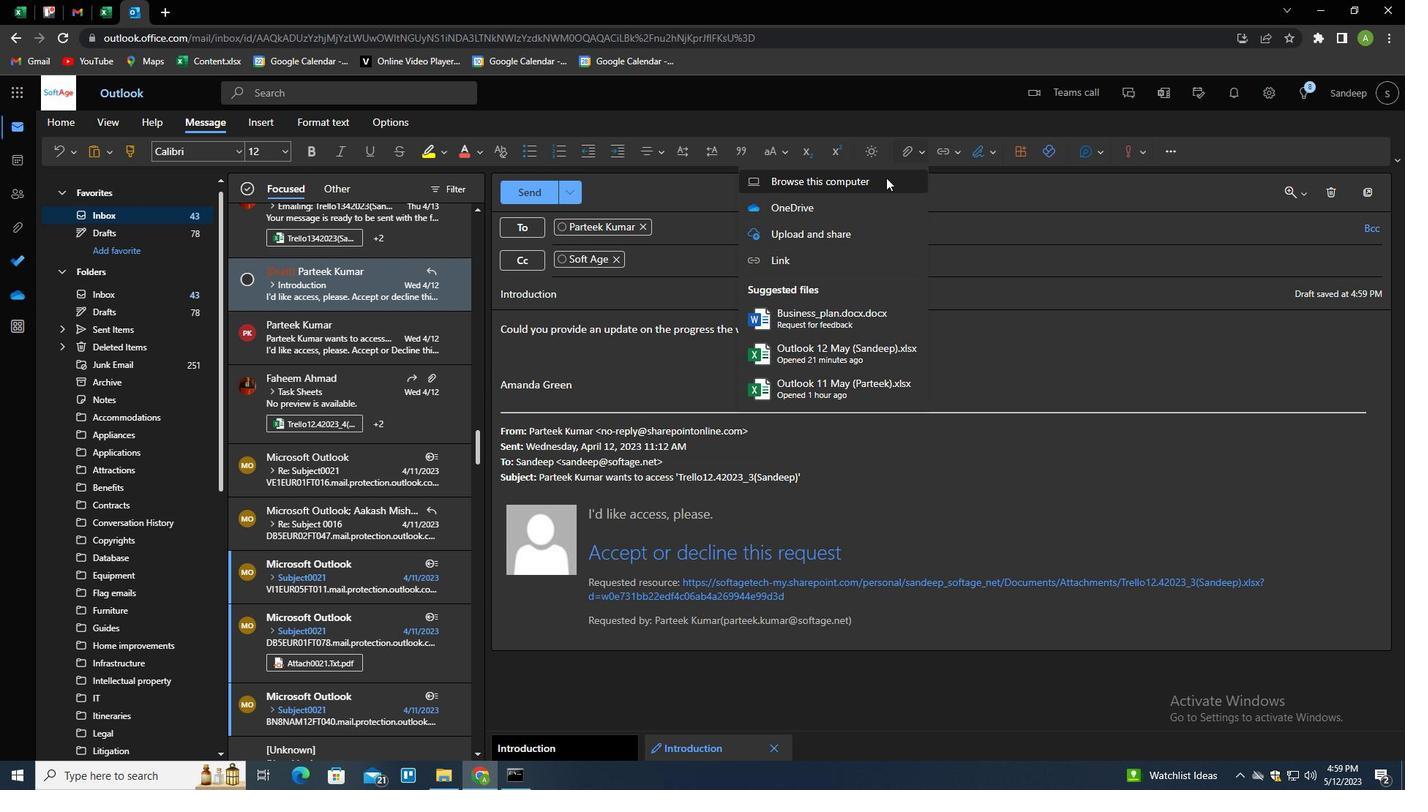 
Action: Mouse moved to (232, 208)
Screenshot: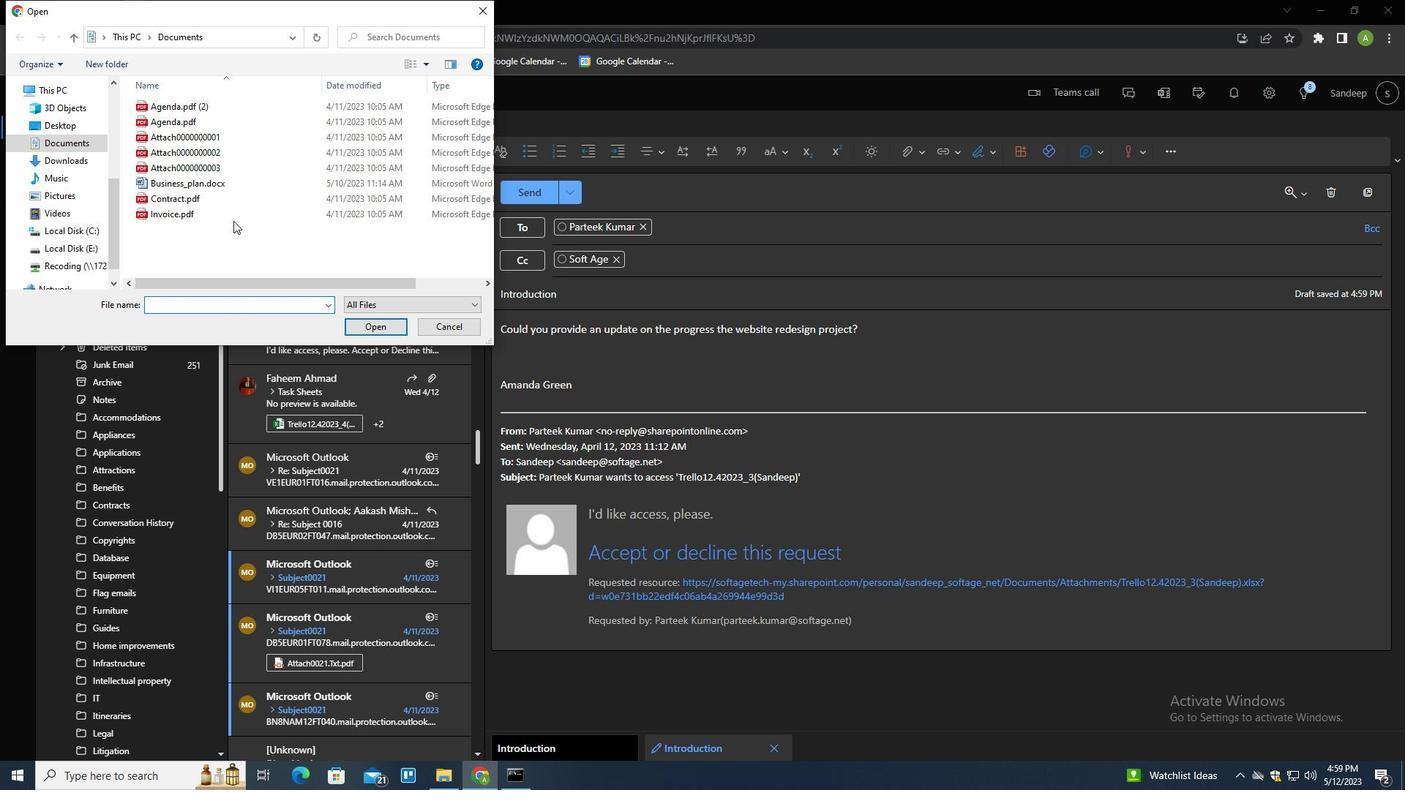 
Action: Mouse pressed left at (232, 208)
Screenshot: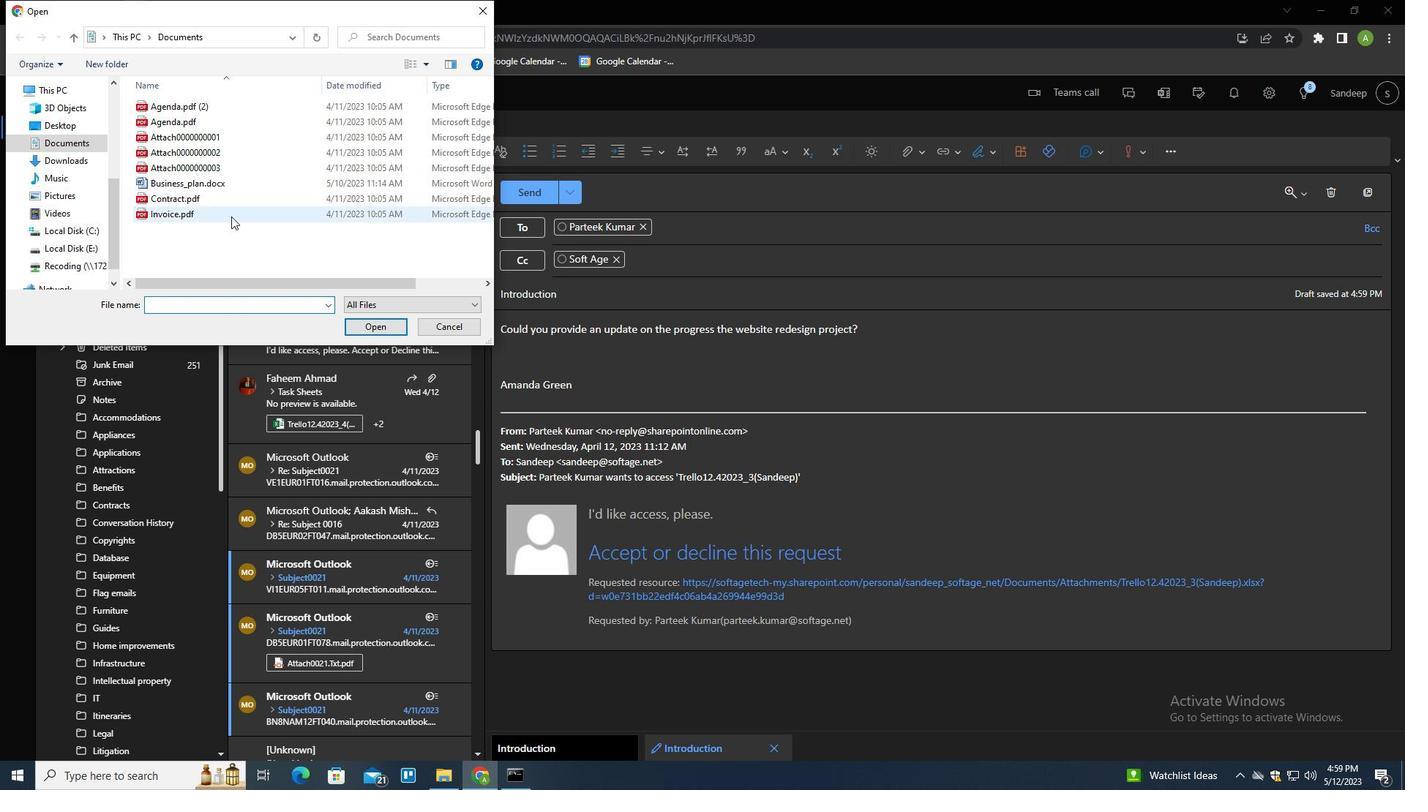 
Action: Mouse moved to (232, 208)
Screenshot: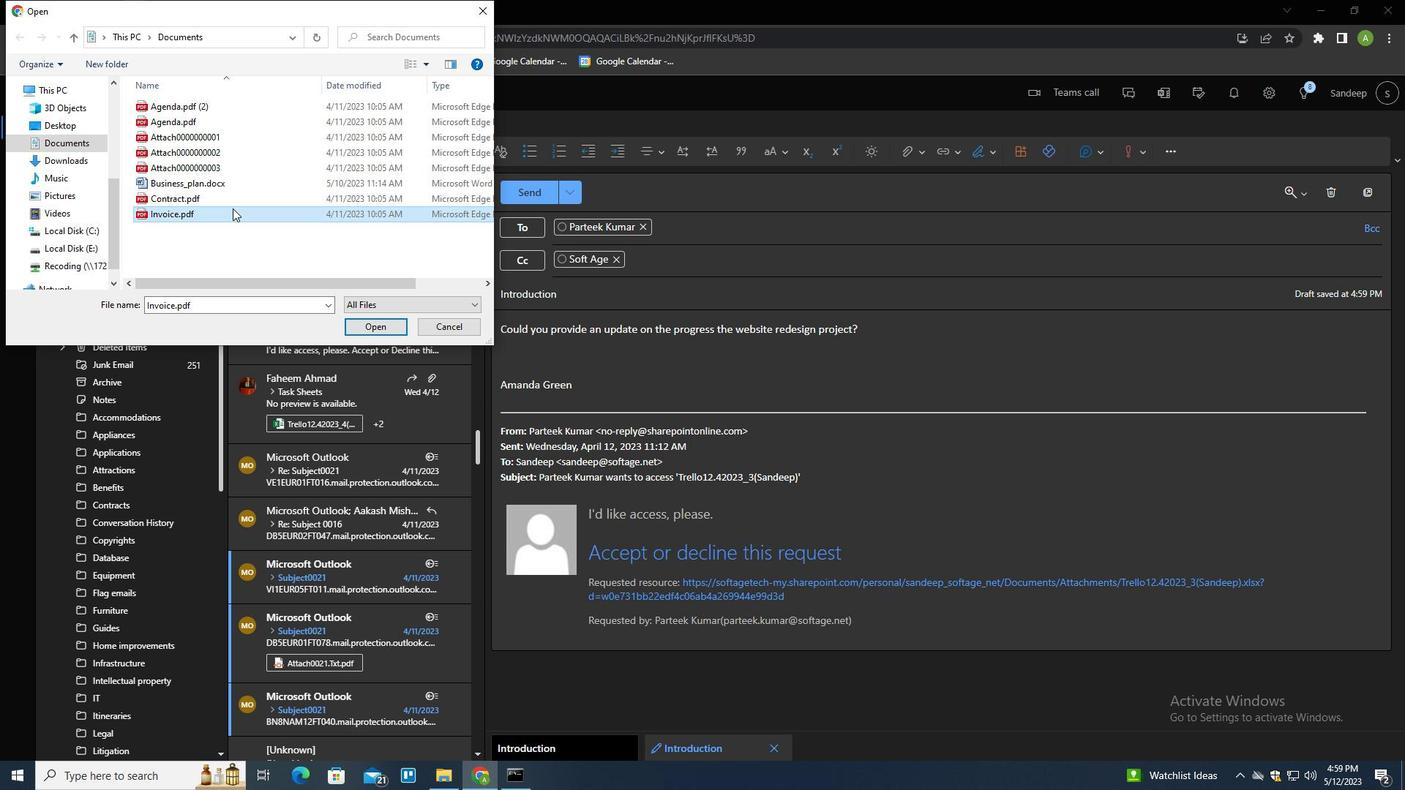 
Action: Key pressed <Key.f2><Key.shift>MEETING<Key.shift>_MINUTED<Key.backspace>S.PDF
Screenshot: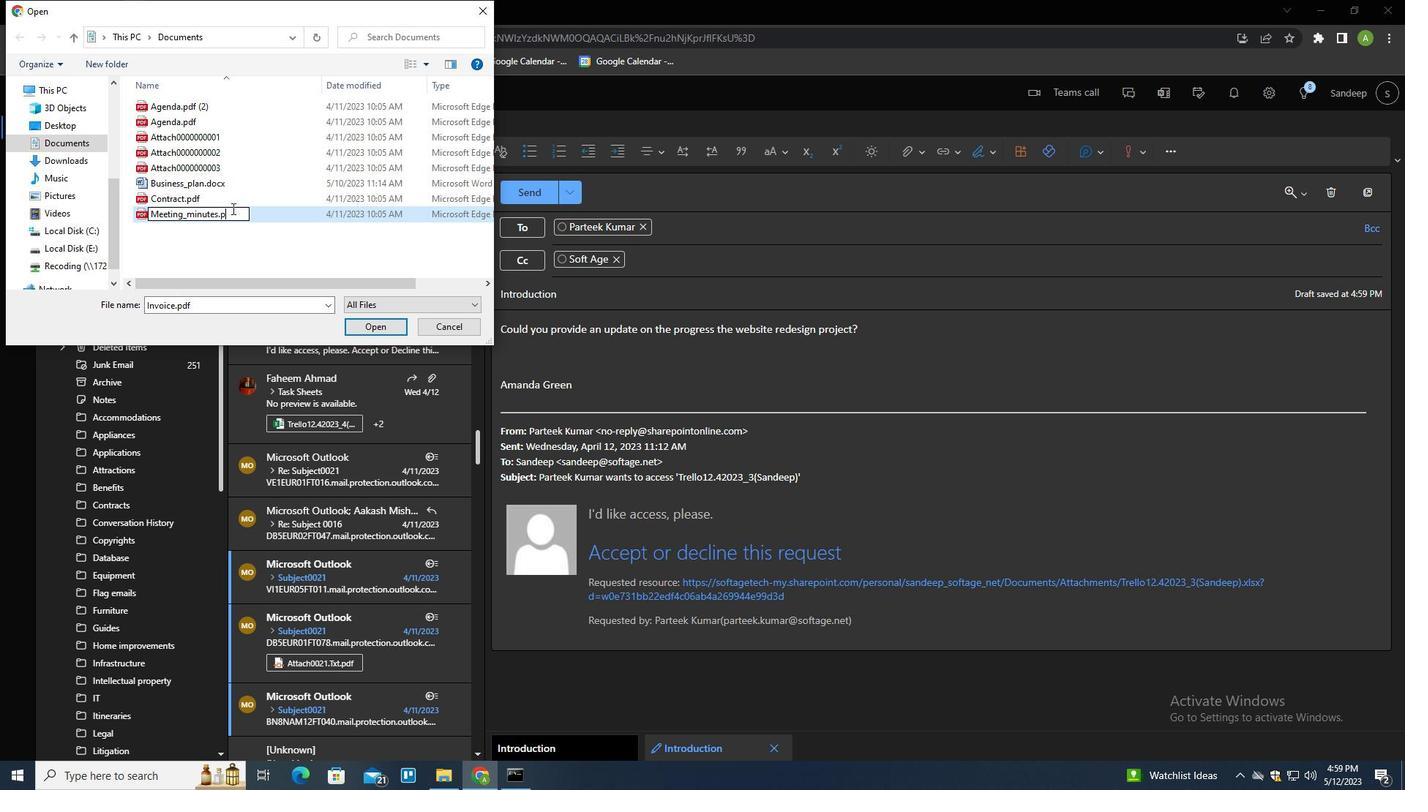 
Action: Mouse moved to (284, 204)
Screenshot: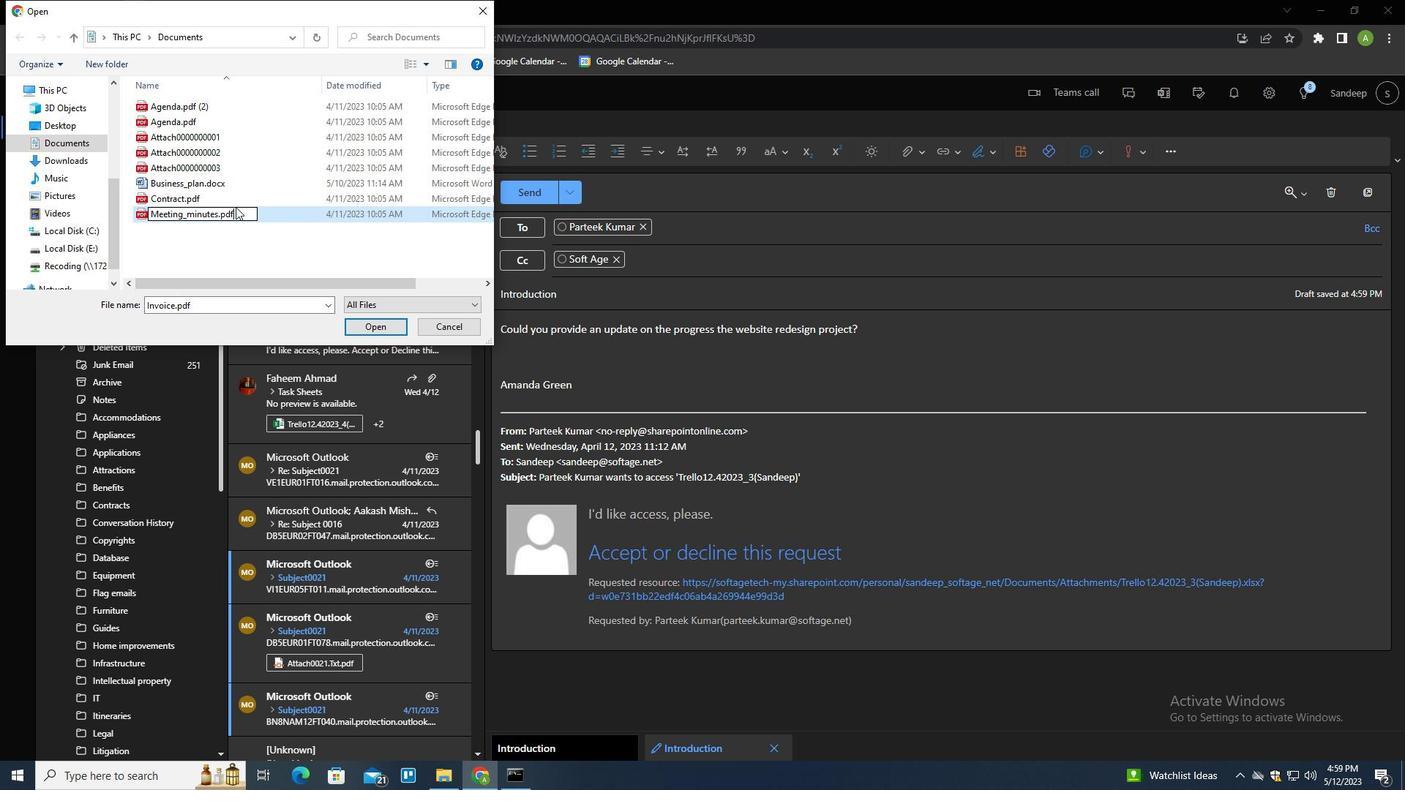 
Action: Mouse pressed left at (284, 204)
Screenshot: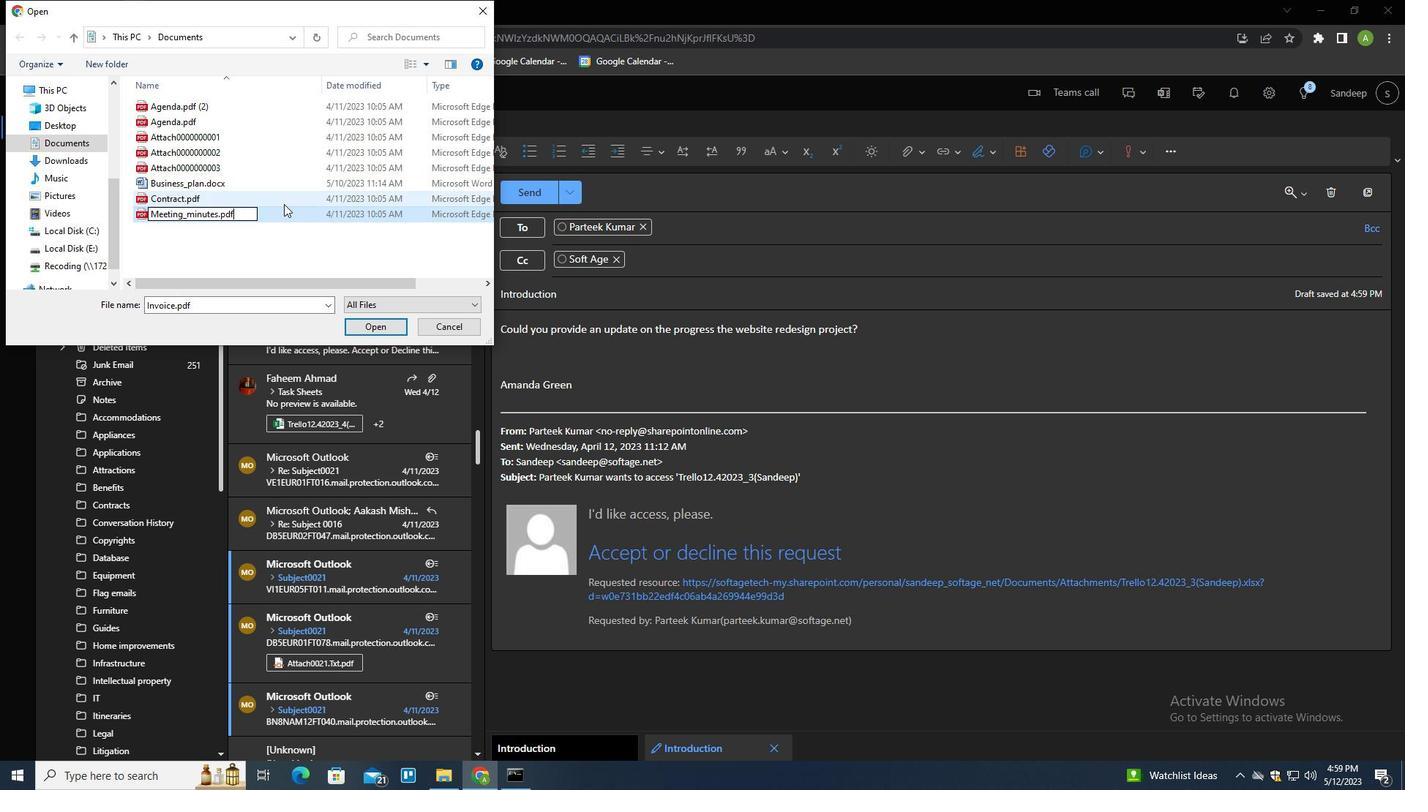 
Action: Mouse moved to (284, 211)
Screenshot: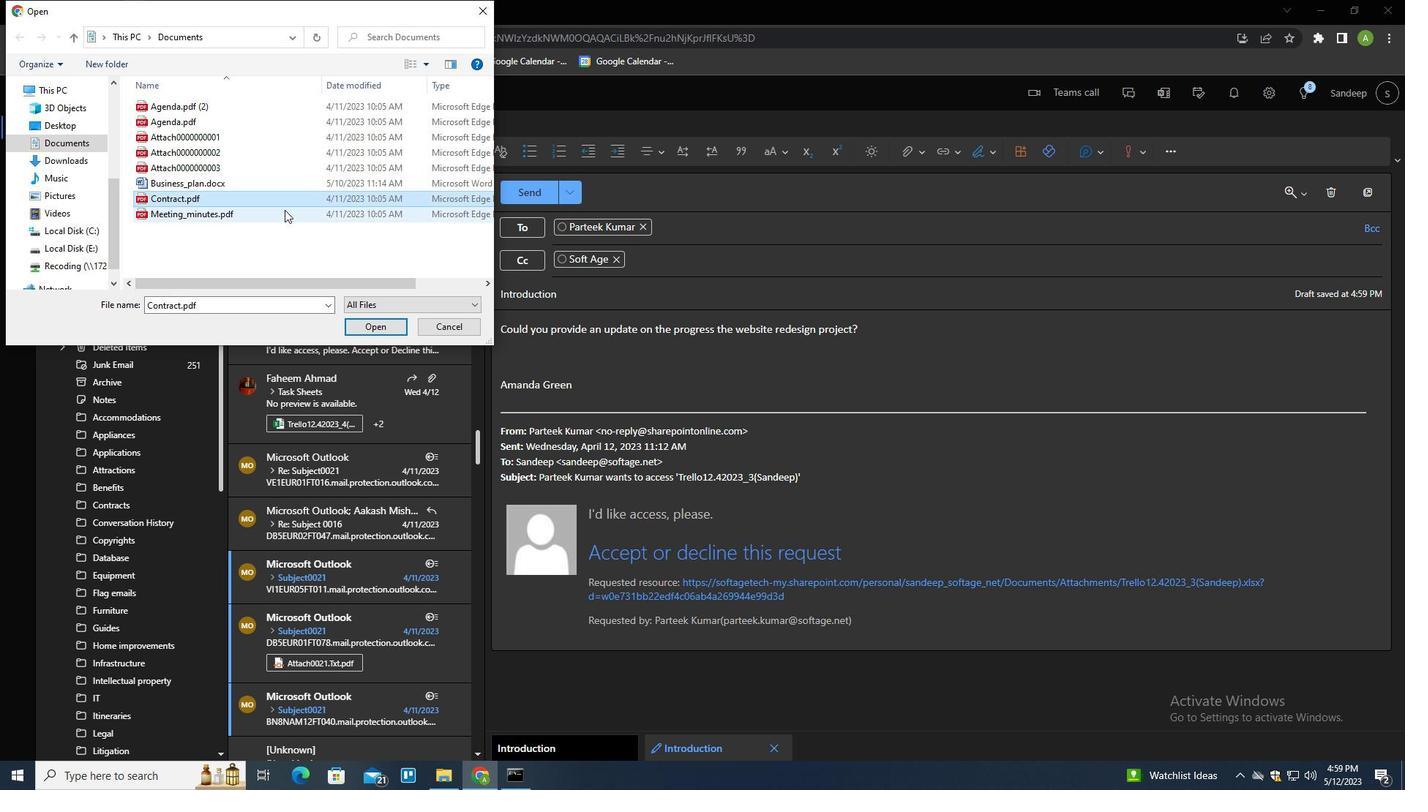 
Action: Mouse pressed left at (284, 211)
Screenshot: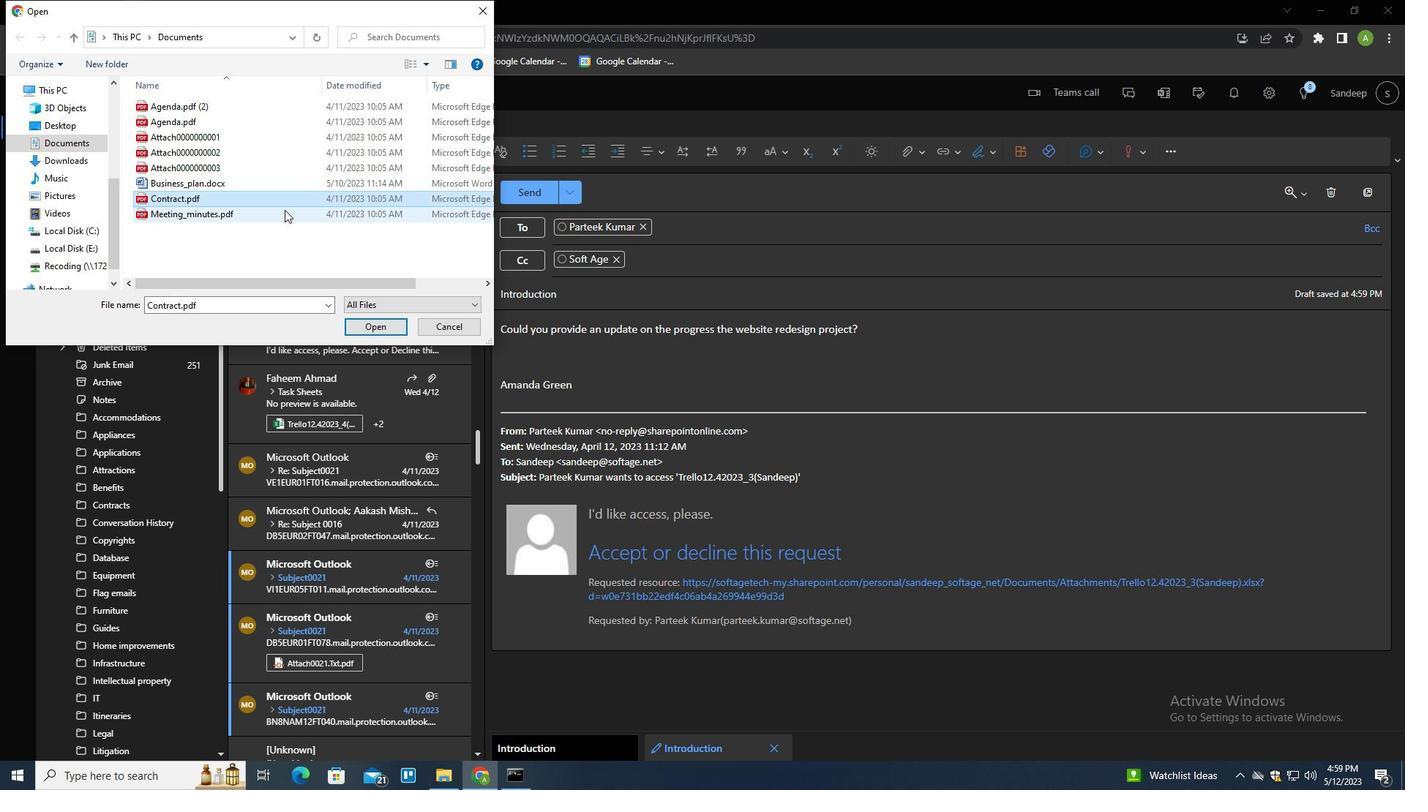 
Action: Mouse moved to (377, 329)
Screenshot: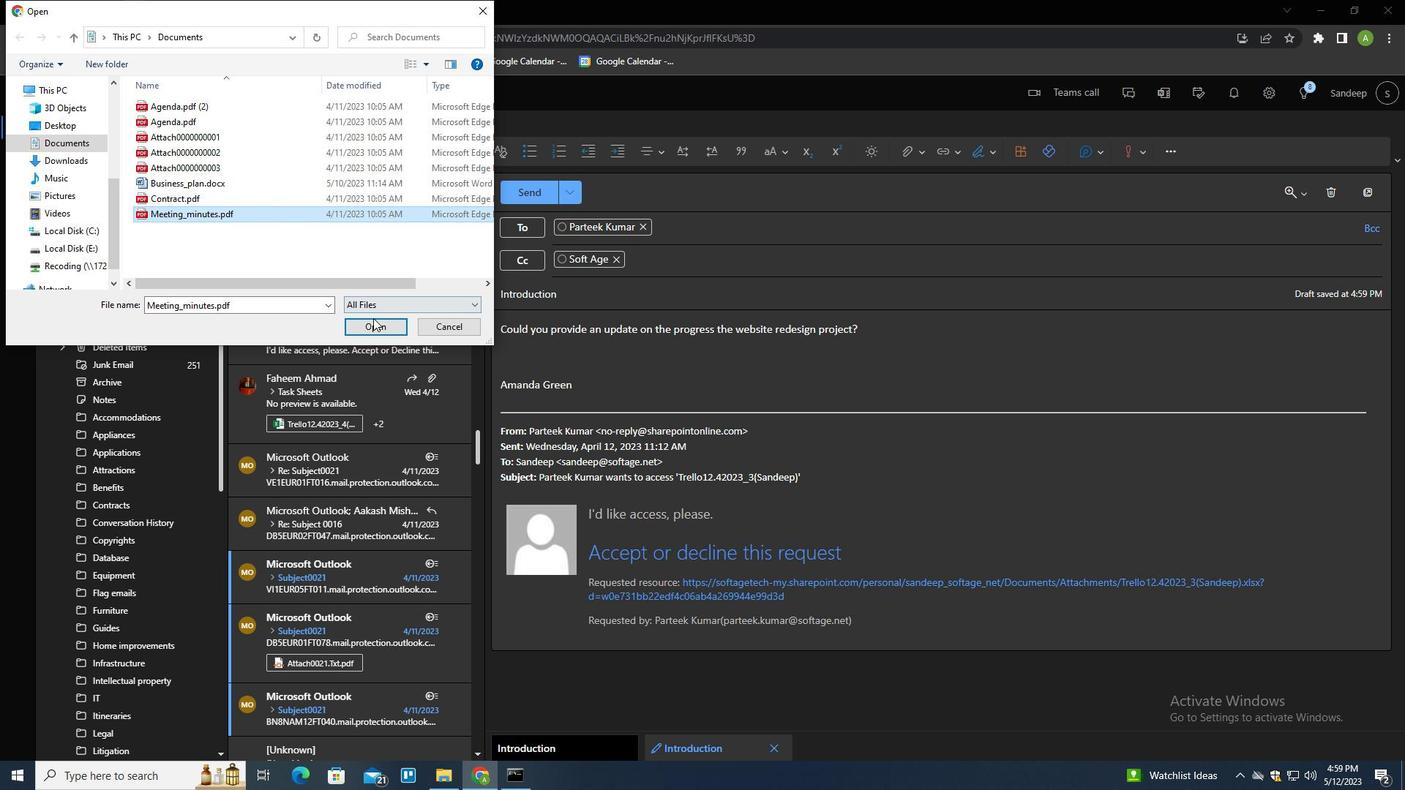 
Action: Mouse pressed left at (377, 329)
Screenshot: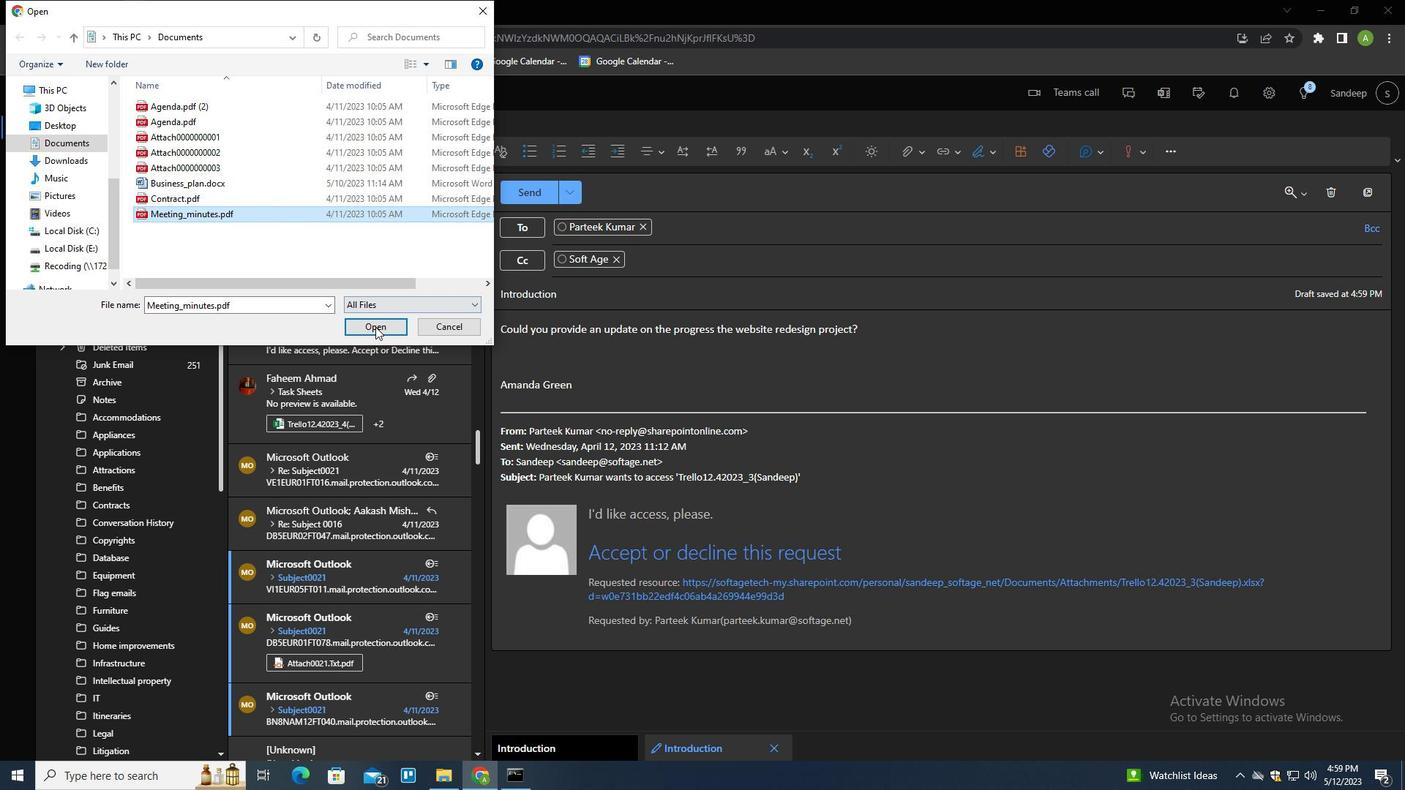 
Action: Mouse moved to (543, 197)
Screenshot: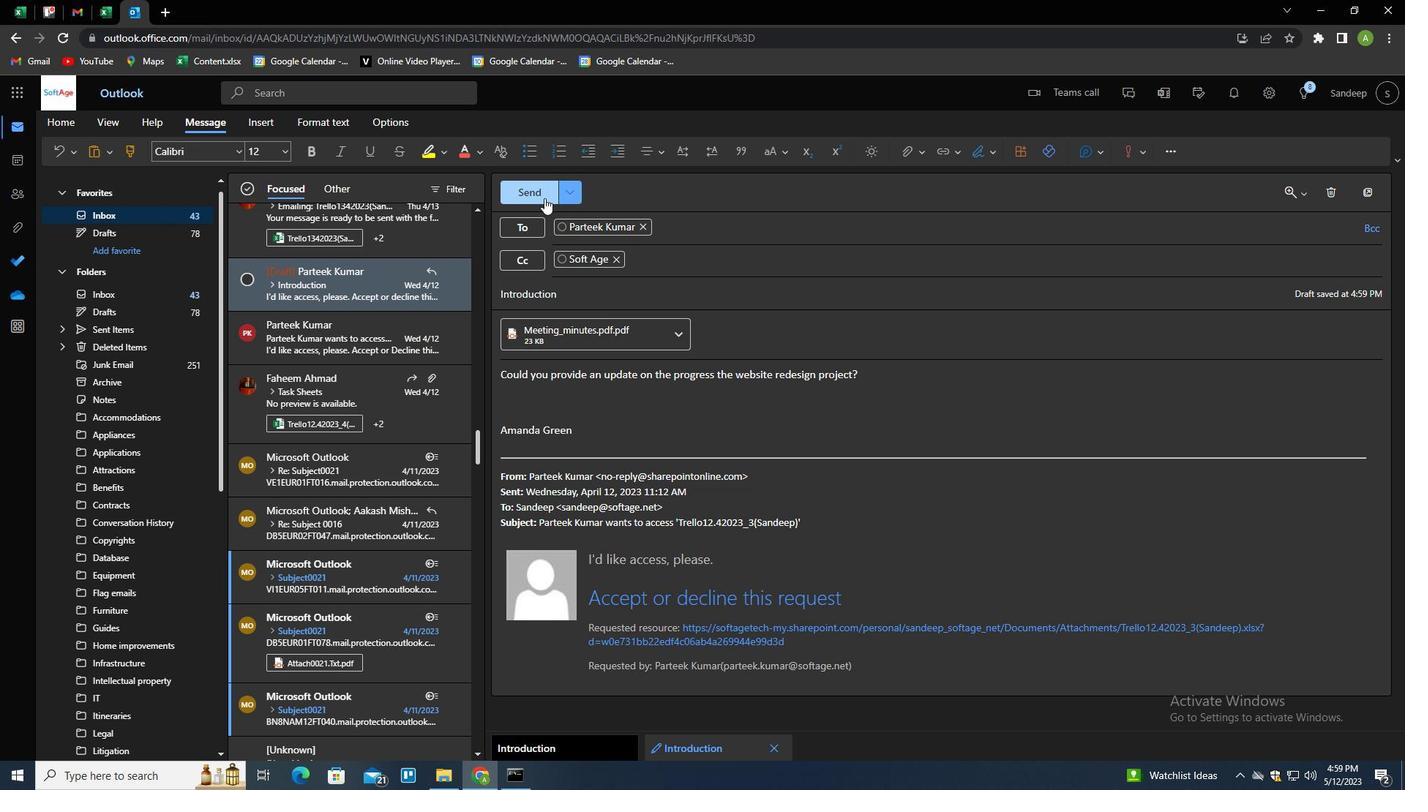 
Action: Mouse pressed left at (543, 197)
Screenshot: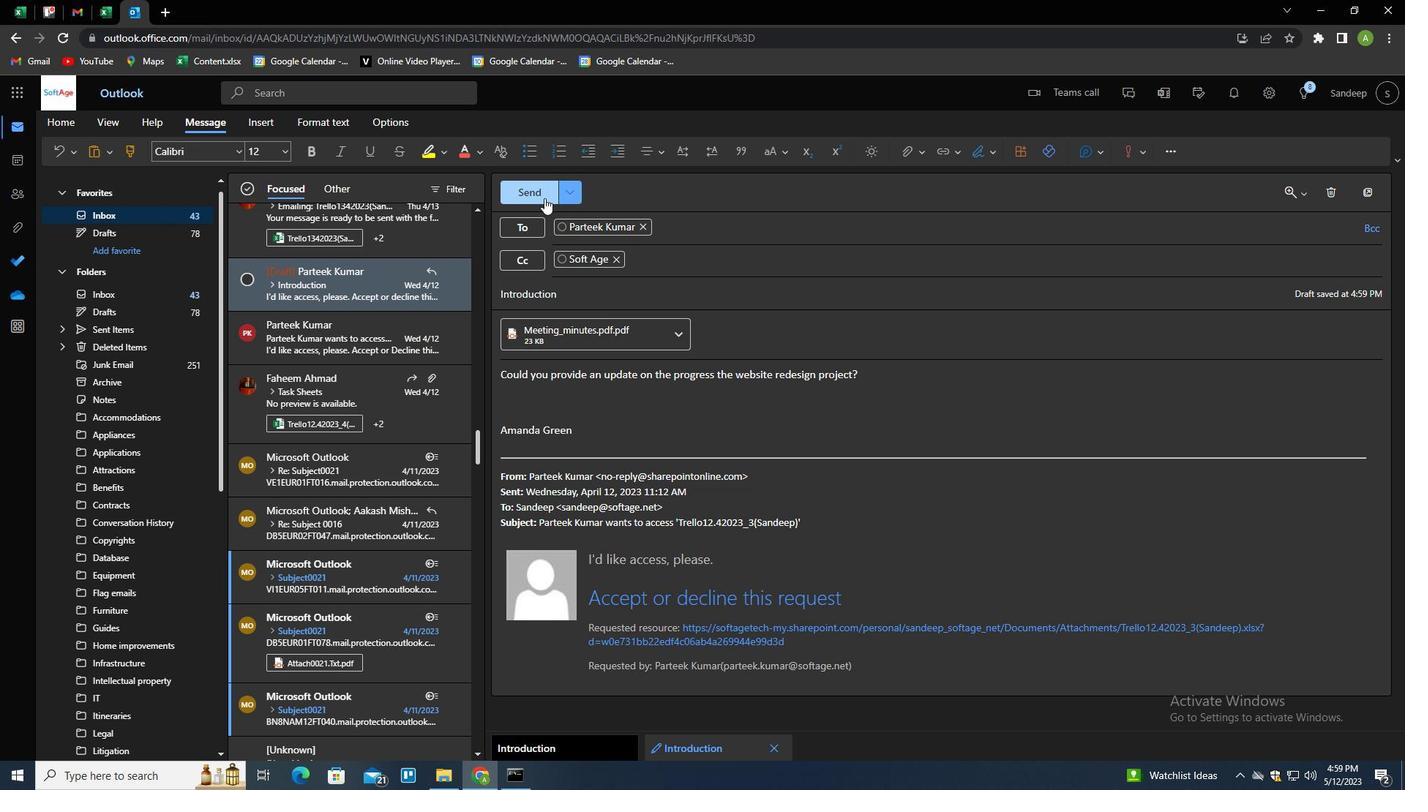 
Action: Mouse moved to (806, 433)
Screenshot: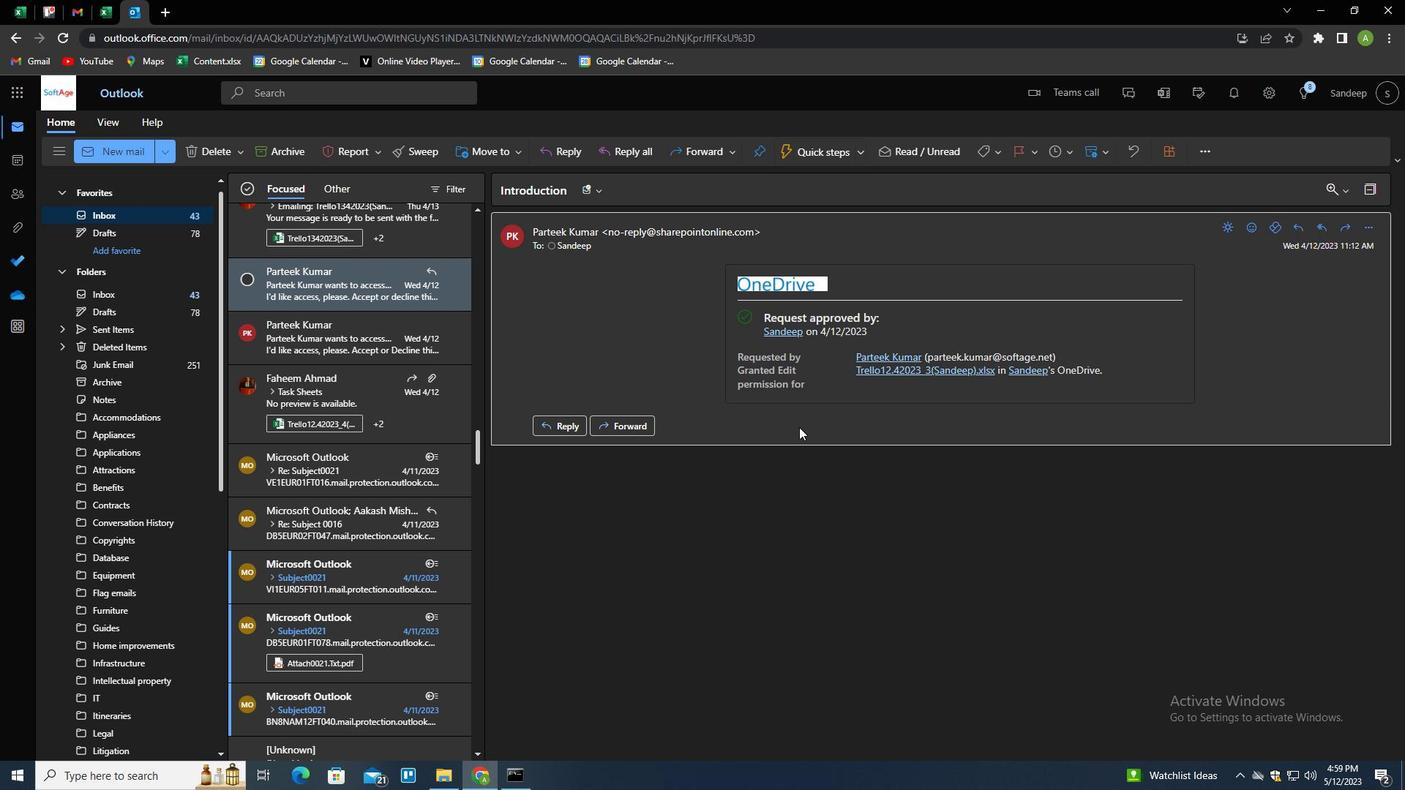 
